 Task: Look for space in Yaizu, Japan from 5th September, 2023 to 12th September, 2023 for 2 adults in price range Rs.10000 to Rs.15000.  With 1  bedroom having 1 bed and 1 bathroom. Property type can be house, flat, guest house, hotel. Amenities needed are: washing machine. Booking option can be shelf check-in. Required host language is English.
Action: Mouse moved to (576, 113)
Screenshot: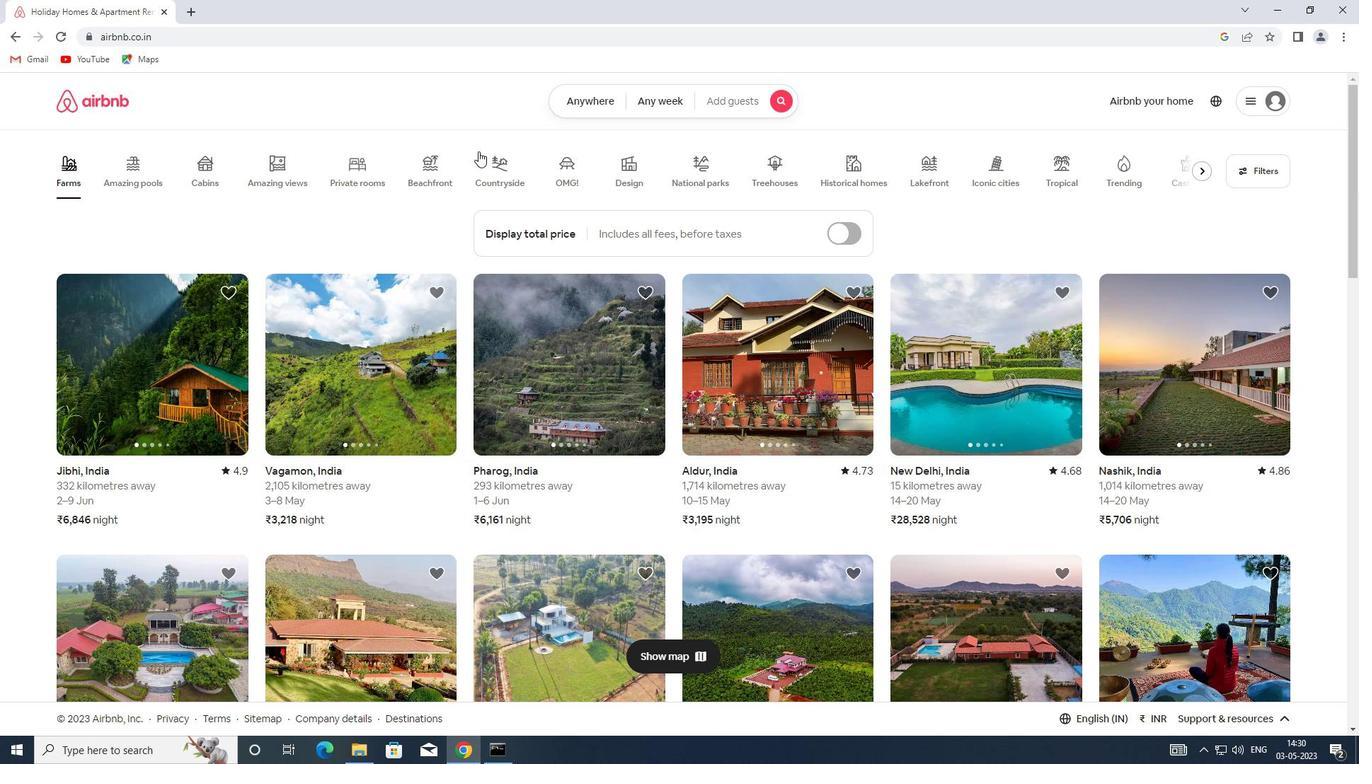 
Action: Mouse pressed left at (576, 113)
Screenshot: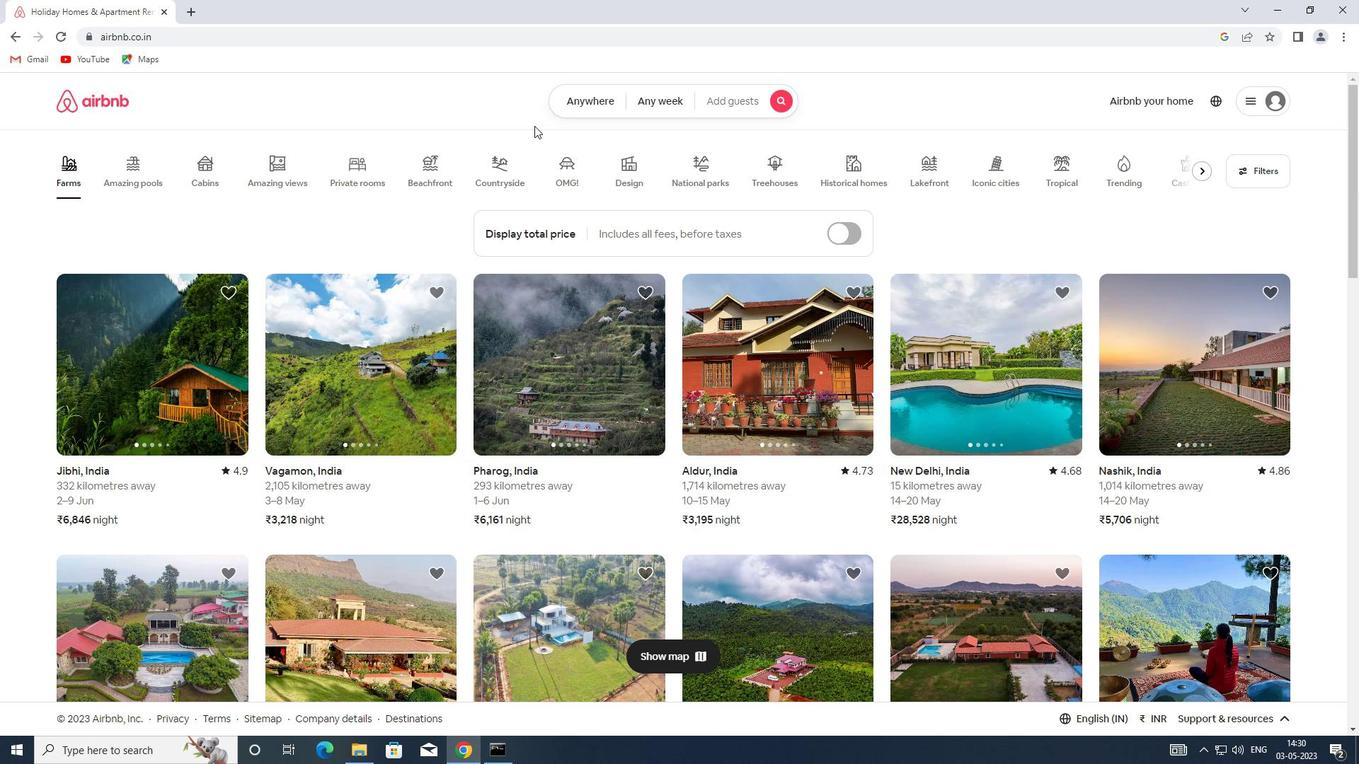 
Action: Mouse moved to (468, 161)
Screenshot: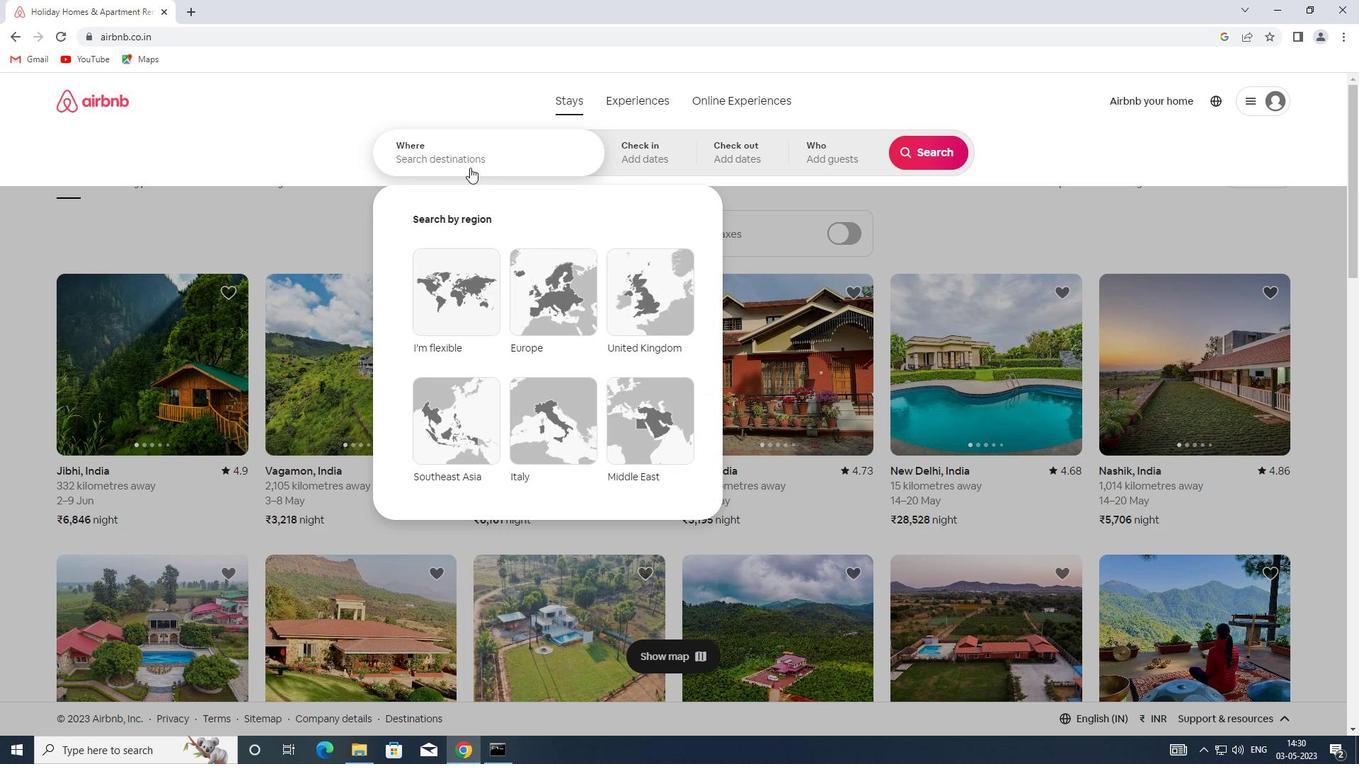 
Action: Mouse pressed left at (468, 161)
Screenshot: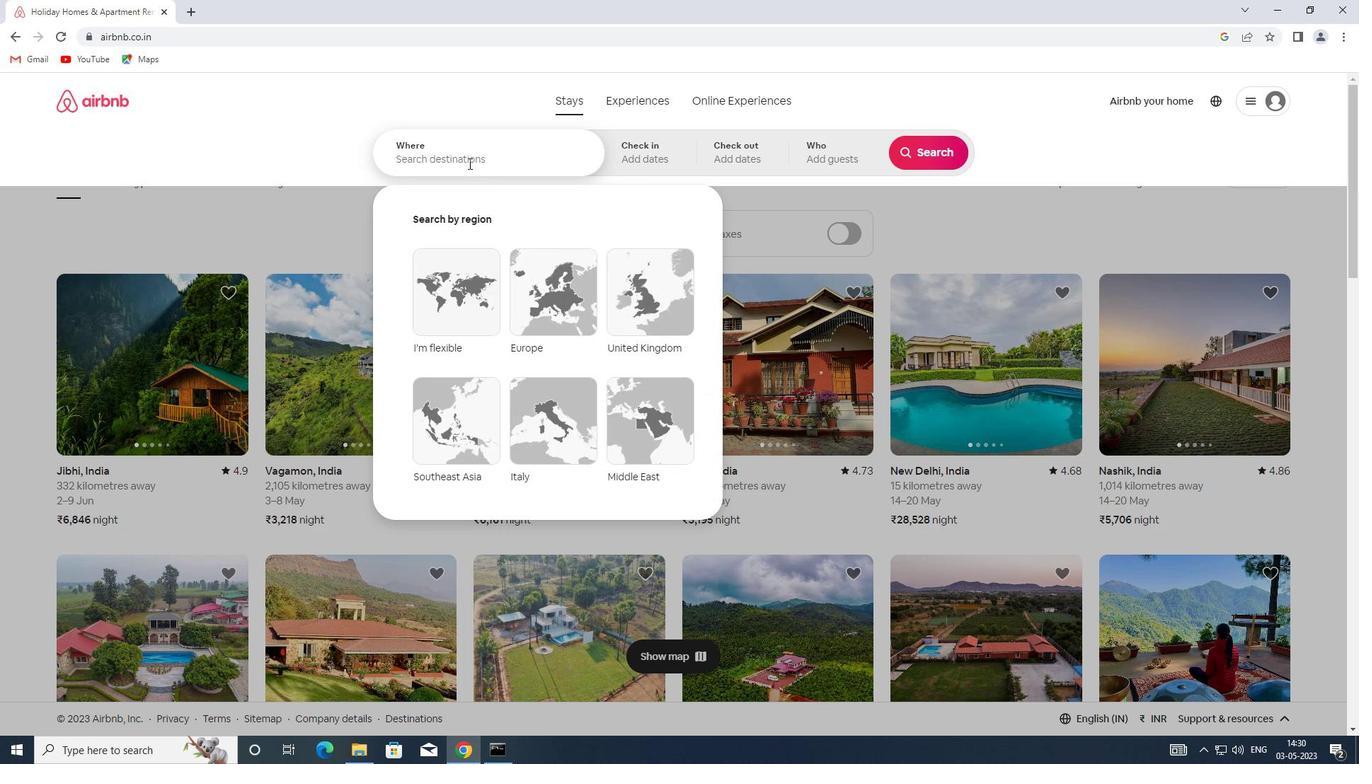 
Action: Key pressed <Key.shift>YAIZY<Key.backspace>U,<Key.shift><Key.shift><Key.shift><Key.shift><Key.shift><Key.shift><Key.shift><Key.shift>JAPAN
Screenshot: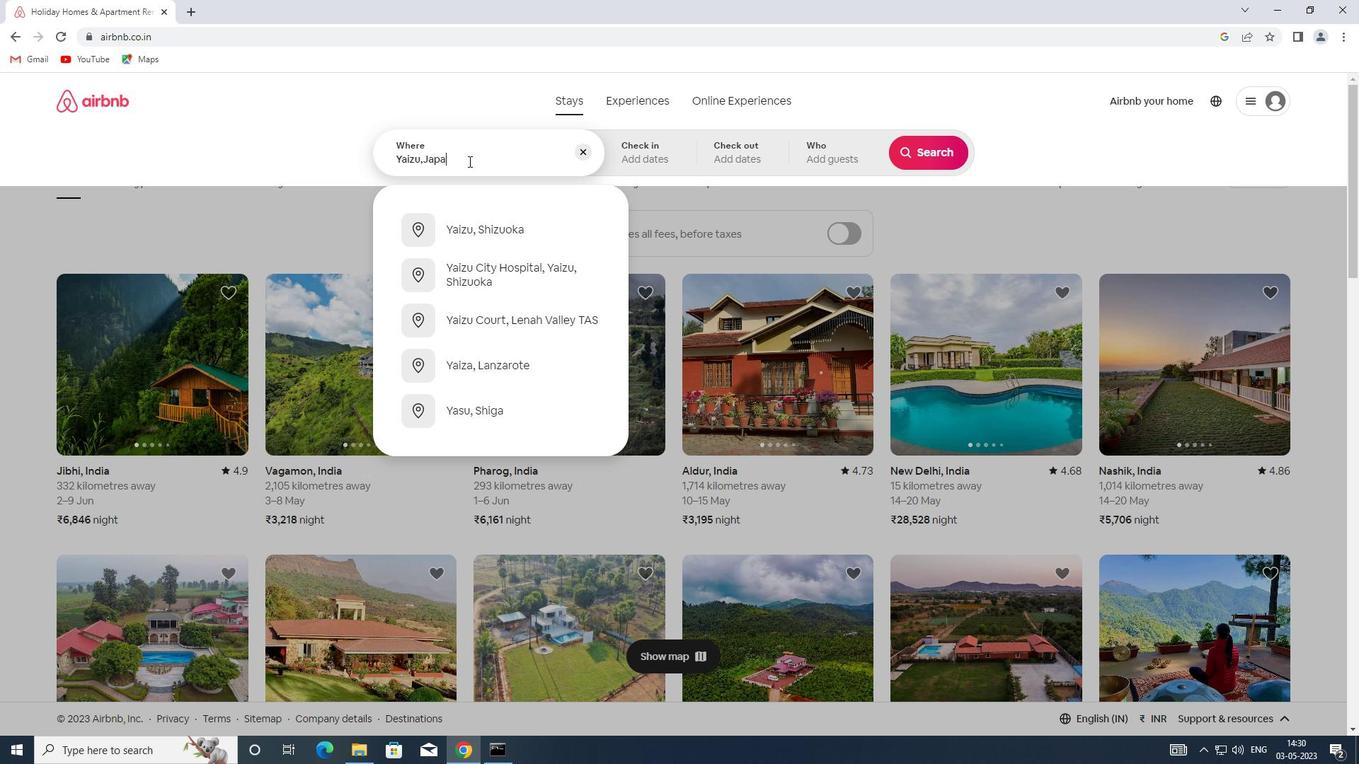 
Action: Mouse moved to (630, 150)
Screenshot: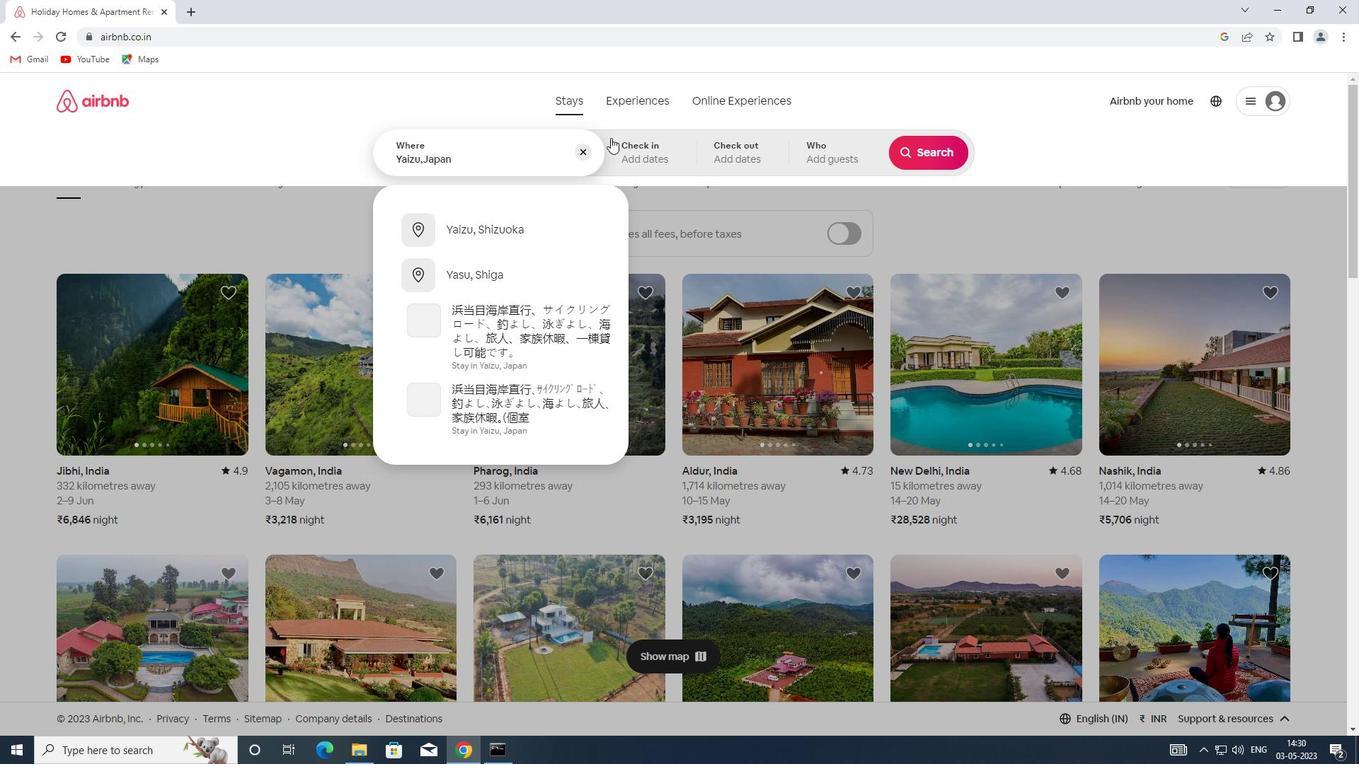 
Action: Mouse pressed left at (630, 150)
Screenshot: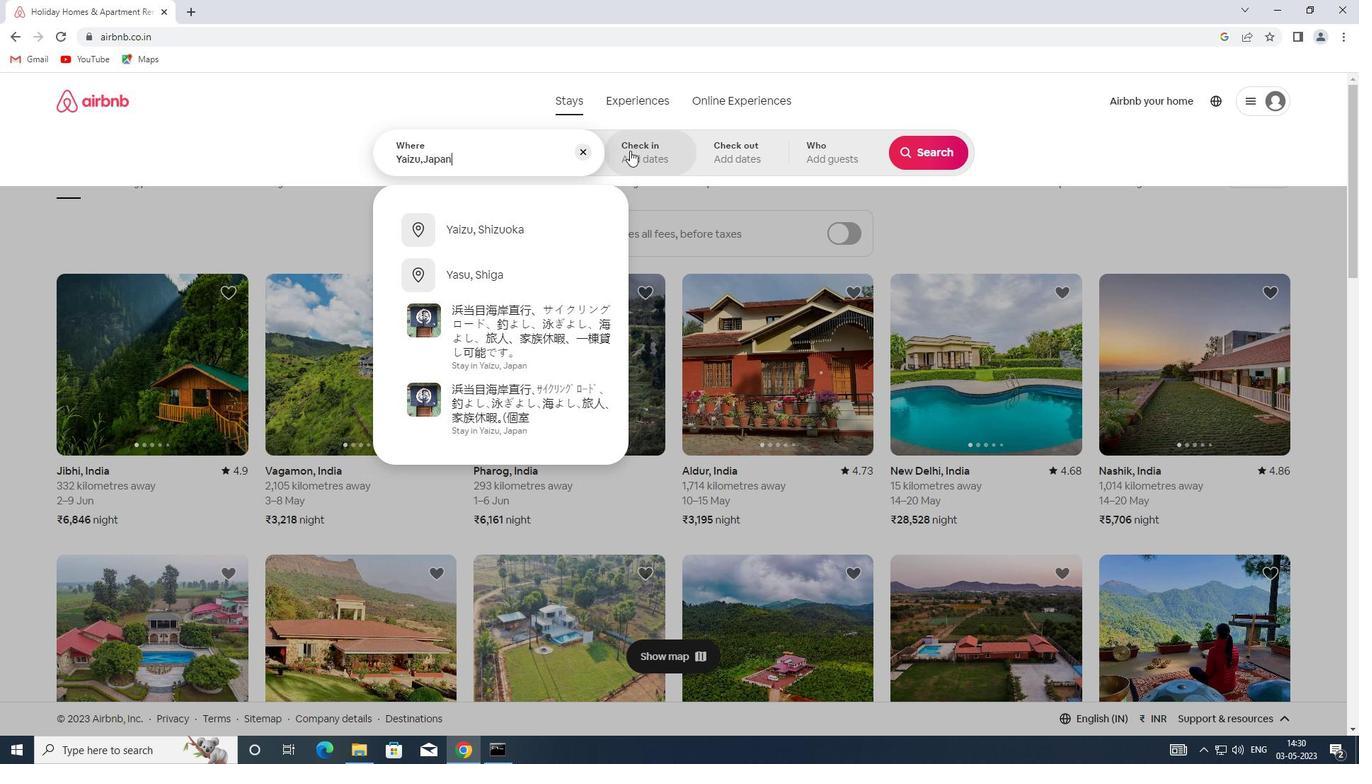 
Action: Mouse moved to (916, 268)
Screenshot: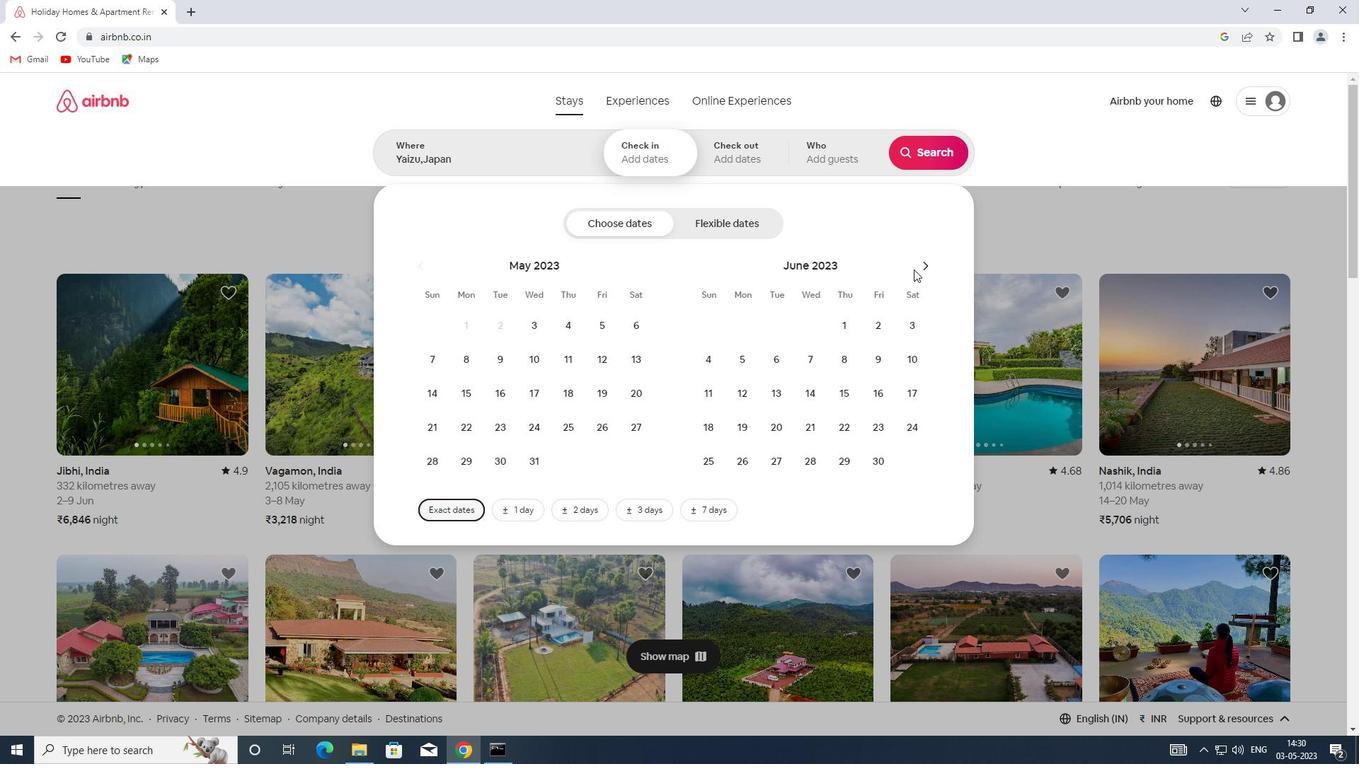 
Action: Mouse pressed left at (916, 268)
Screenshot: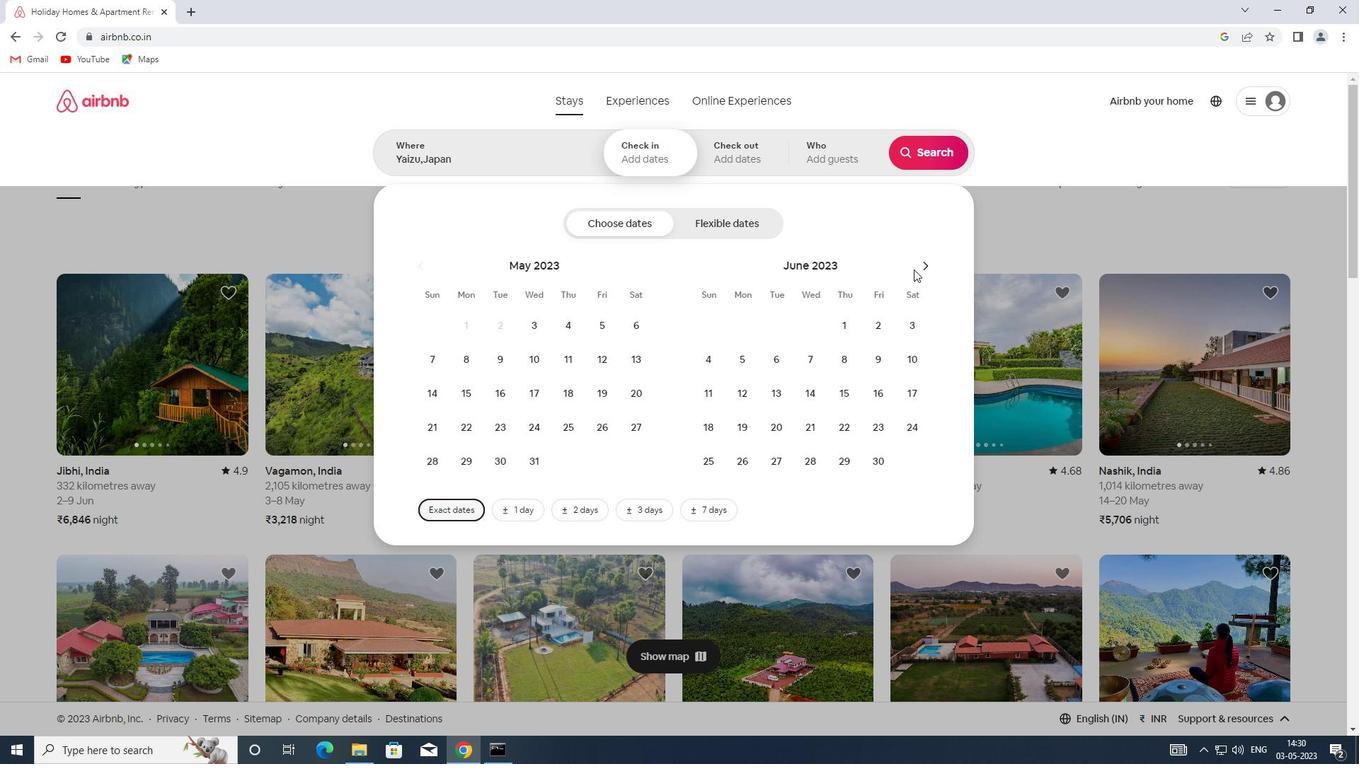 
Action: Mouse pressed left at (916, 268)
Screenshot: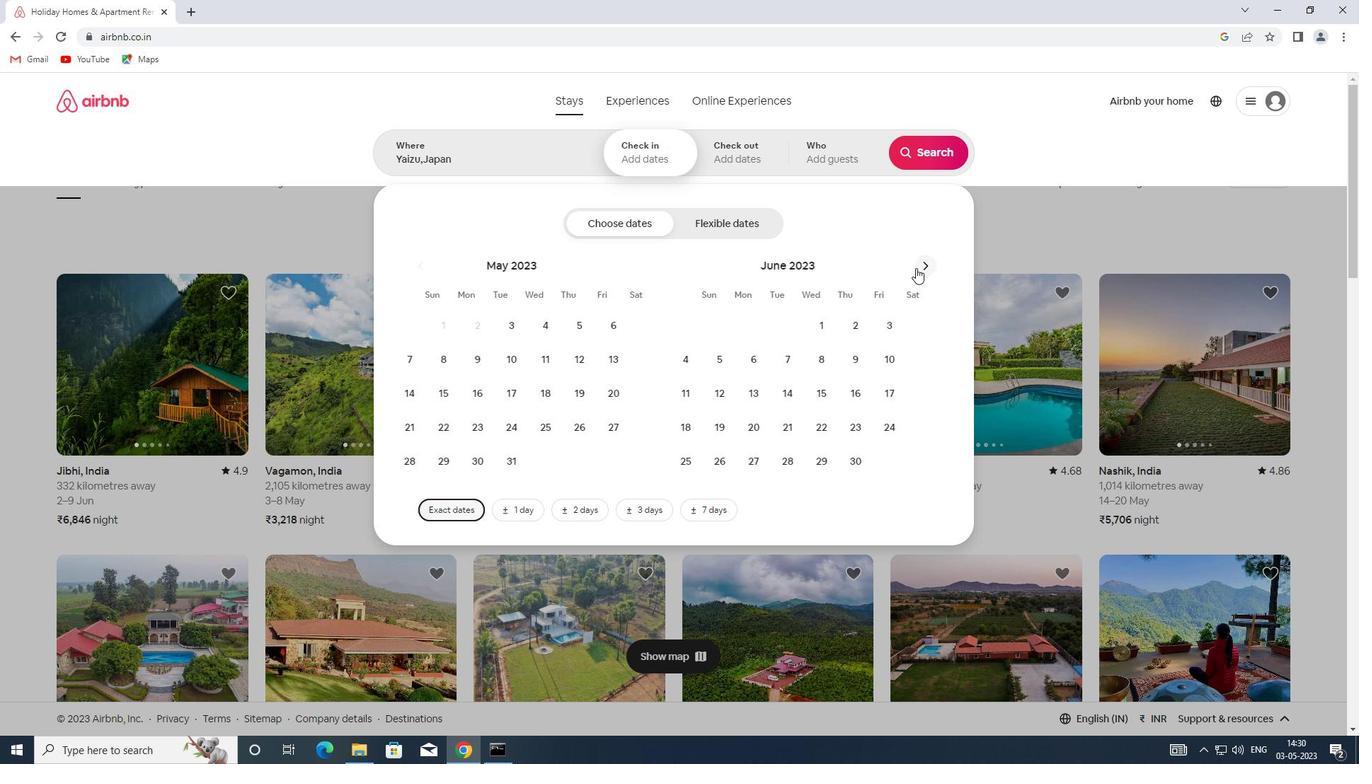 
Action: Mouse pressed left at (916, 268)
Screenshot: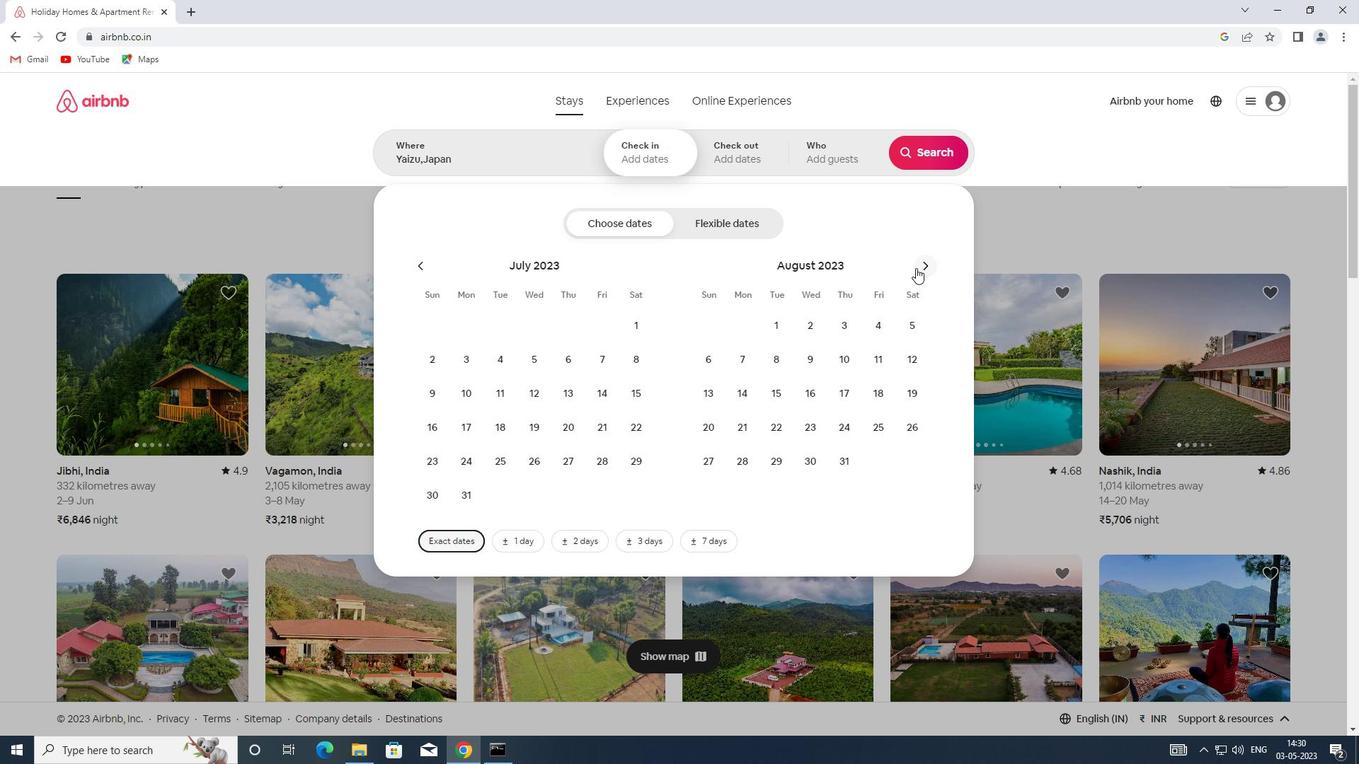 
Action: Mouse moved to (775, 351)
Screenshot: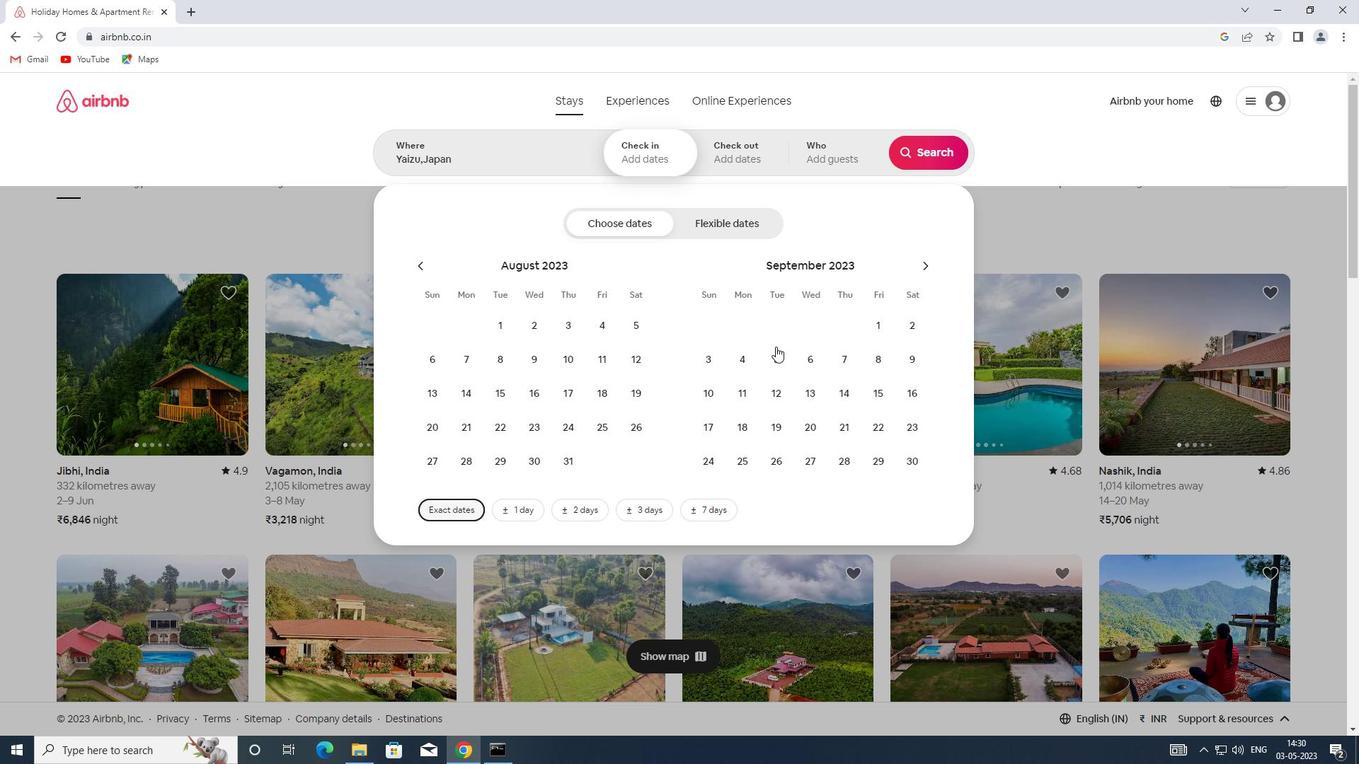 
Action: Mouse pressed left at (775, 351)
Screenshot: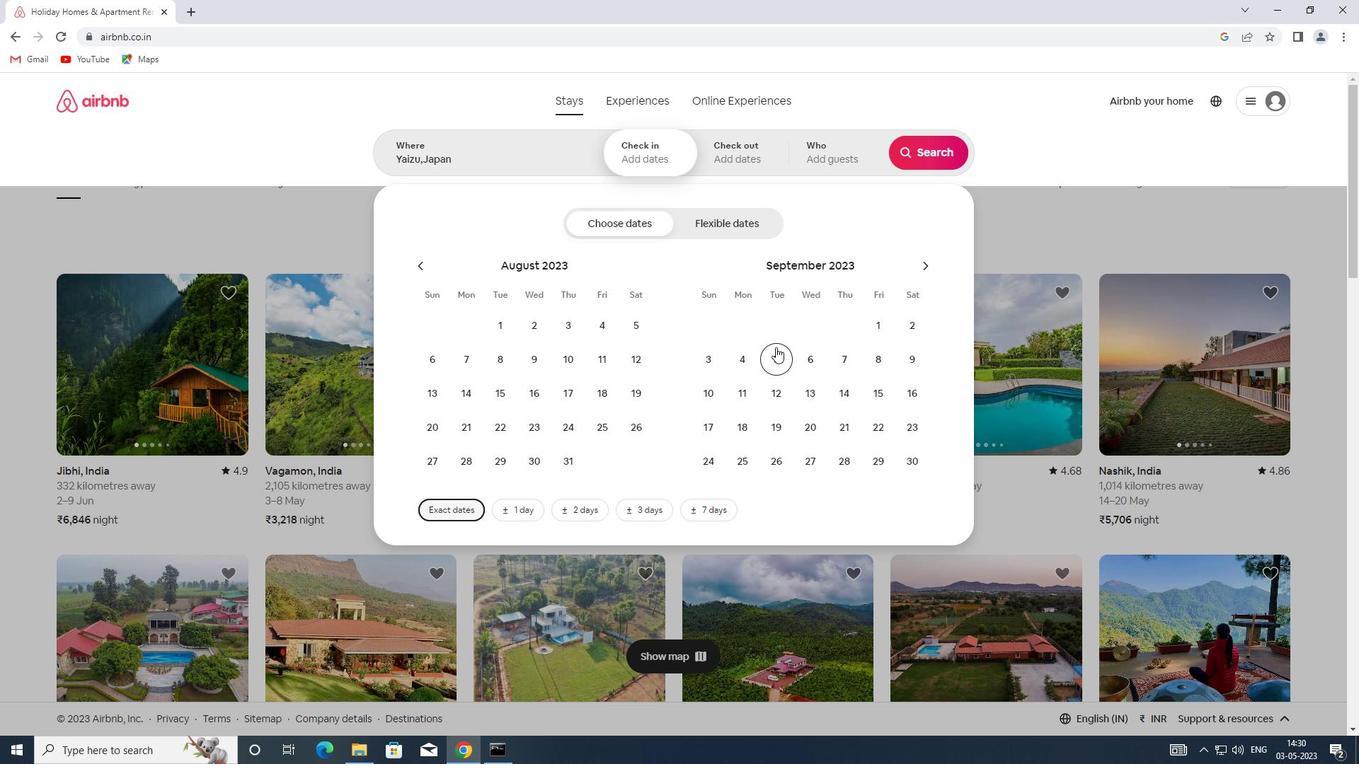 
Action: Mouse moved to (775, 388)
Screenshot: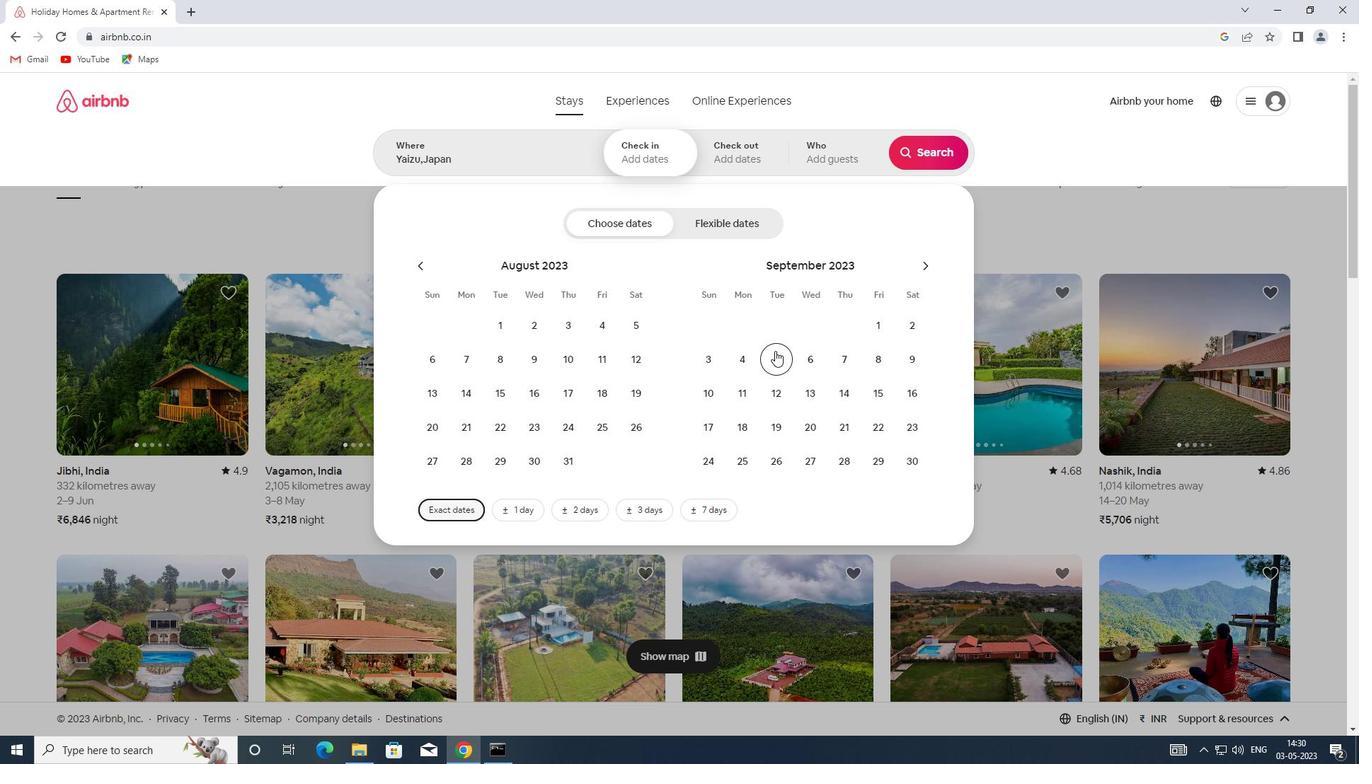 
Action: Mouse pressed left at (775, 388)
Screenshot: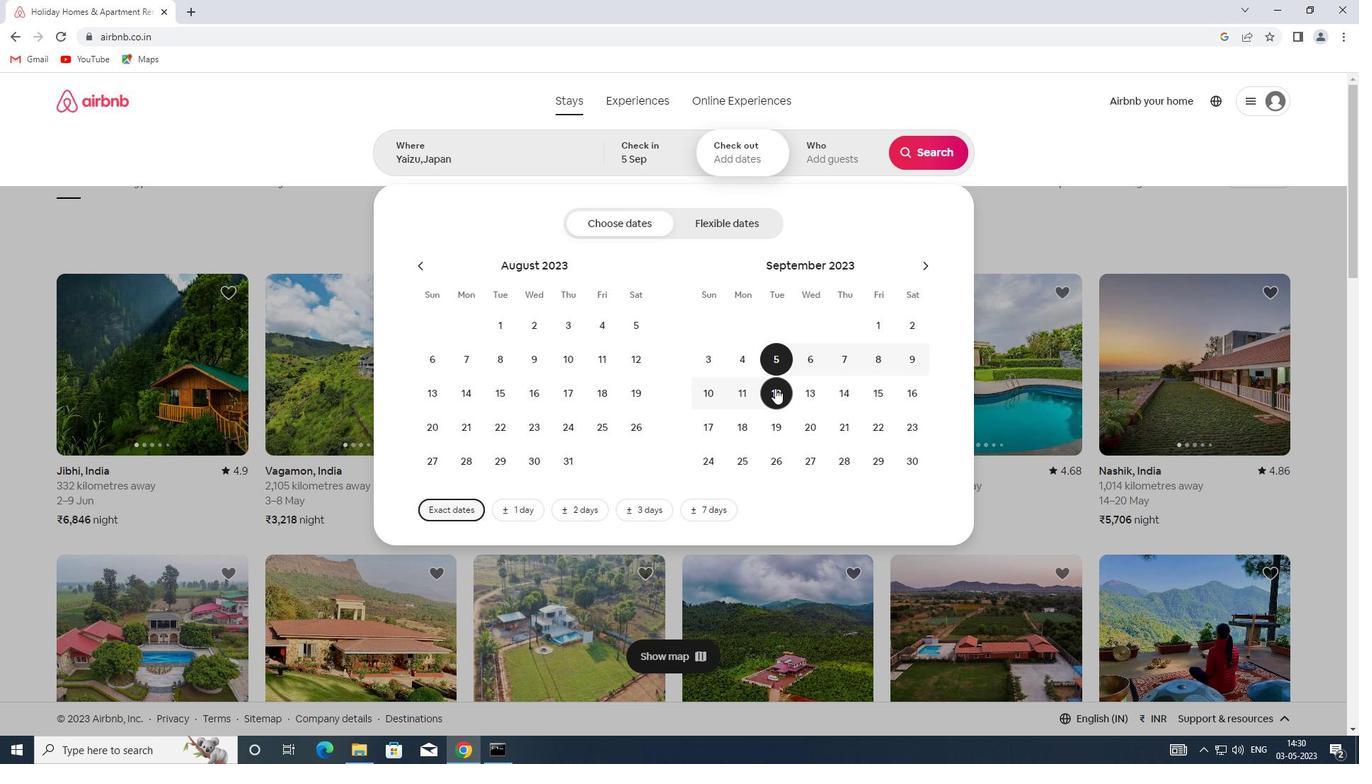 
Action: Mouse moved to (826, 158)
Screenshot: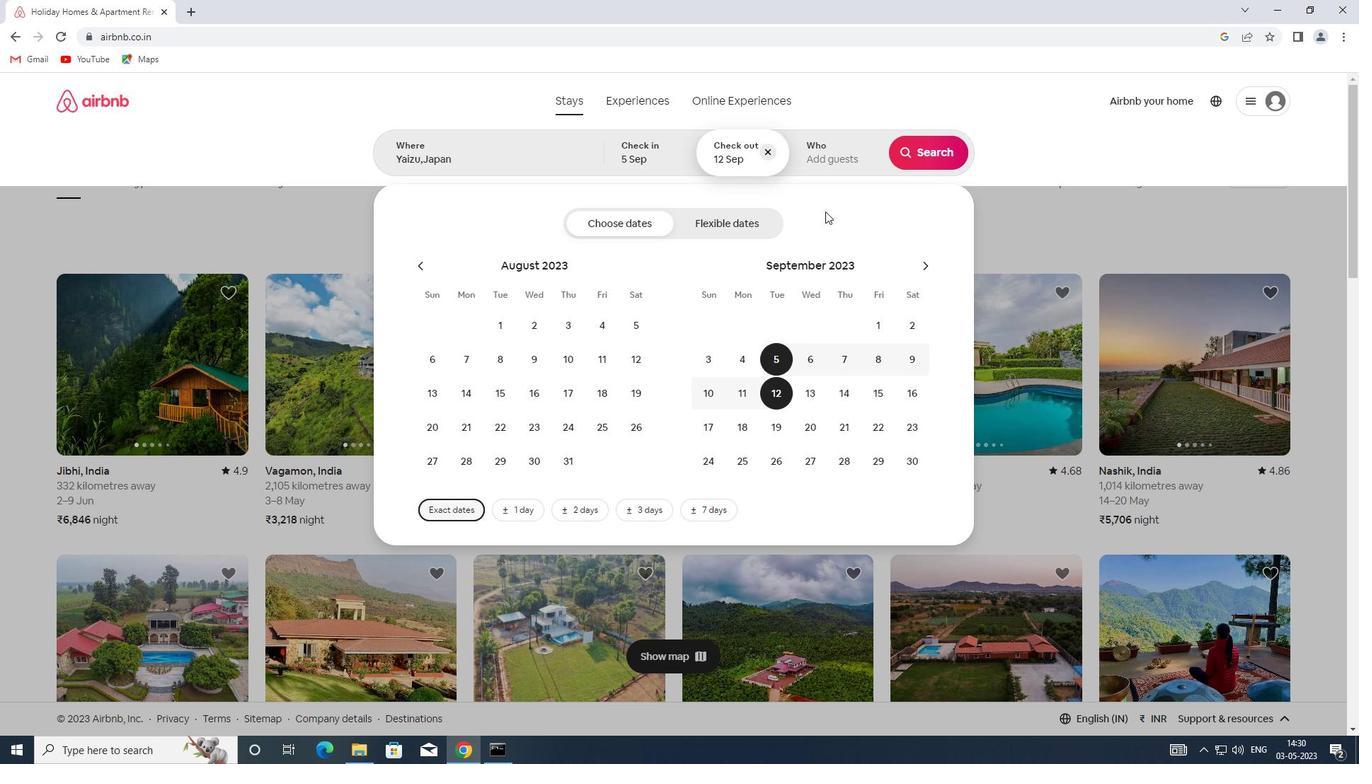 
Action: Mouse pressed left at (826, 158)
Screenshot: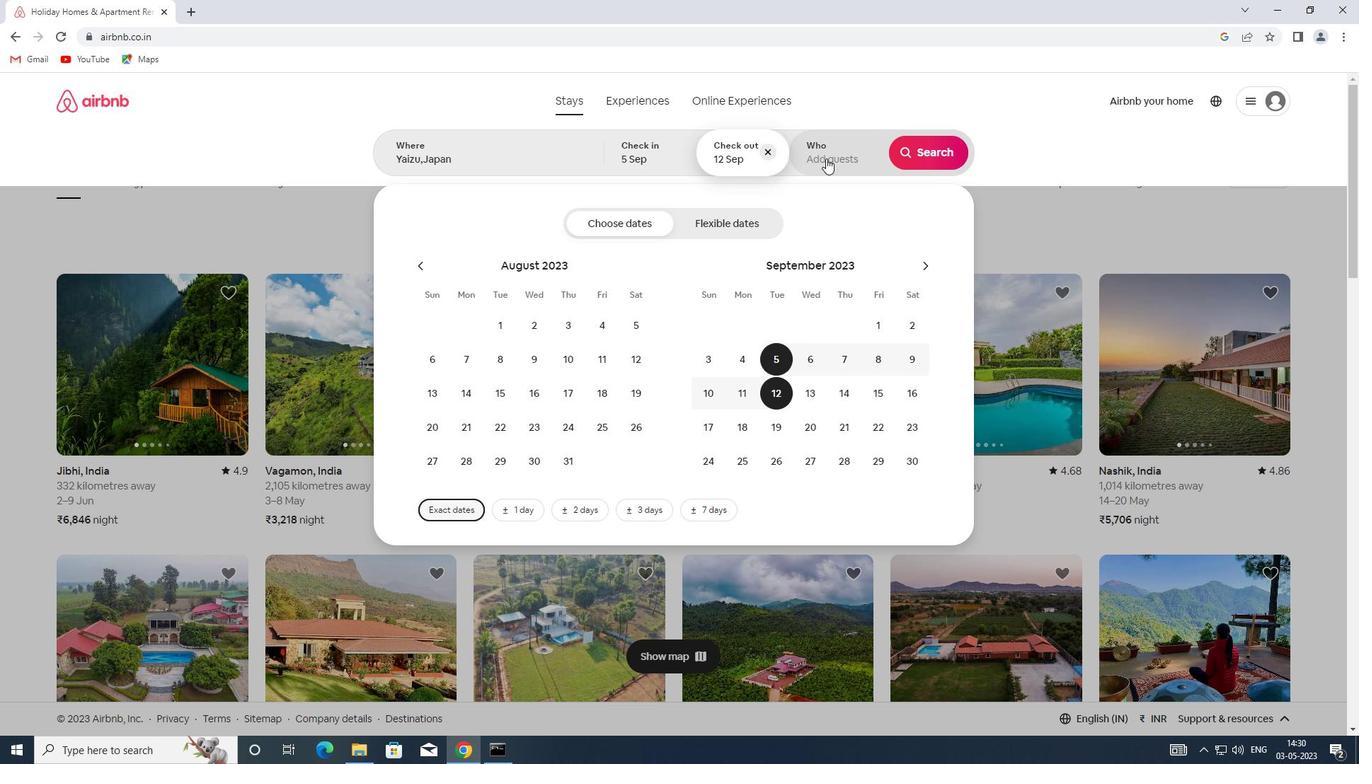 
Action: Mouse moved to (932, 232)
Screenshot: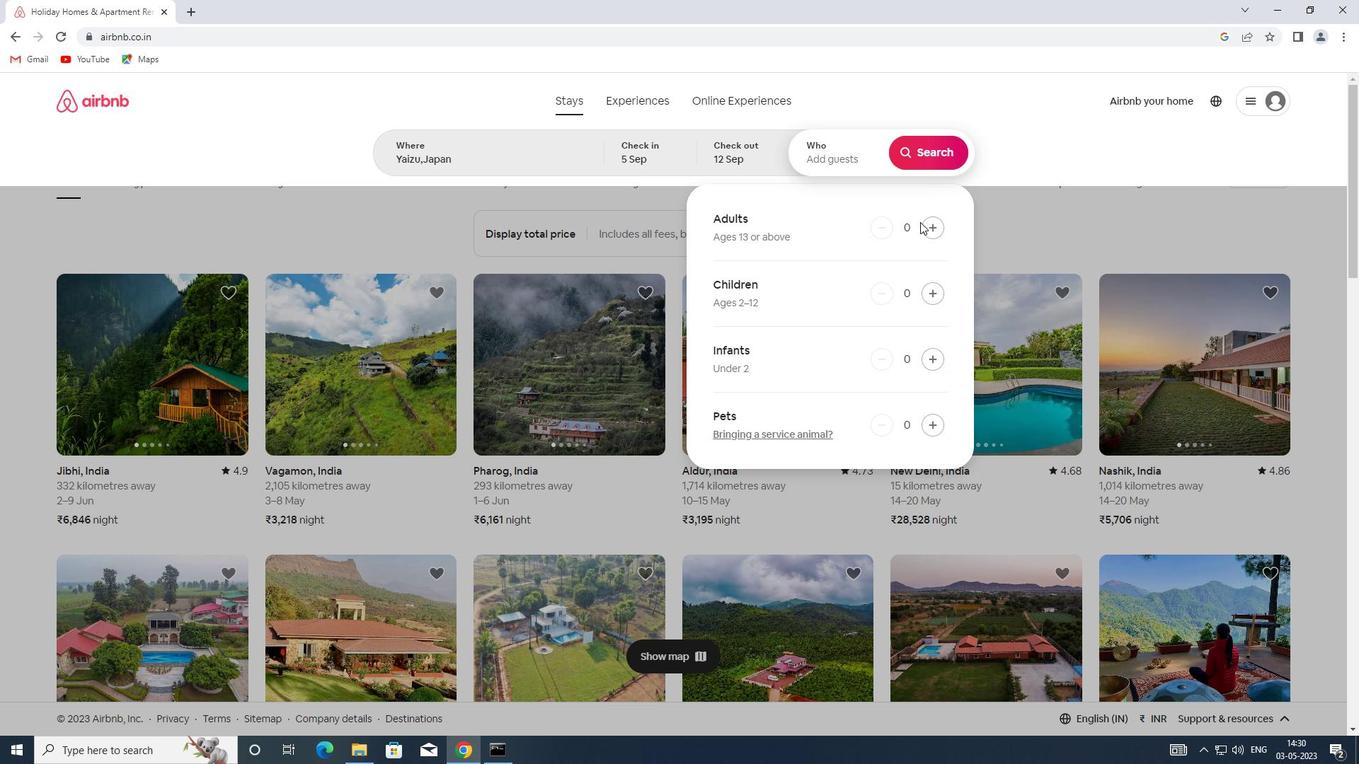 
Action: Mouse pressed left at (932, 232)
Screenshot: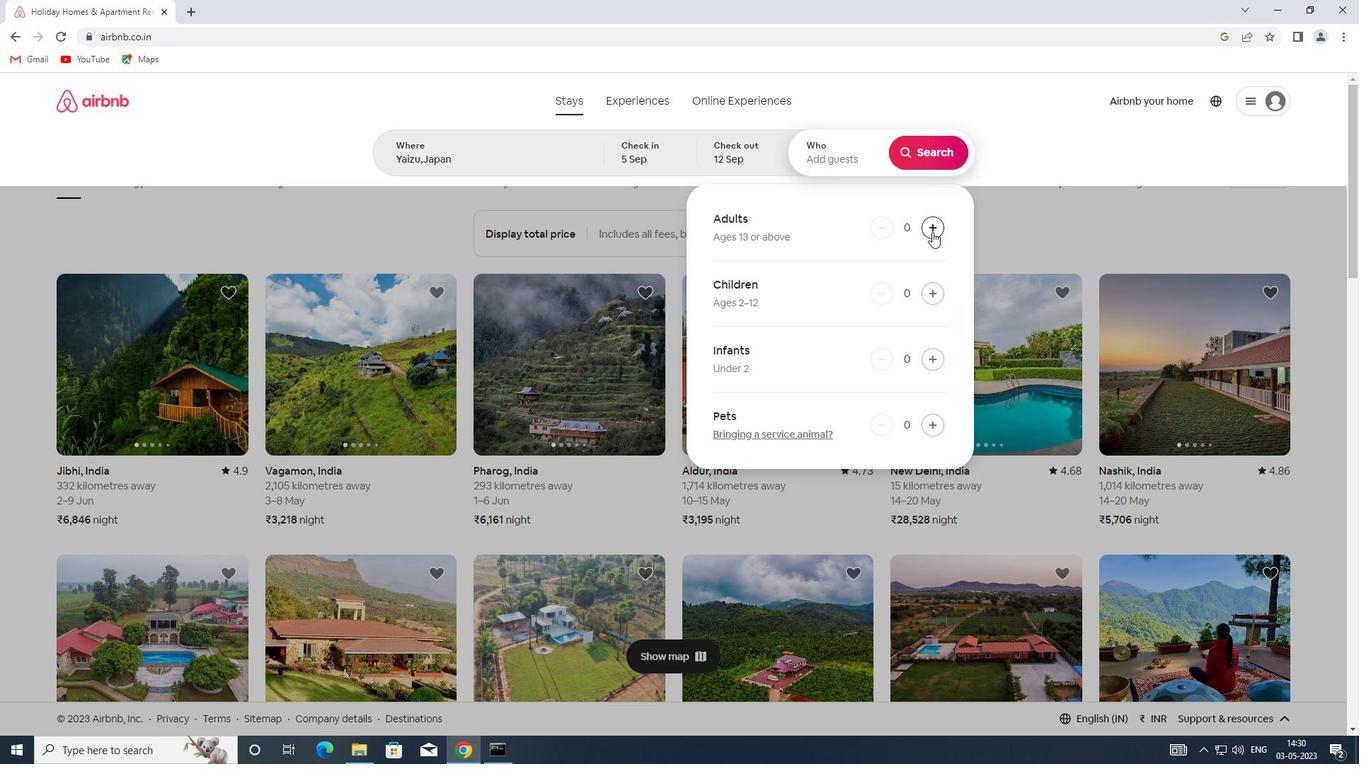 
Action: Mouse pressed left at (932, 232)
Screenshot: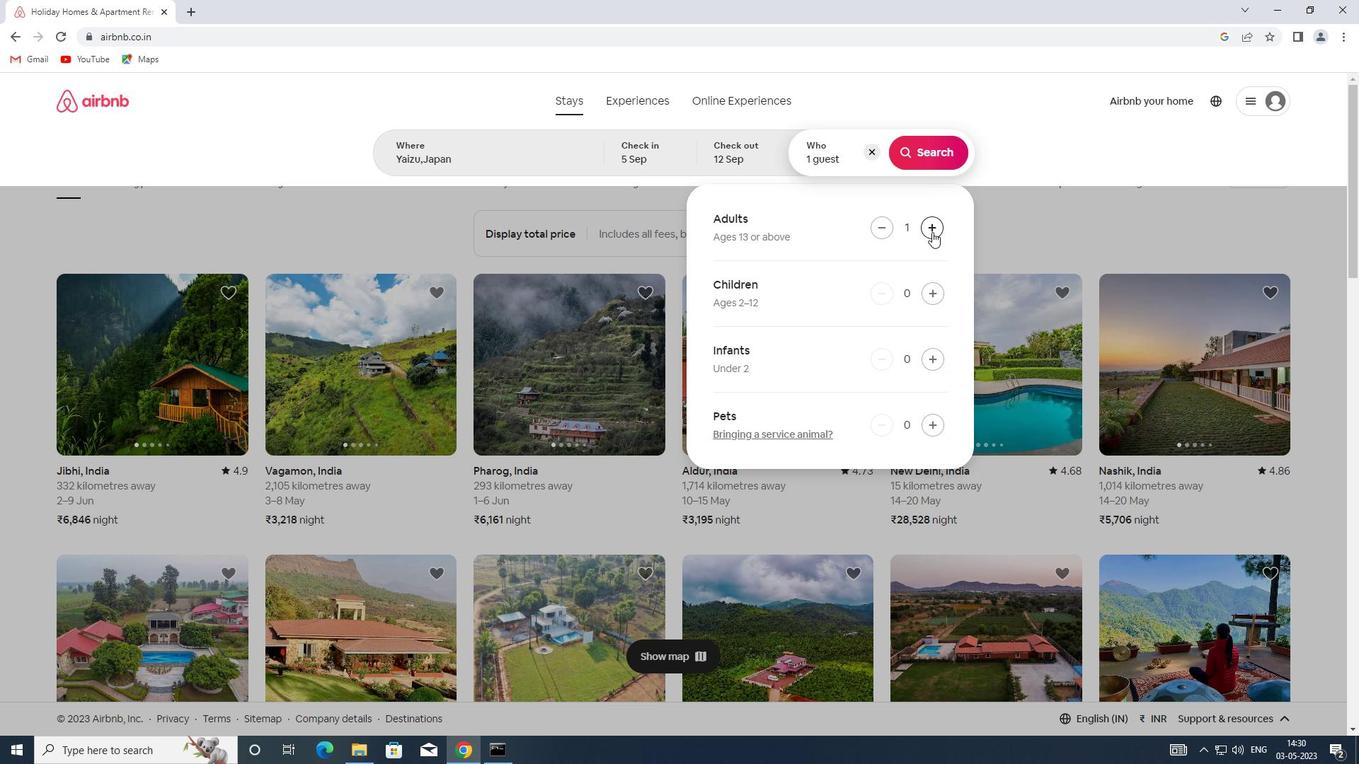 
Action: Mouse moved to (934, 139)
Screenshot: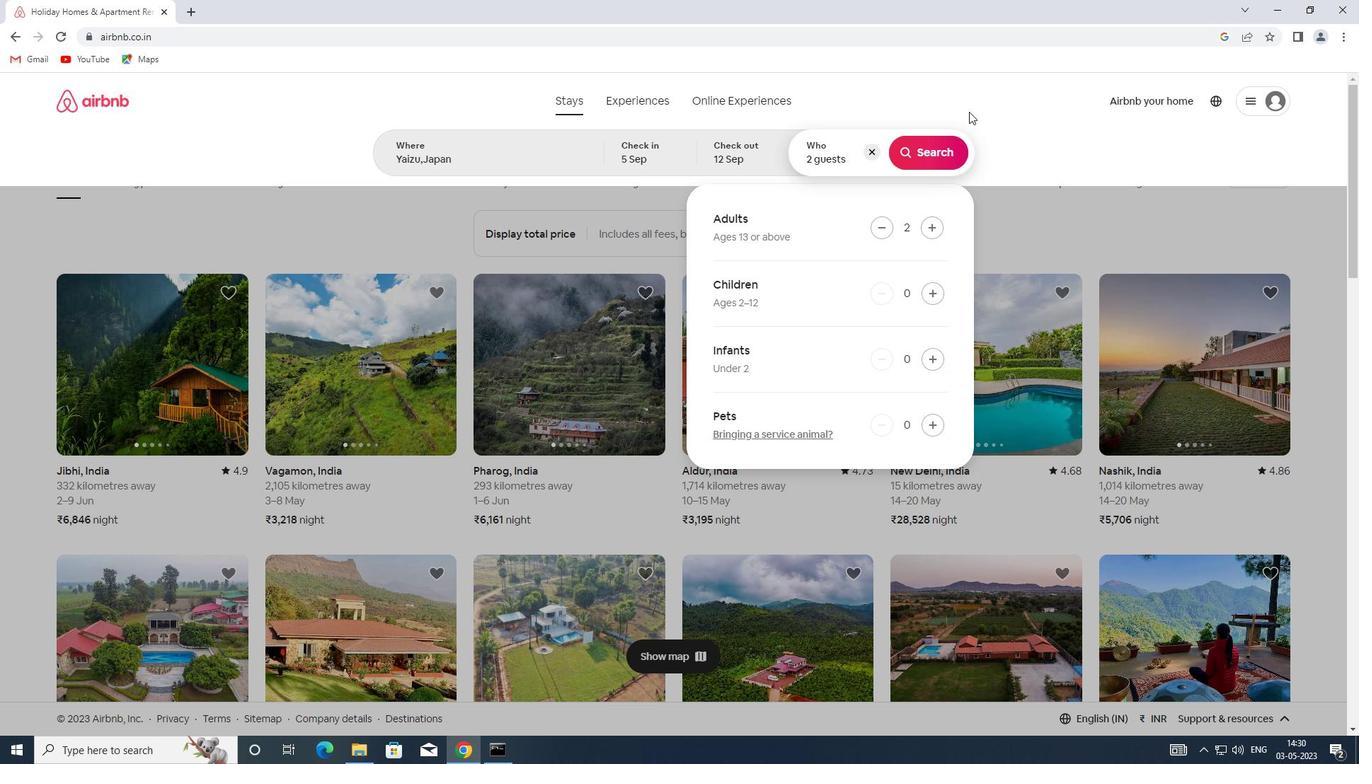 
Action: Mouse pressed left at (934, 139)
Screenshot: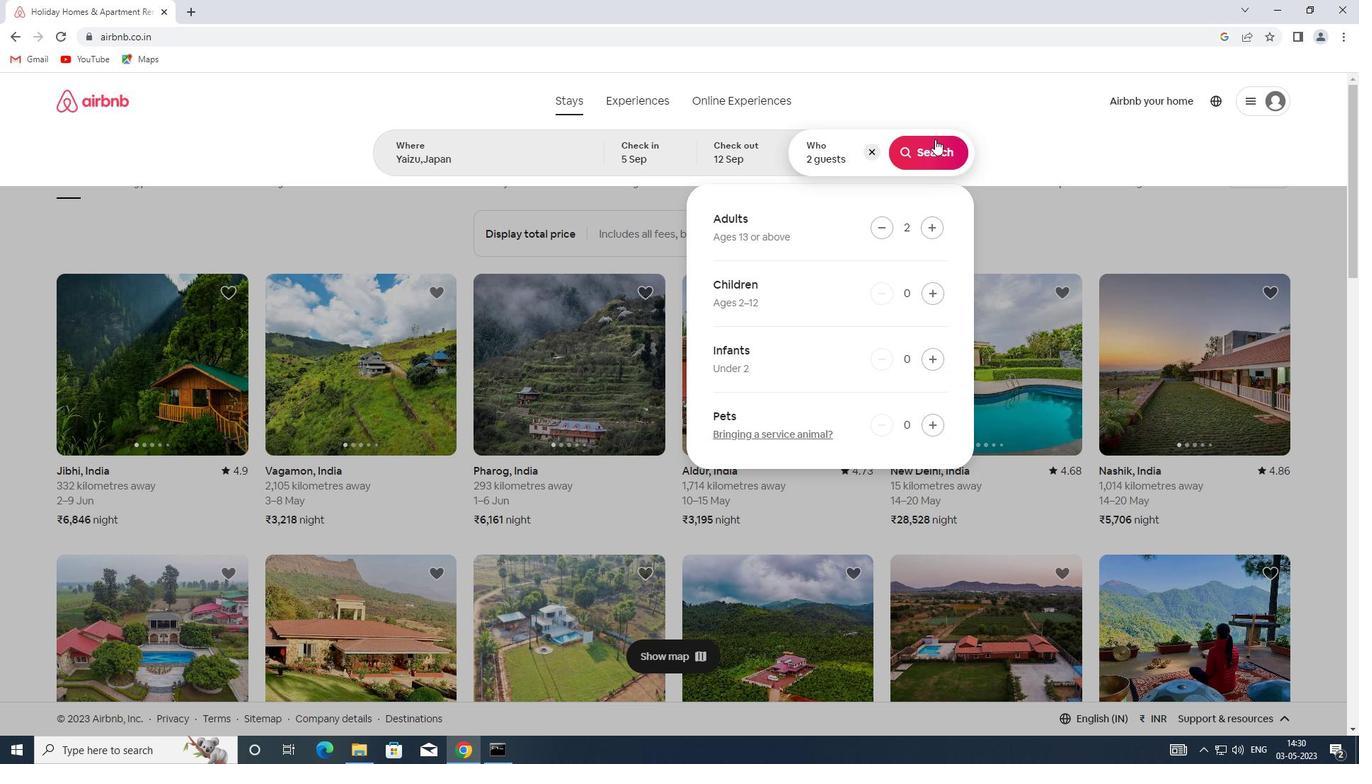 
Action: Mouse moved to (1300, 159)
Screenshot: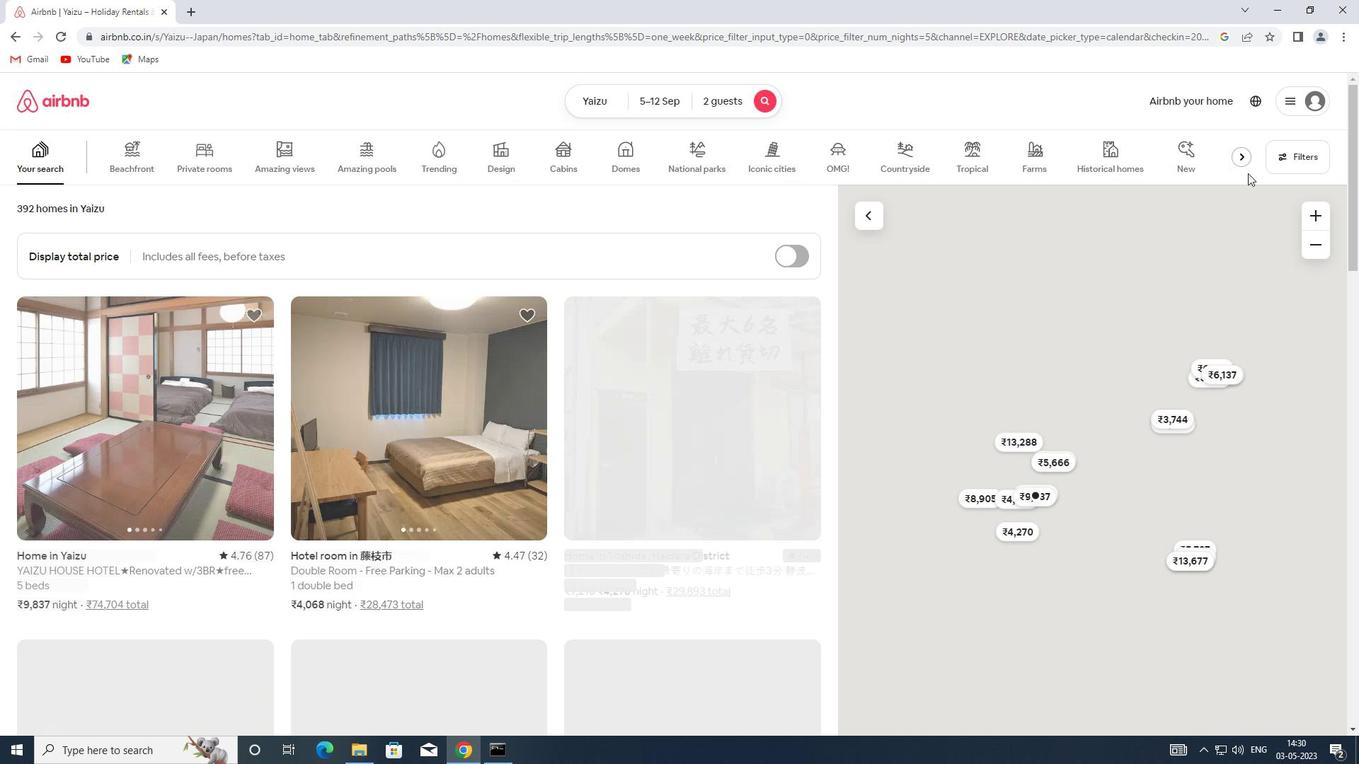 
Action: Mouse pressed left at (1300, 159)
Screenshot: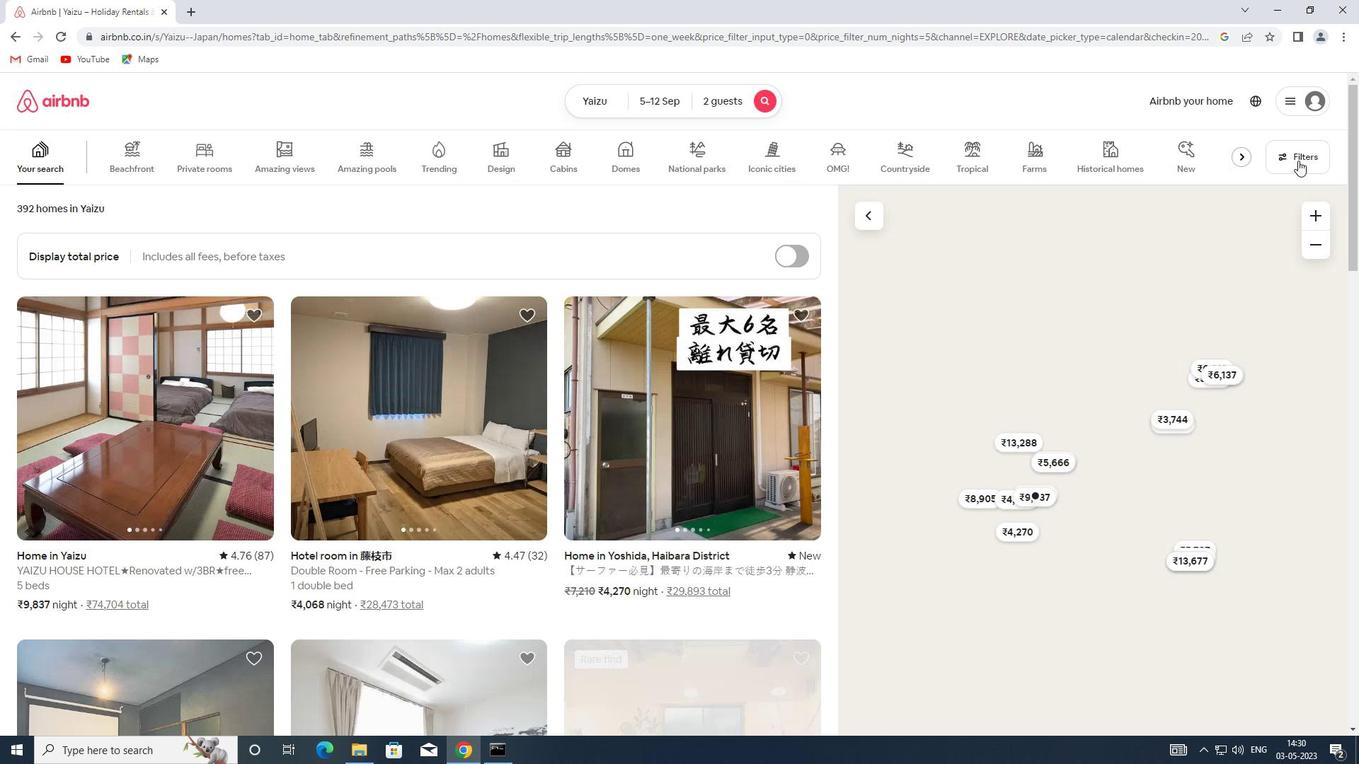 
Action: Mouse moved to (513, 344)
Screenshot: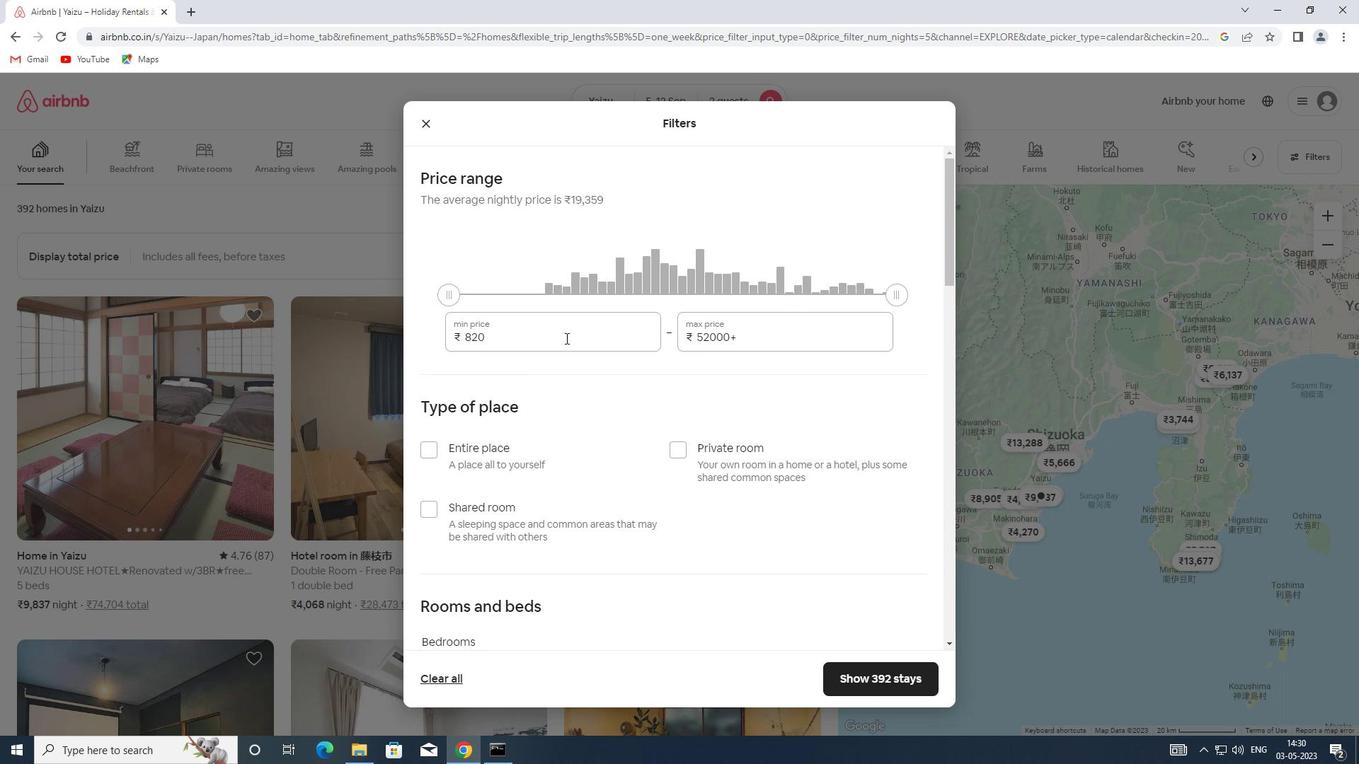 
Action: Mouse pressed left at (513, 344)
Screenshot: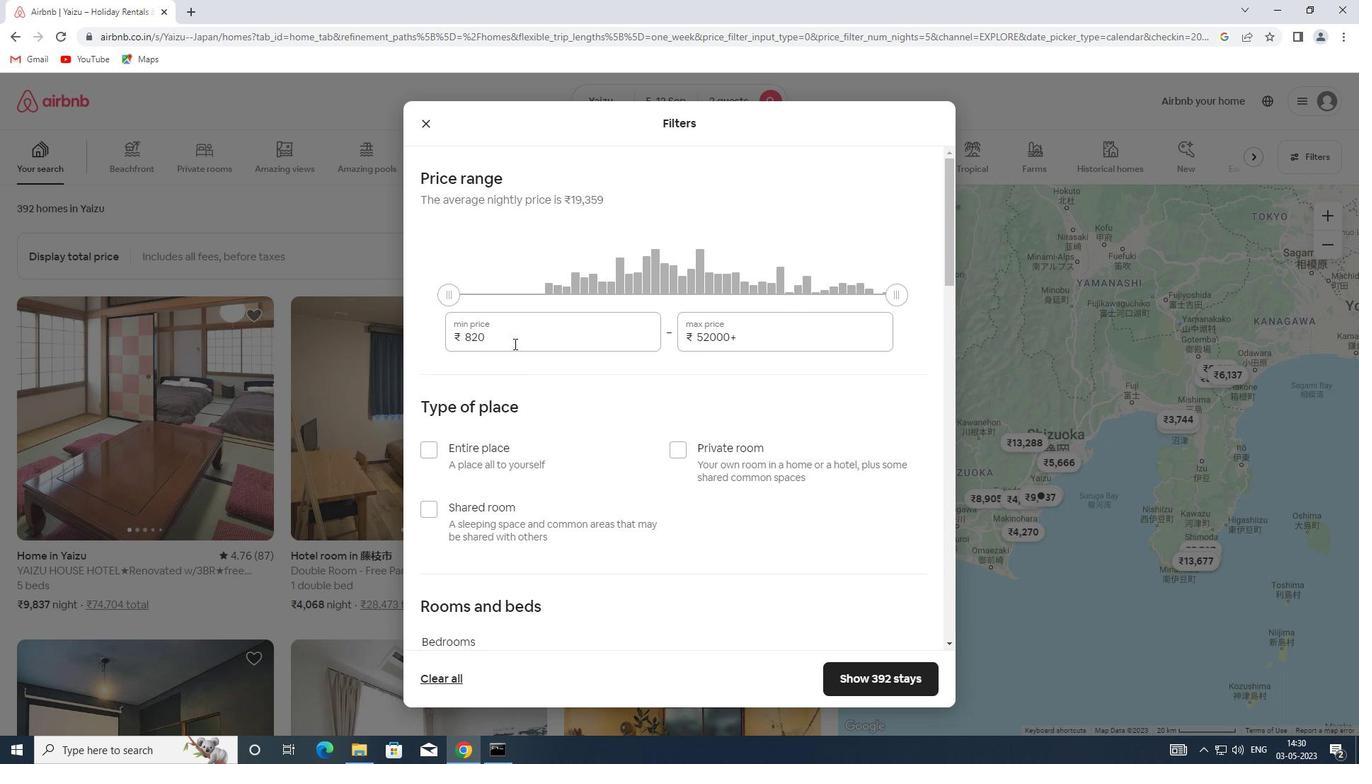 
Action: Mouse moved to (429, 344)
Screenshot: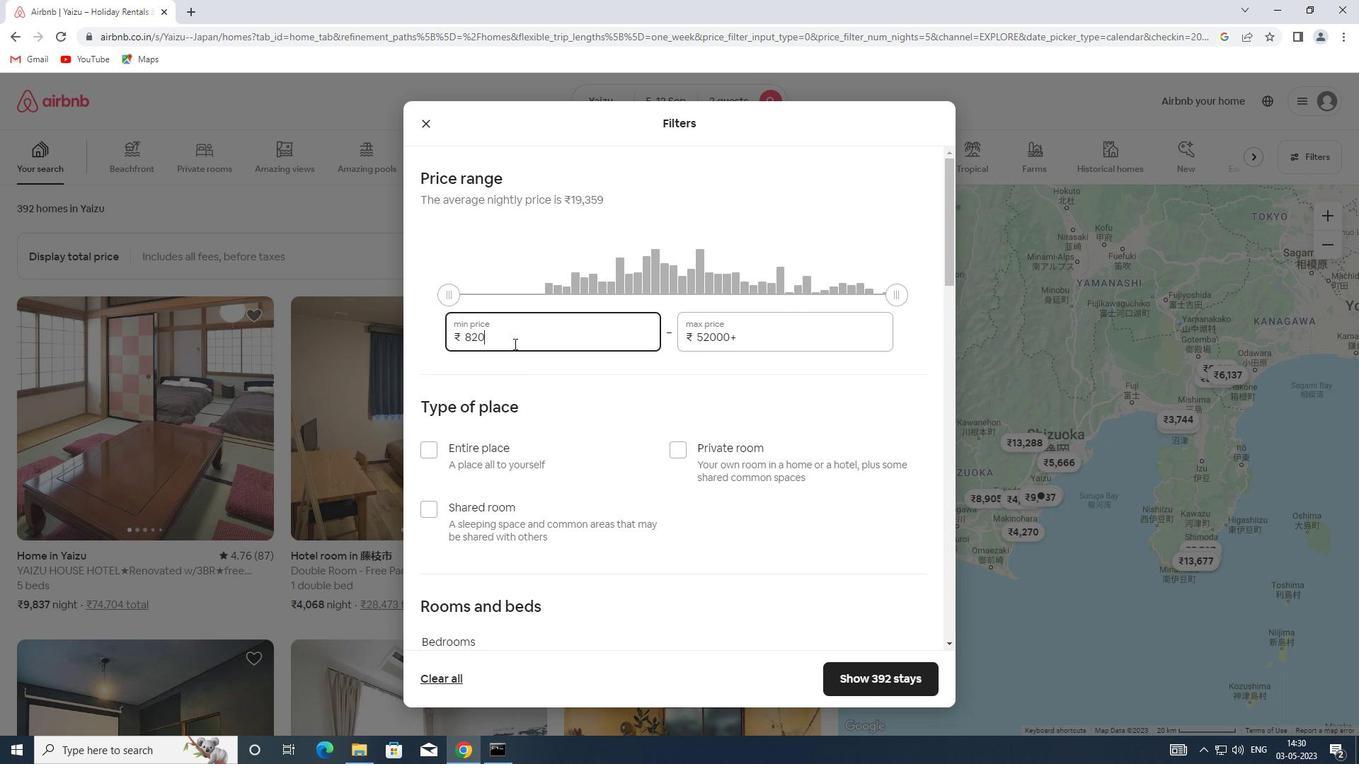 
Action: Key pressed 10000
Screenshot: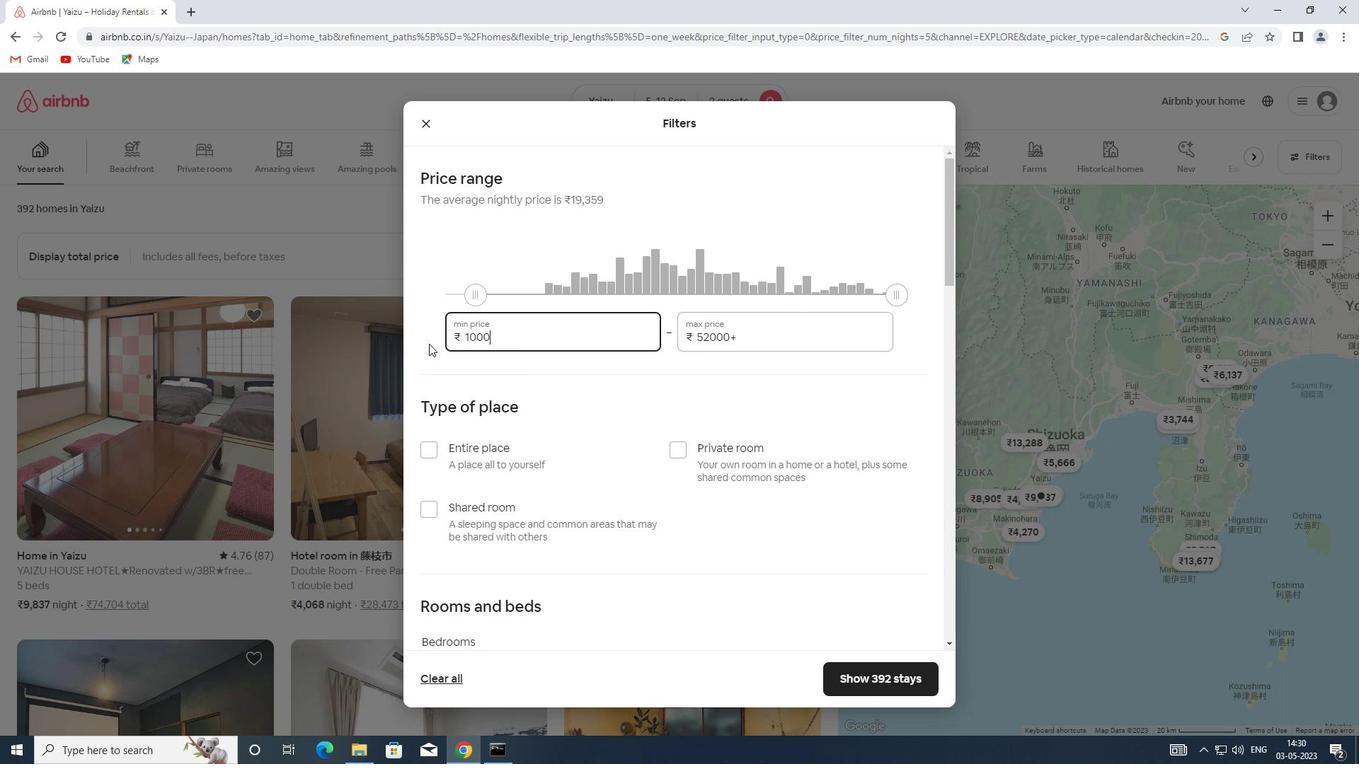
Action: Mouse moved to (751, 338)
Screenshot: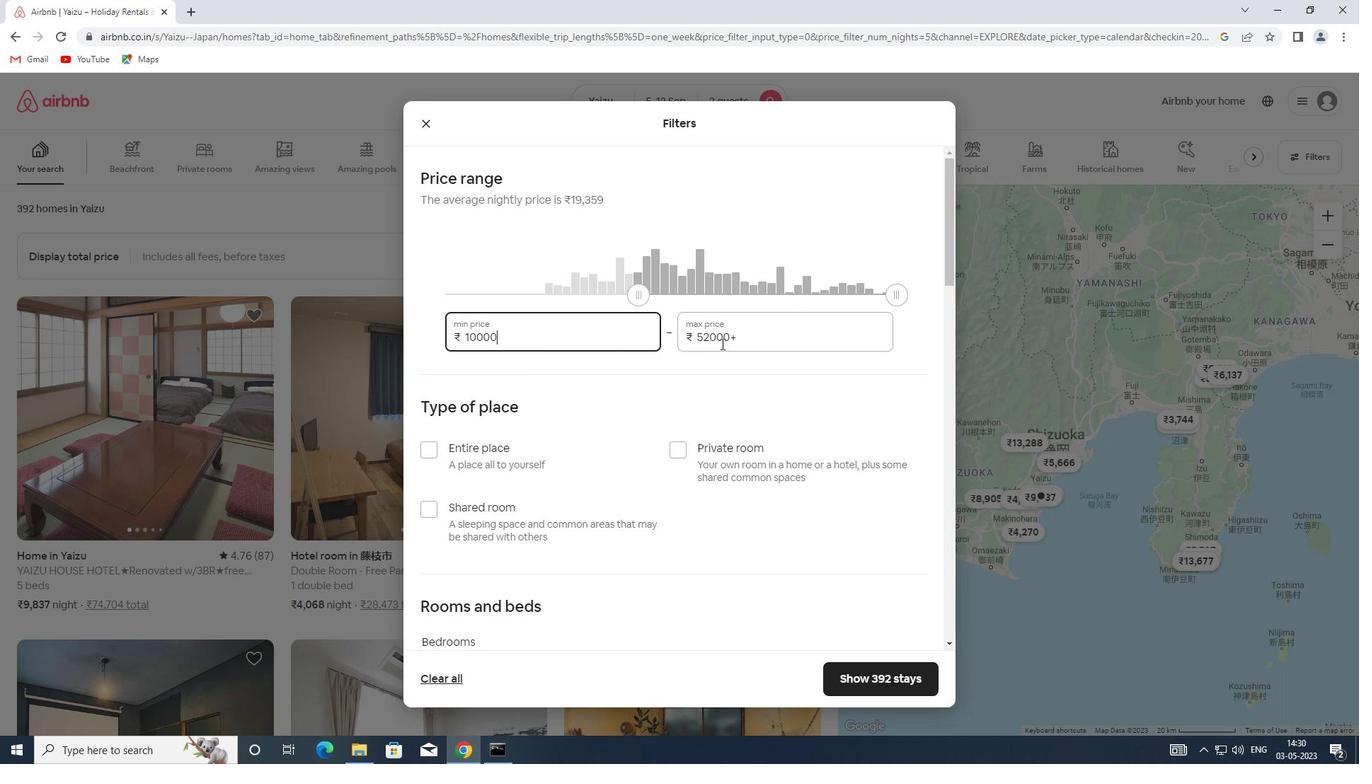 
Action: Mouse pressed left at (751, 338)
Screenshot: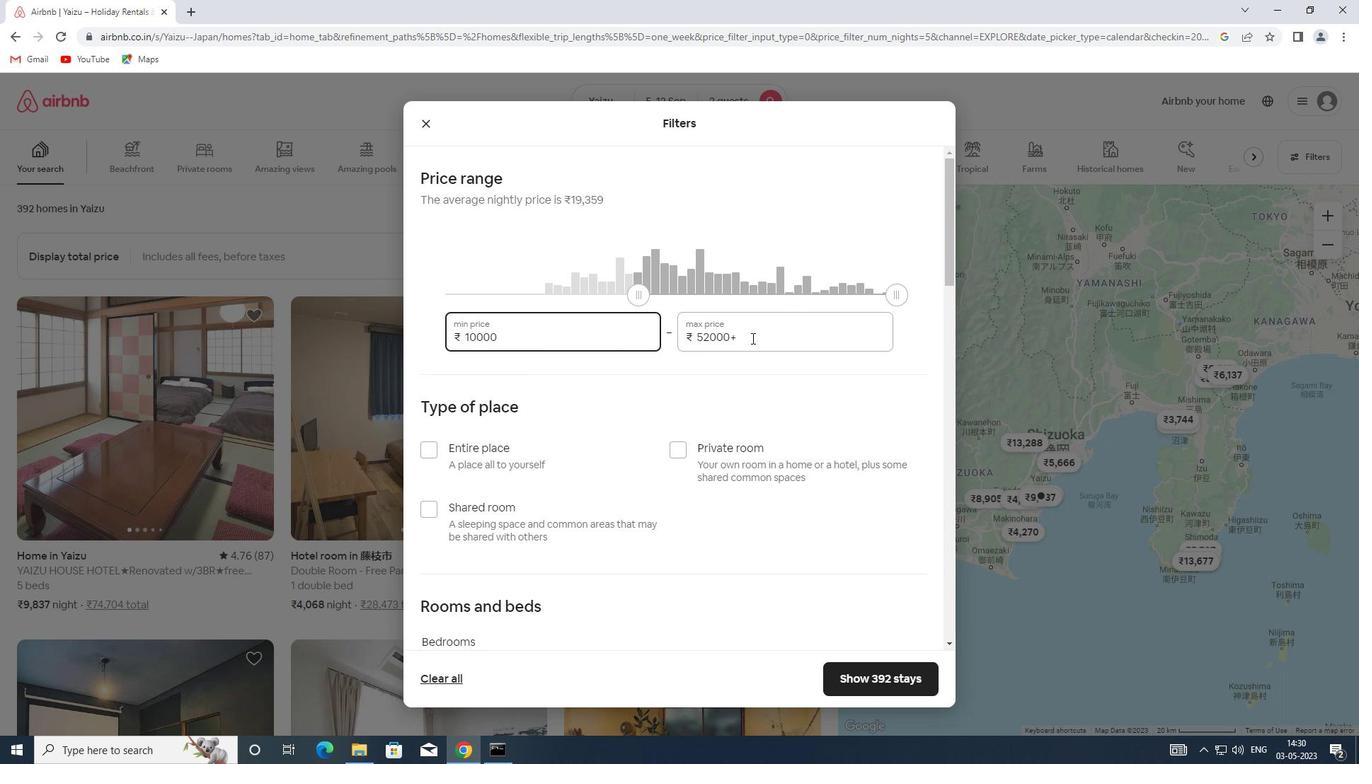 
Action: Mouse moved to (653, 338)
Screenshot: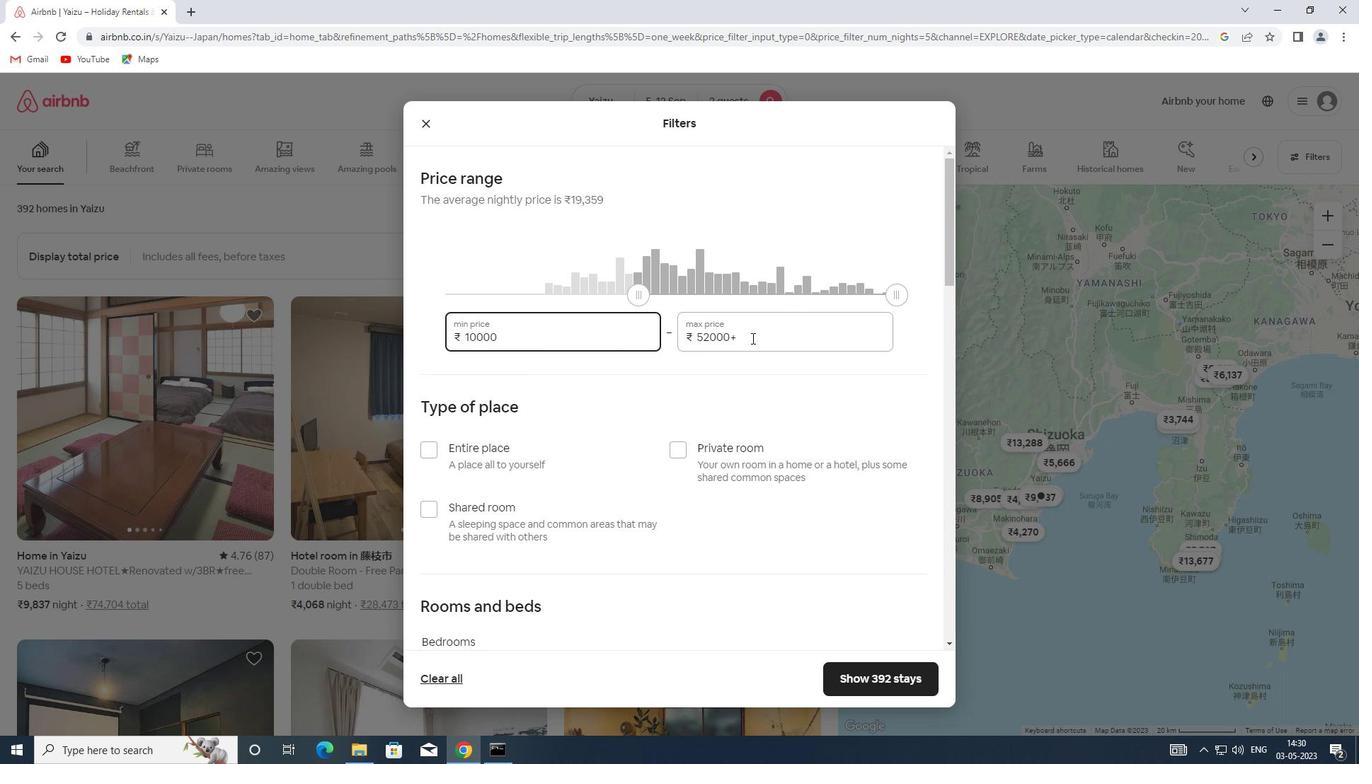 
Action: Key pressed 15000
Screenshot: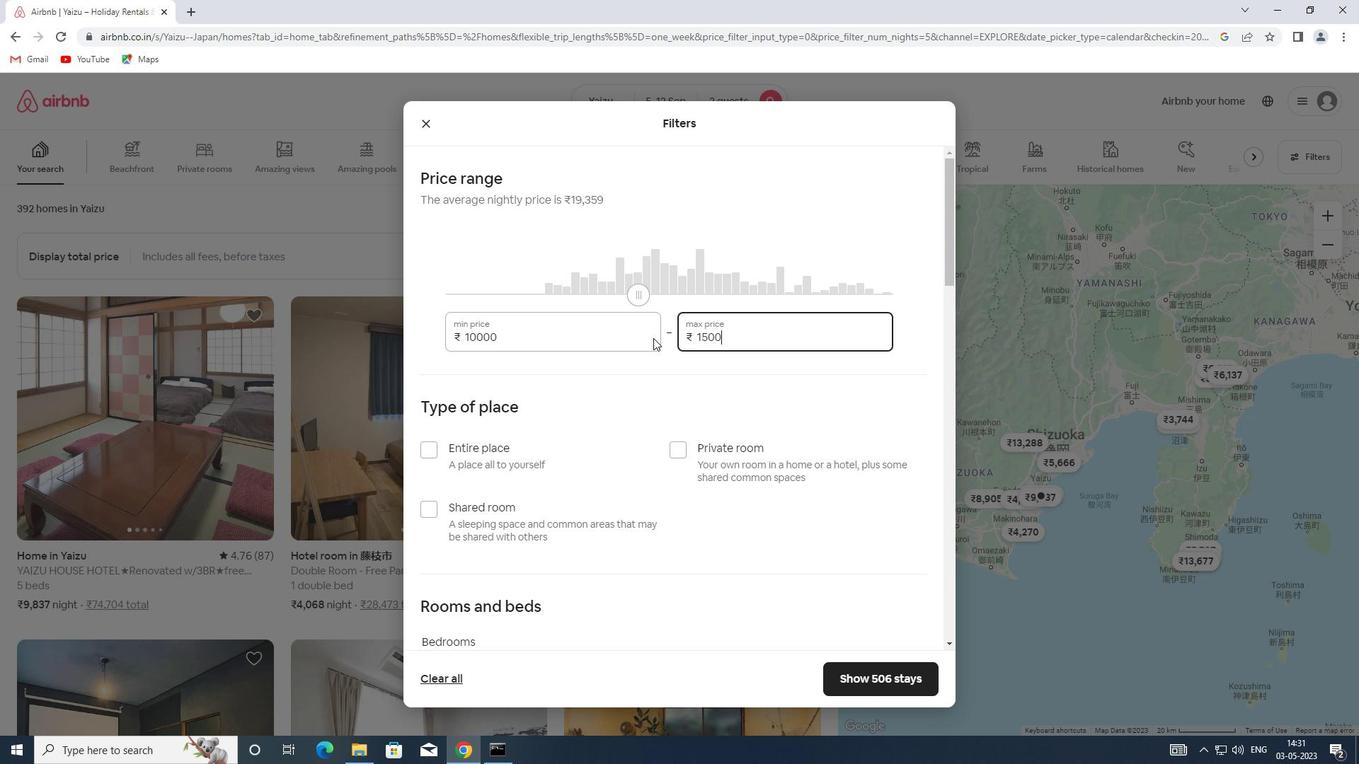 
Action: Mouse moved to (669, 365)
Screenshot: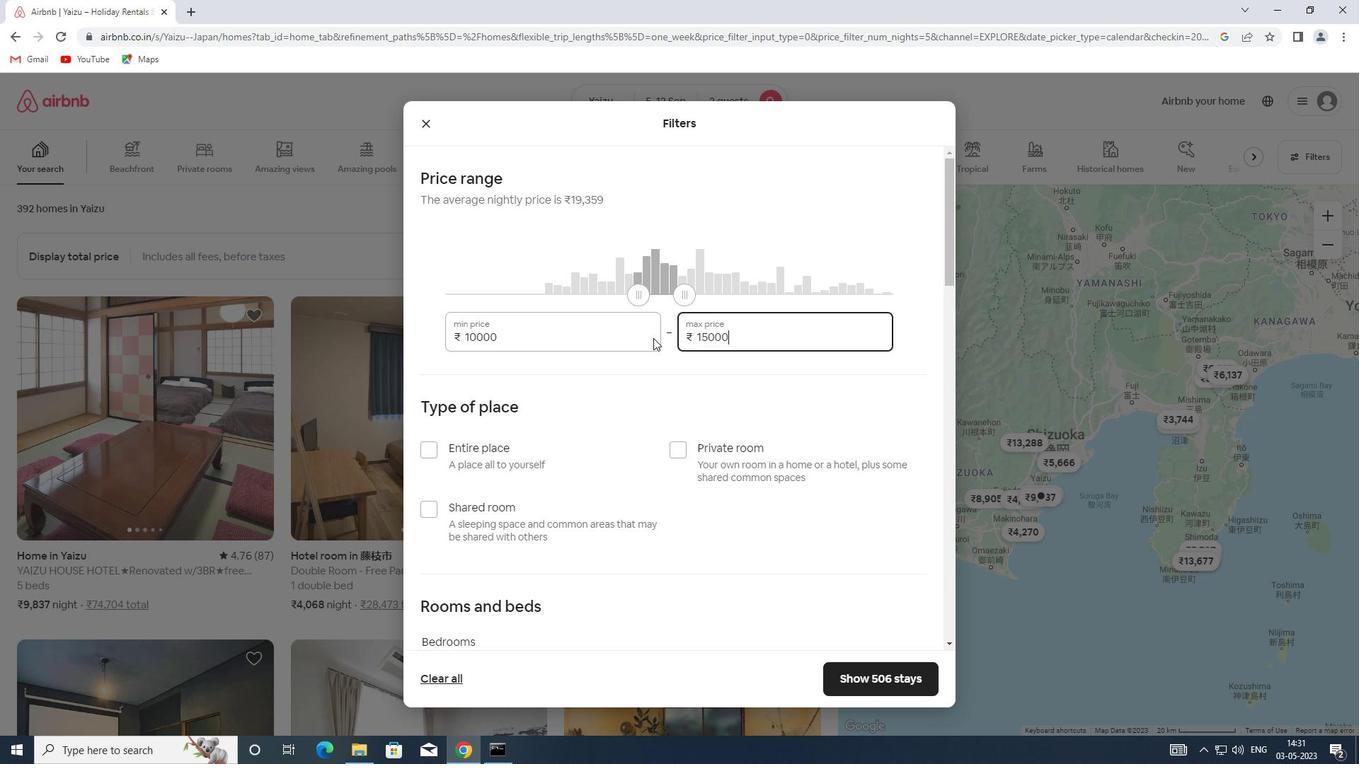 
Action: Mouse scrolled (669, 364) with delta (0, 0)
Screenshot: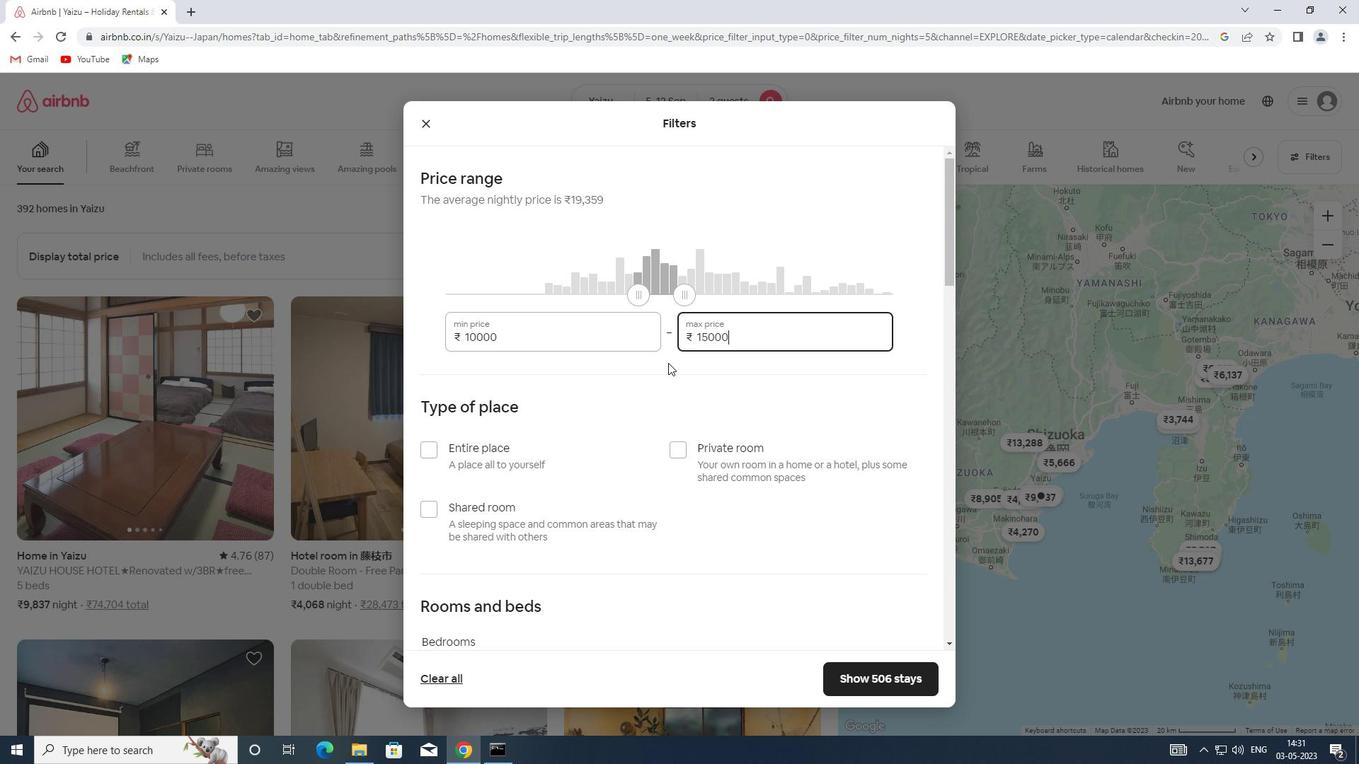 
Action: Mouse scrolled (669, 364) with delta (0, 0)
Screenshot: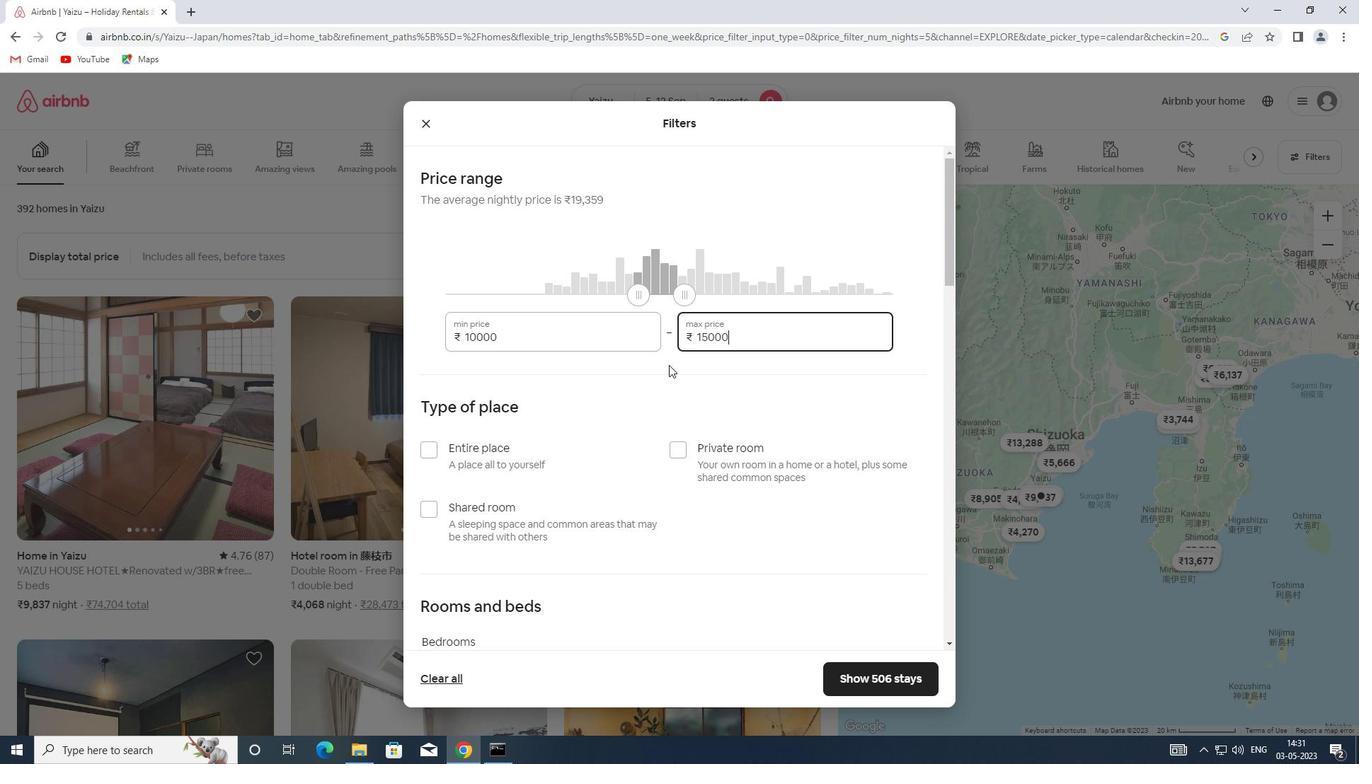 
Action: Mouse scrolled (669, 364) with delta (0, 0)
Screenshot: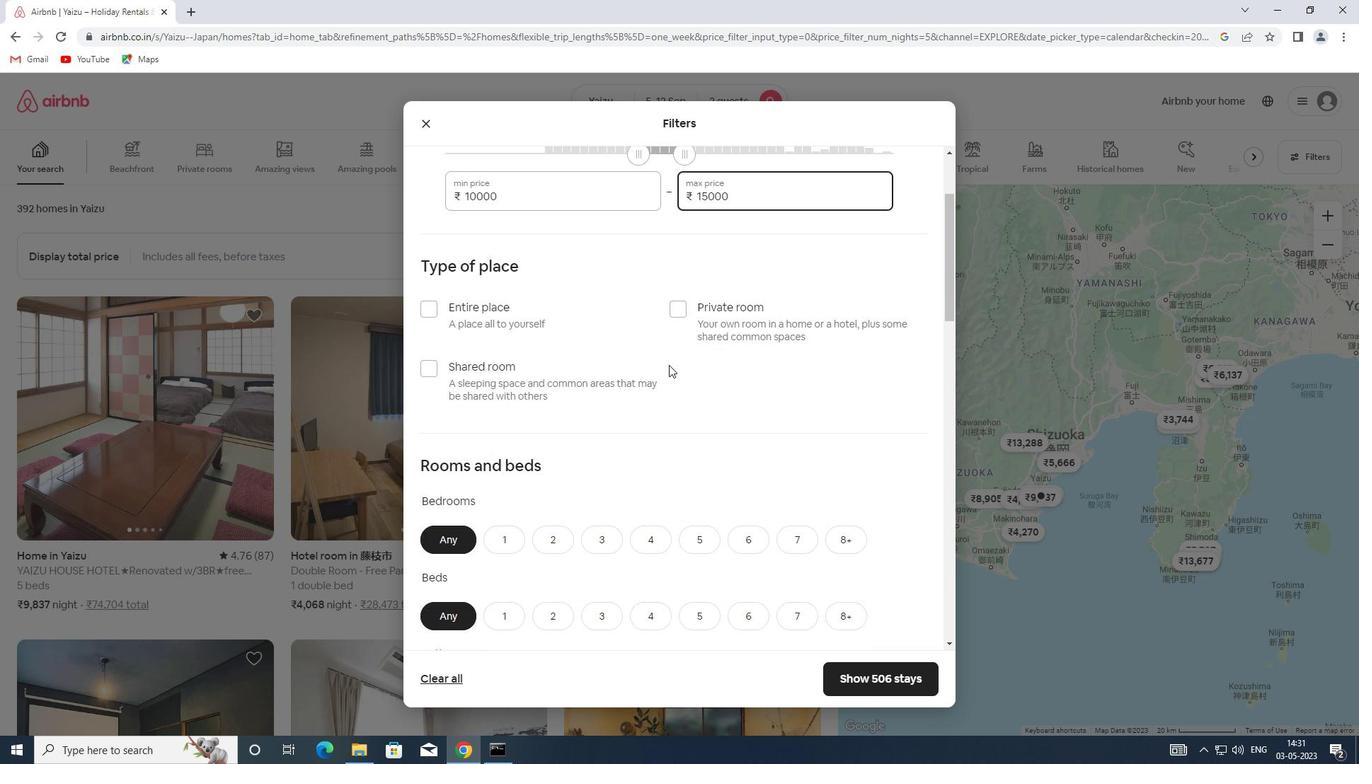 
Action: Mouse scrolled (669, 364) with delta (0, 0)
Screenshot: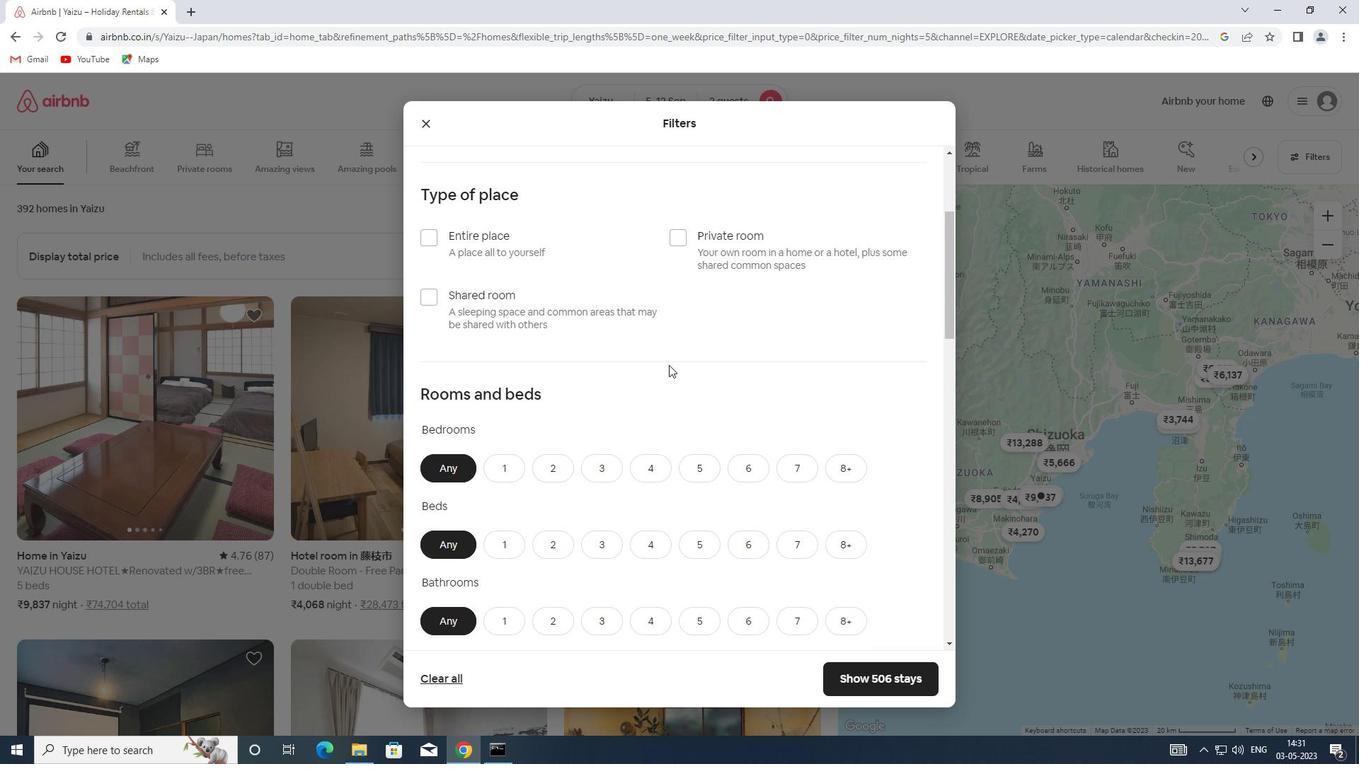 
Action: Mouse moved to (518, 395)
Screenshot: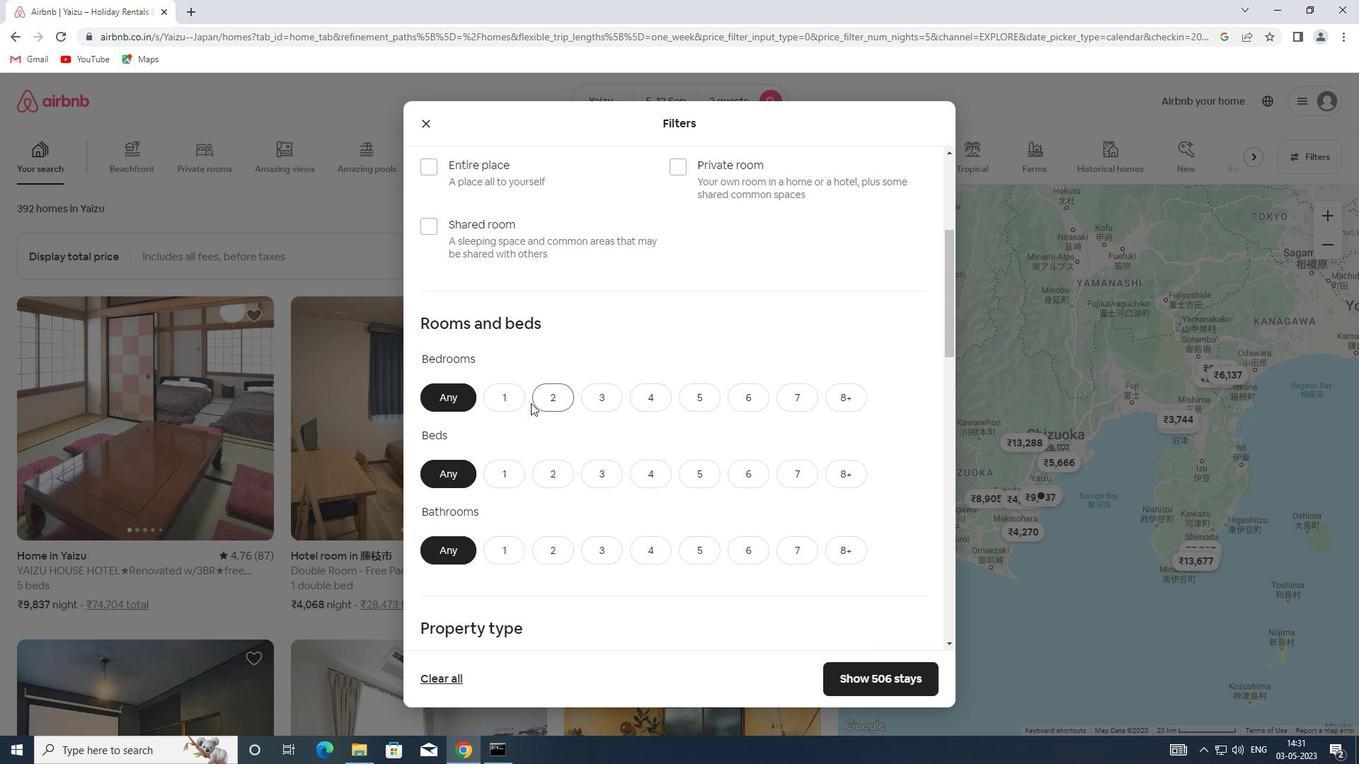 
Action: Mouse pressed left at (518, 395)
Screenshot: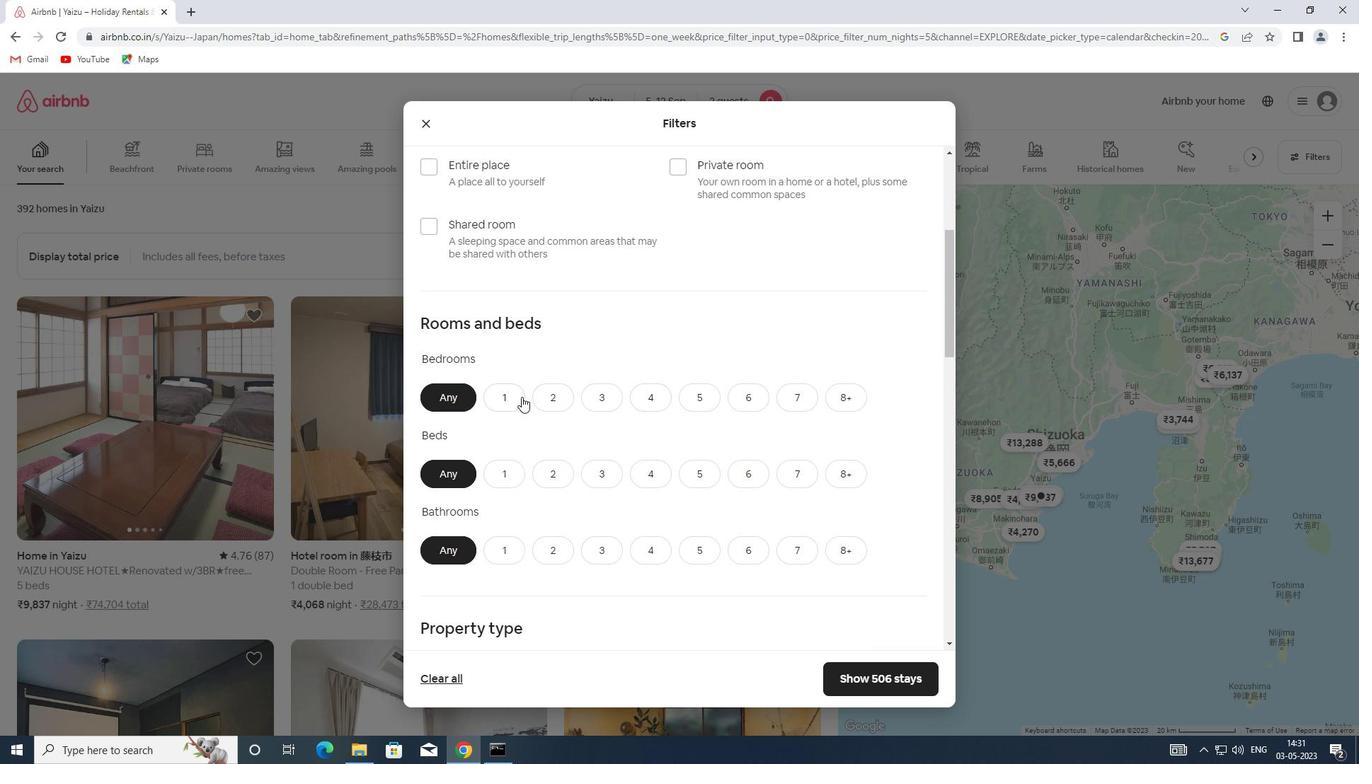
Action: Mouse moved to (511, 472)
Screenshot: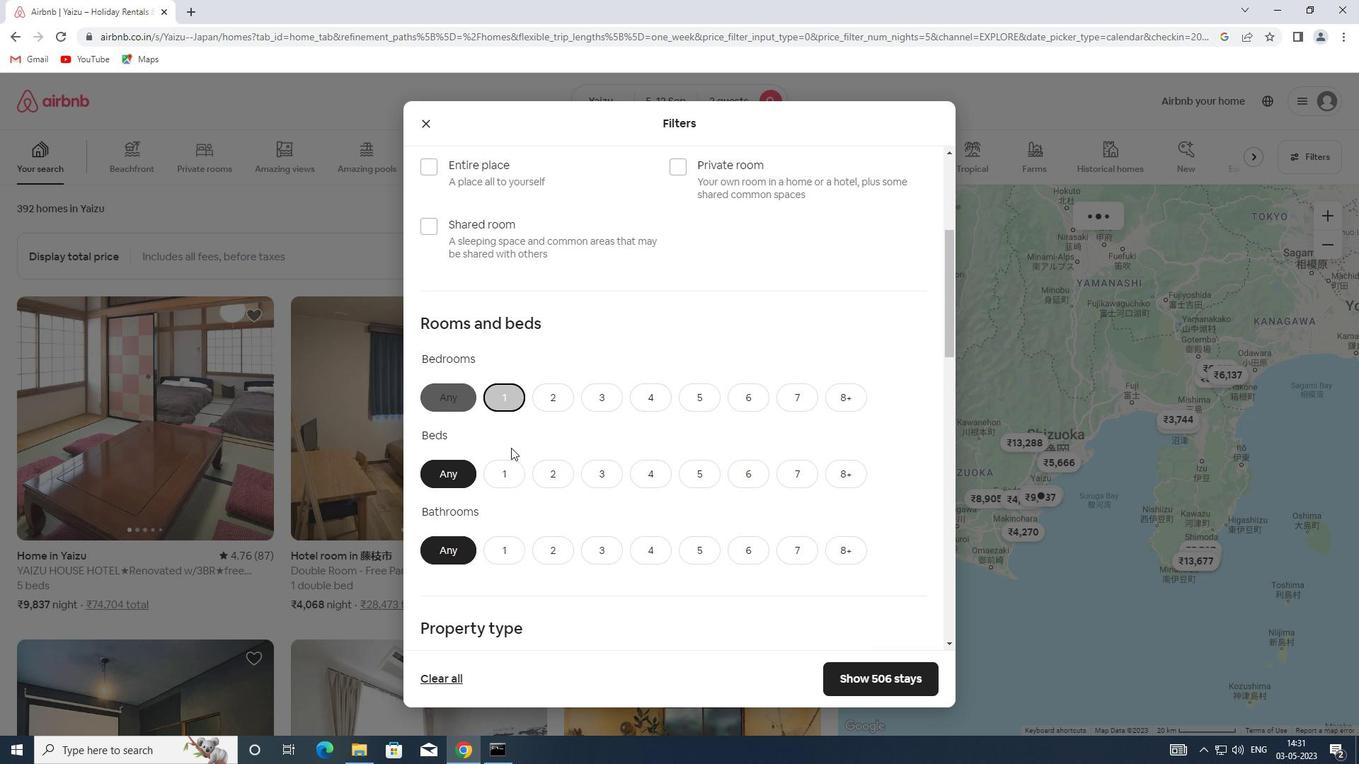 
Action: Mouse pressed left at (511, 472)
Screenshot: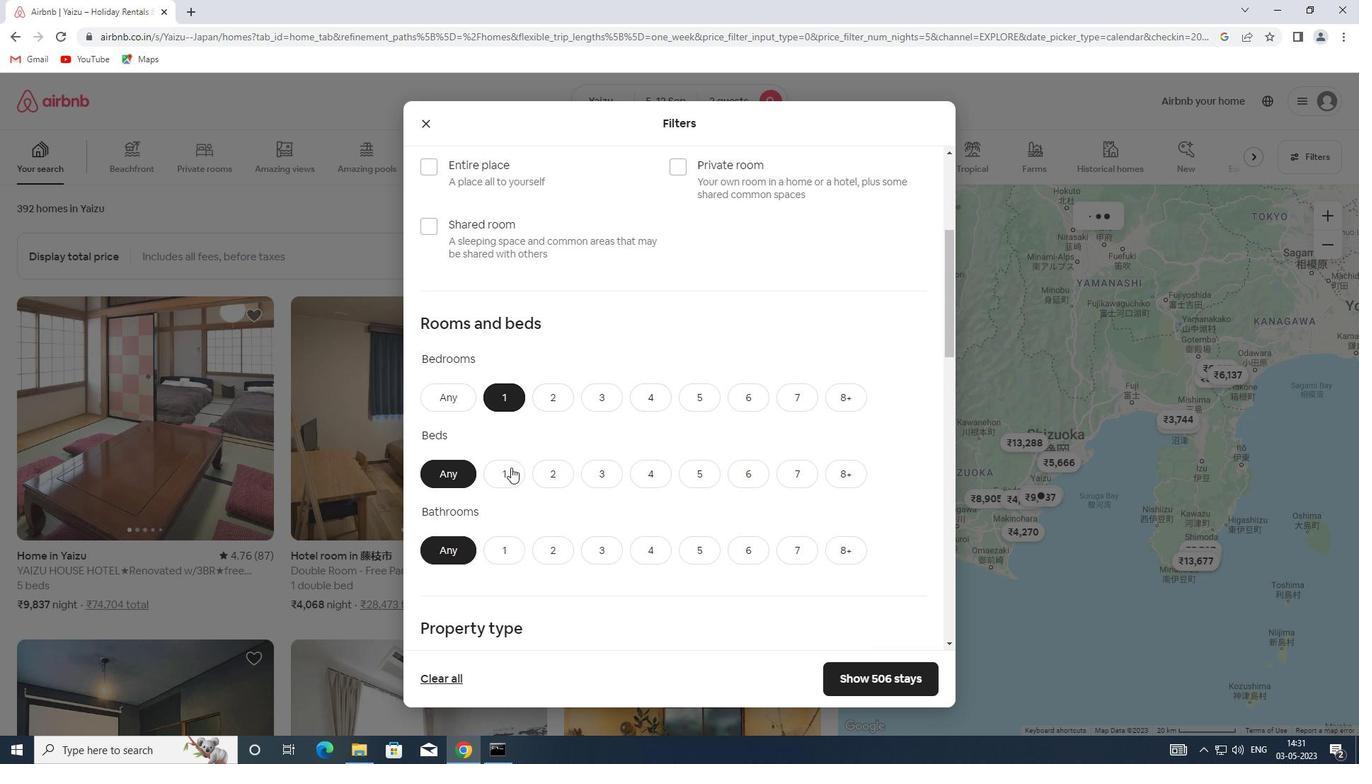 
Action: Mouse moved to (501, 550)
Screenshot: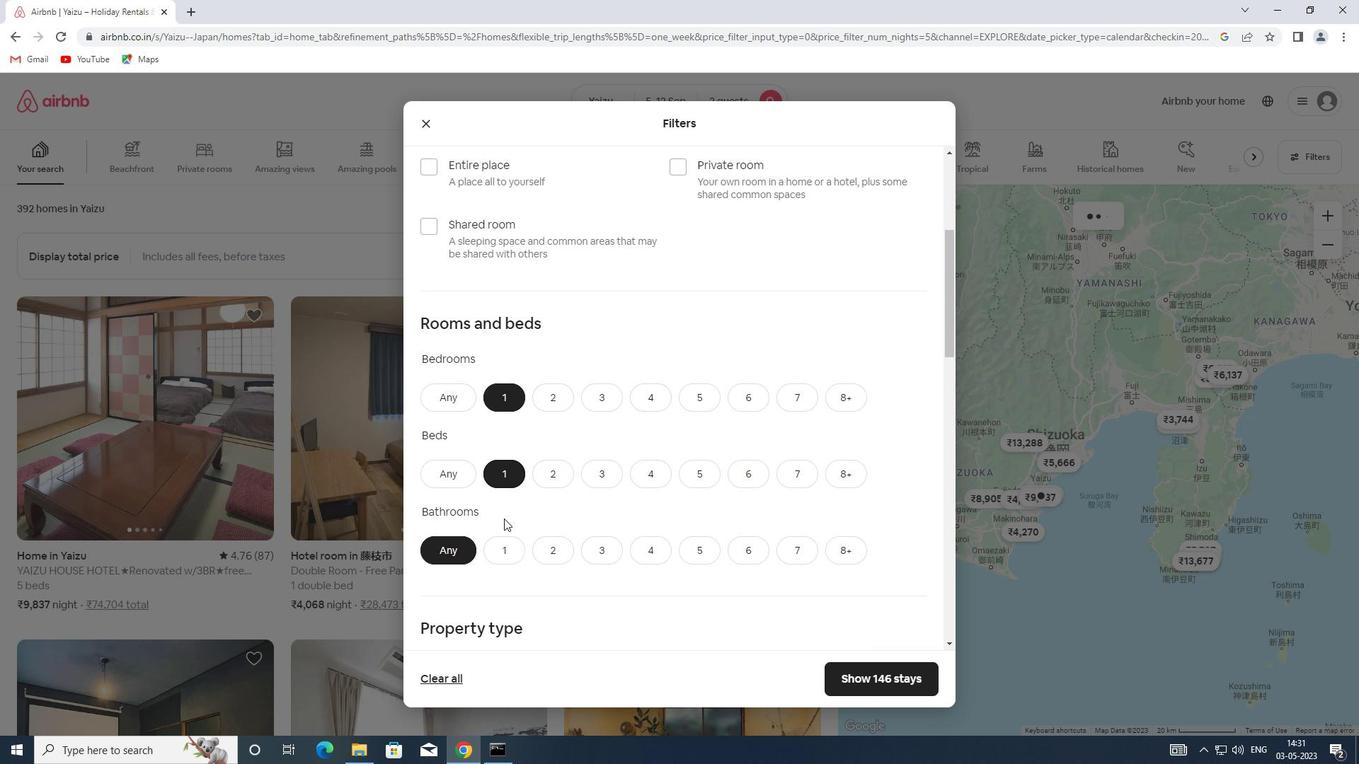 
Action: Mouse pressed left at (501, 550)
Screenshot: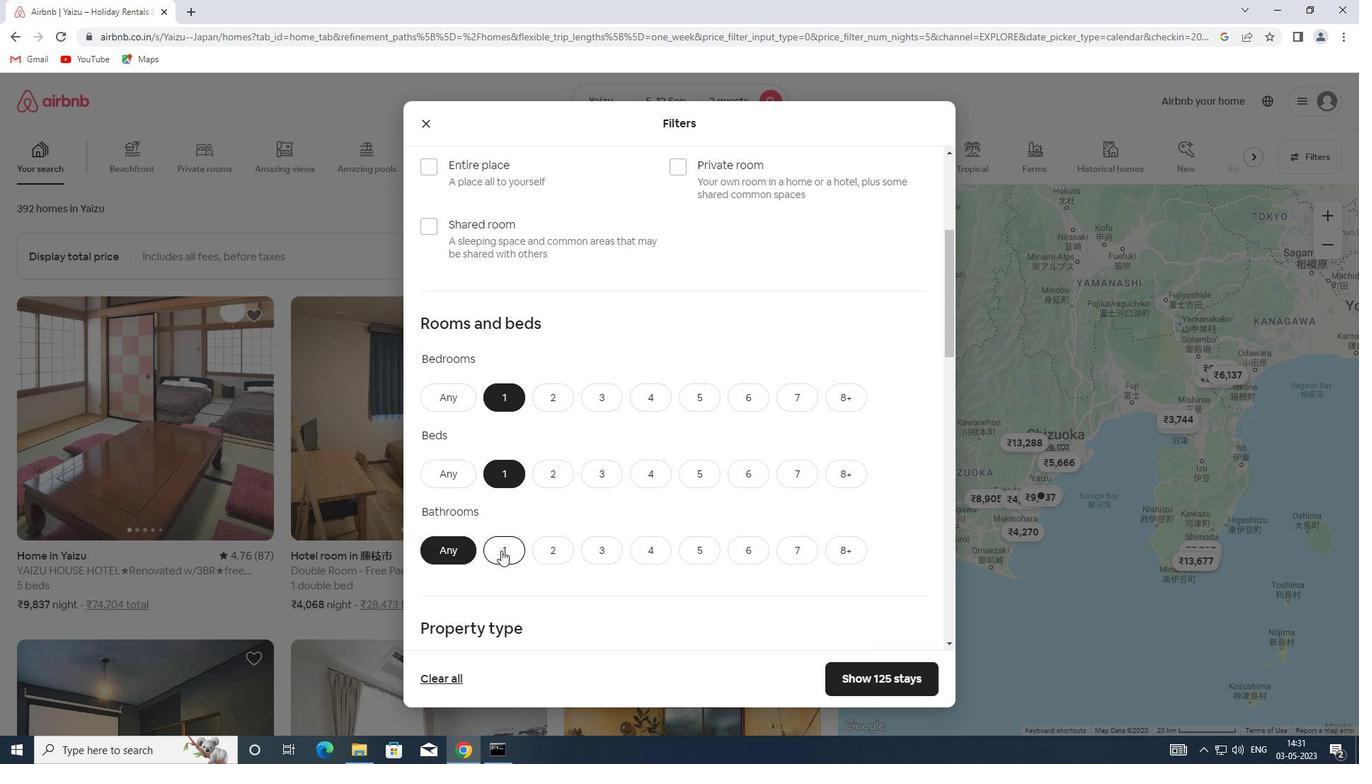 
Action: Mouse moved to (522, 489)
Screenshot: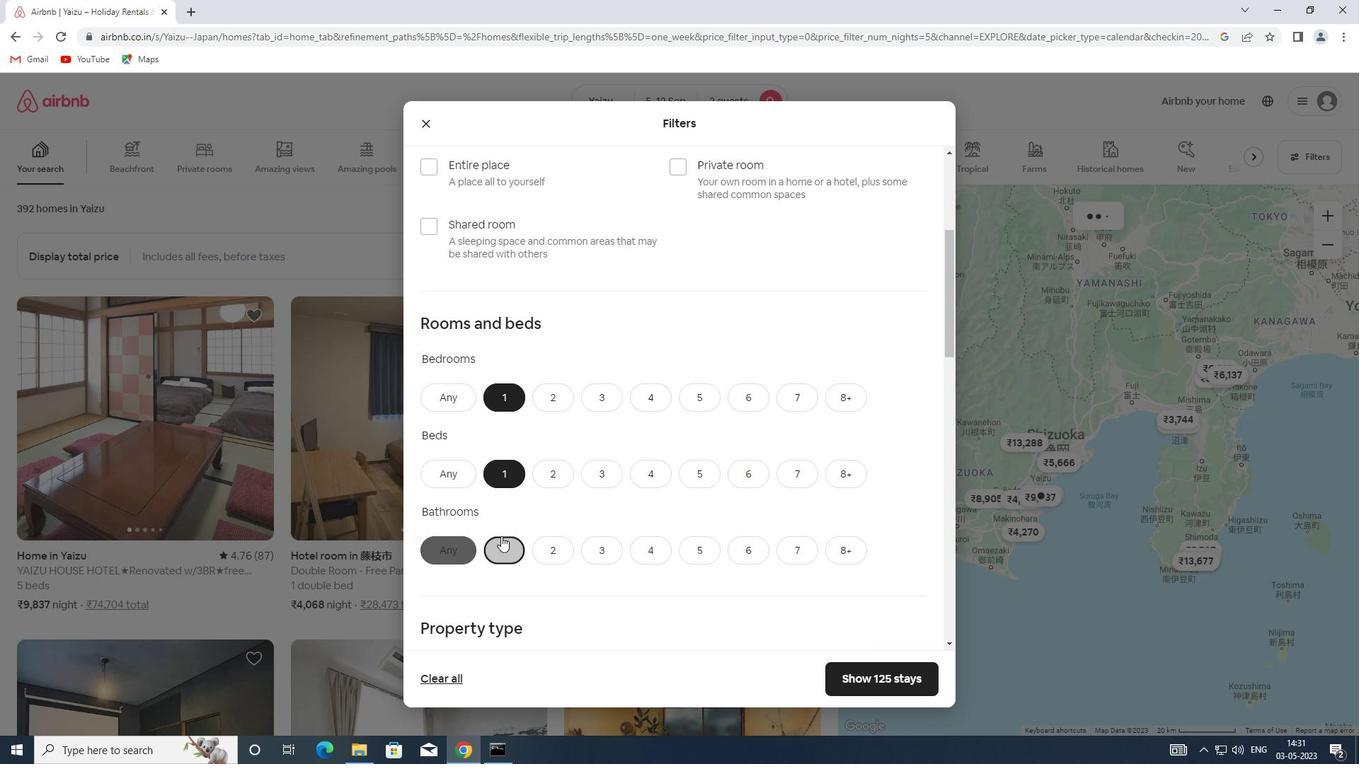 
Action: Mouse scrolled (522, 489) with delta (0, 0)
Screenshot: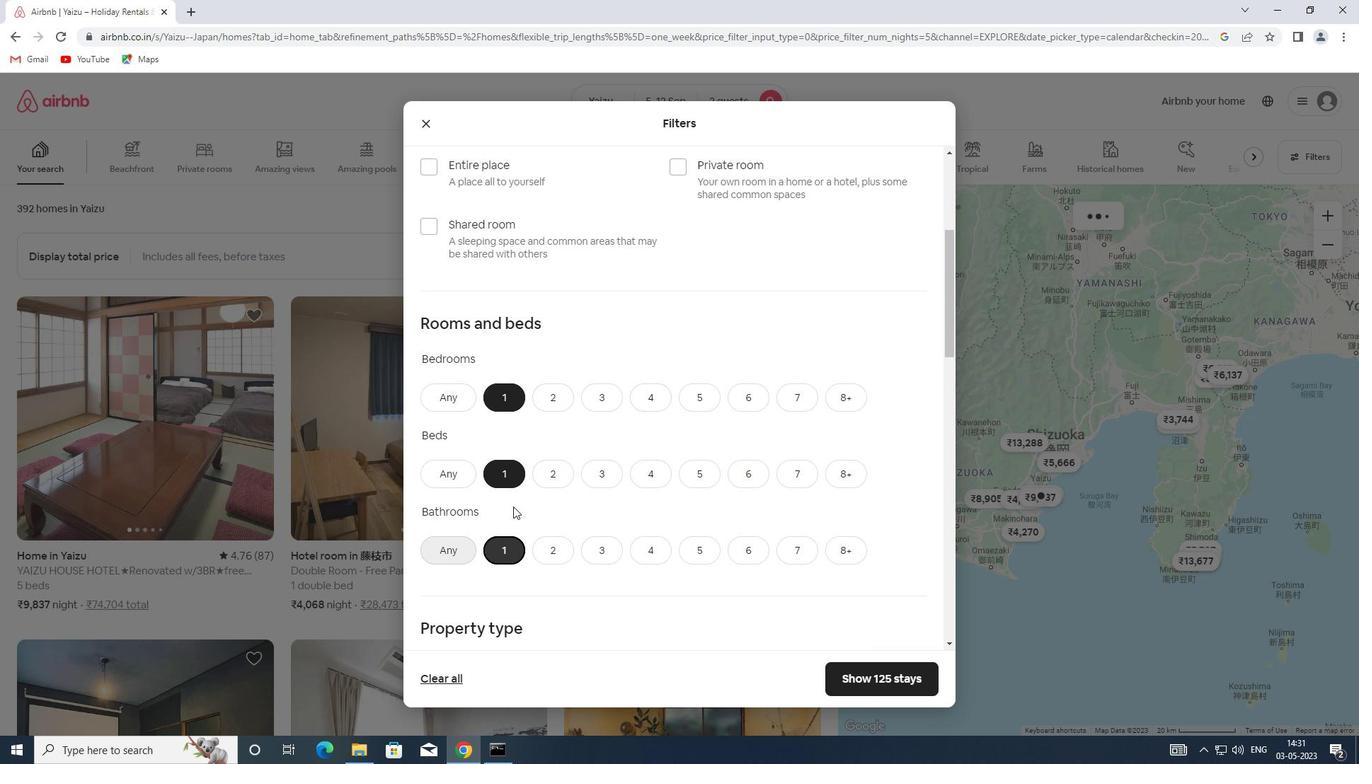 
Action: Mouse scrolled (522, 489) with delta (0, 0)
Screenshot: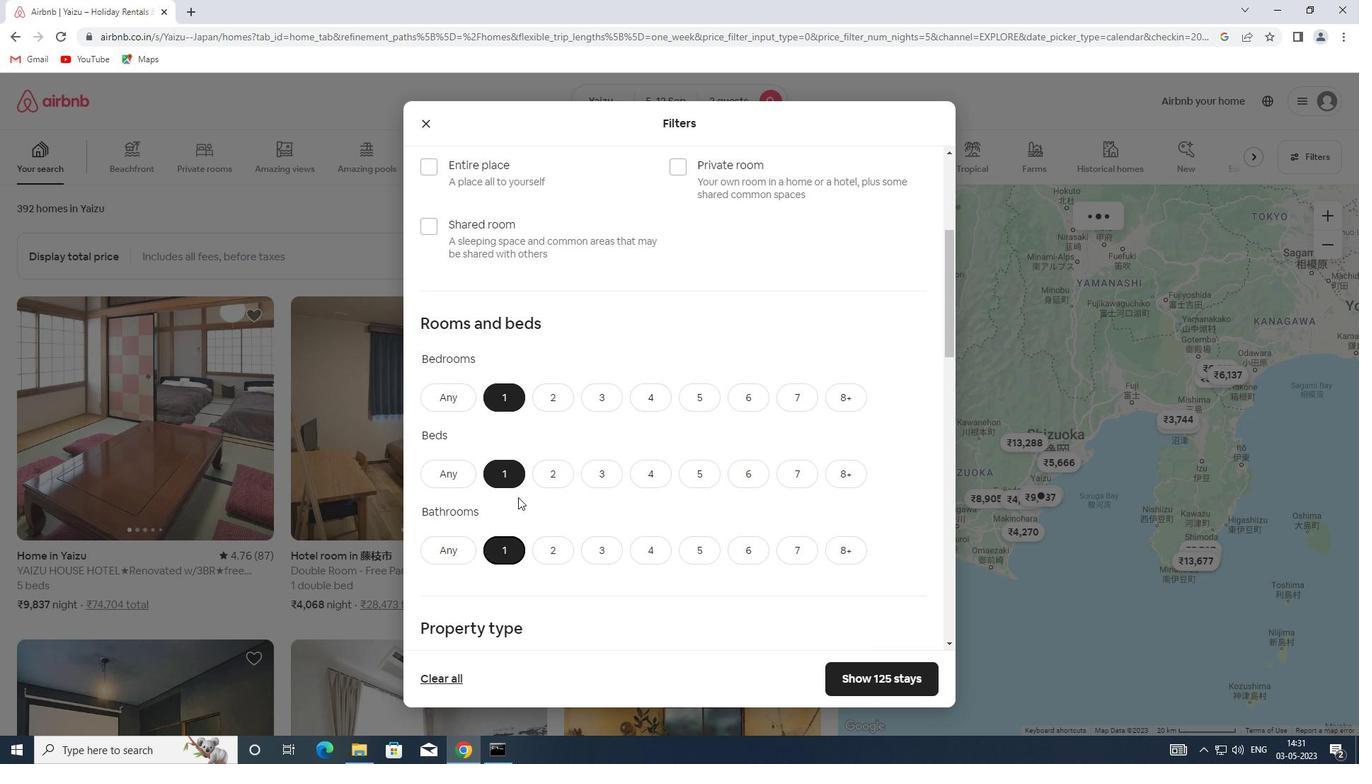 
Action: Mouse scrolled (522, 489) with delta (0, 0)
Screenshot: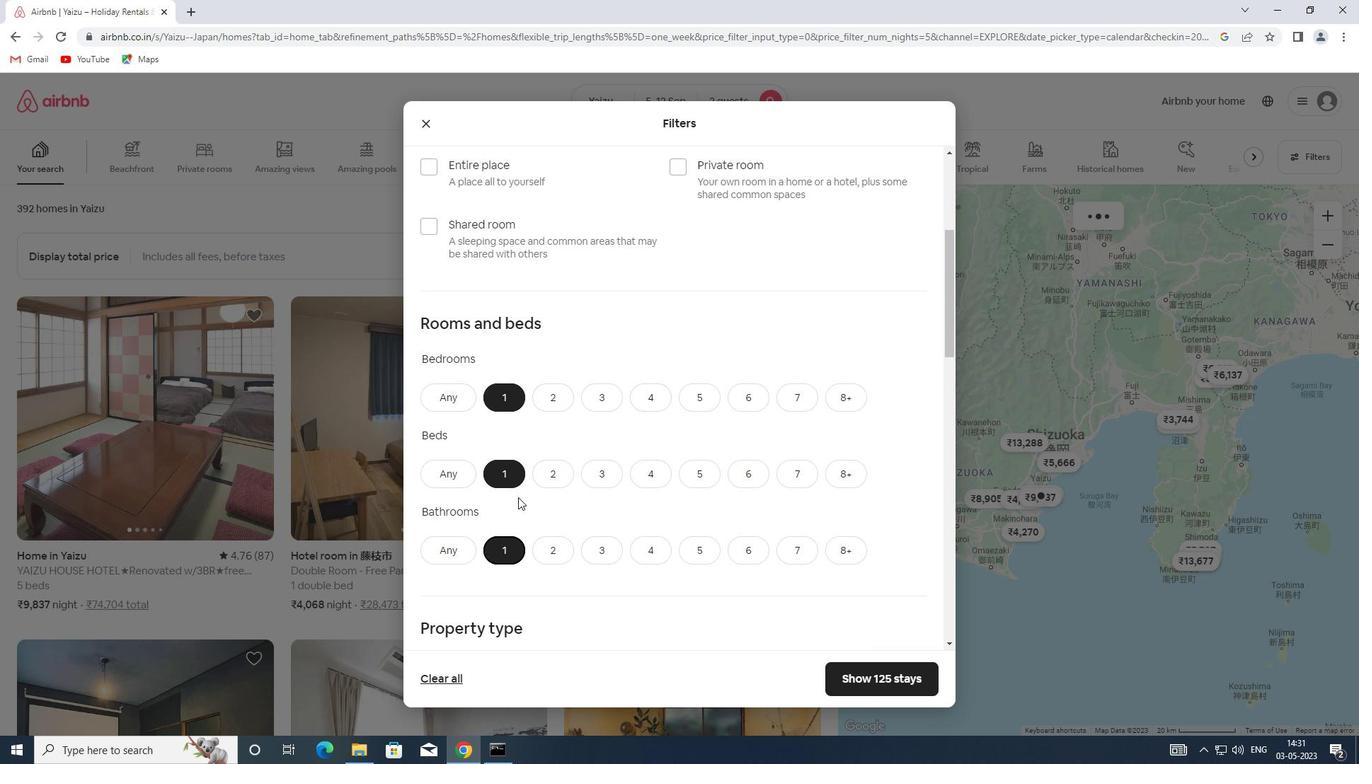 
Action: Mouse moved to (523, 470)
Screenshot: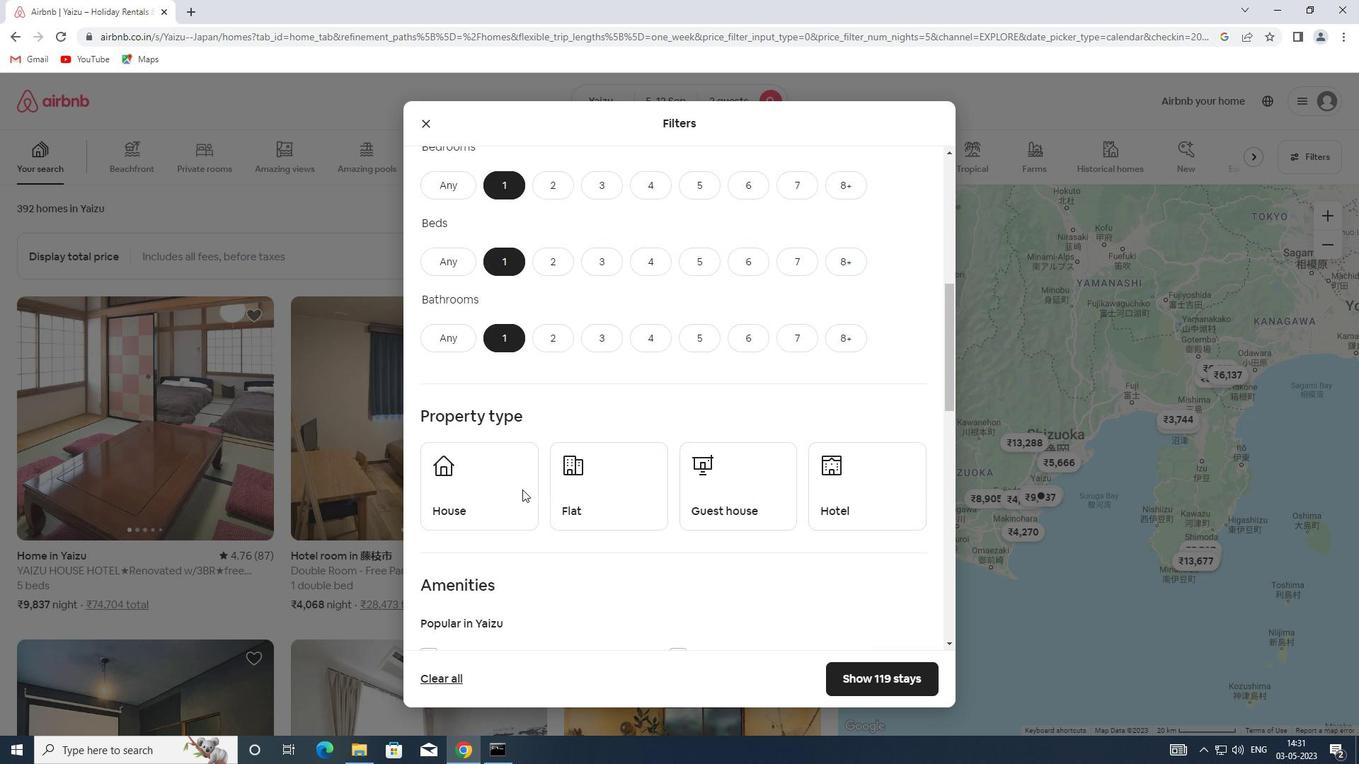 
Action: Mouse scrolled (523, 470) with delta (0, 0)
Screenshot: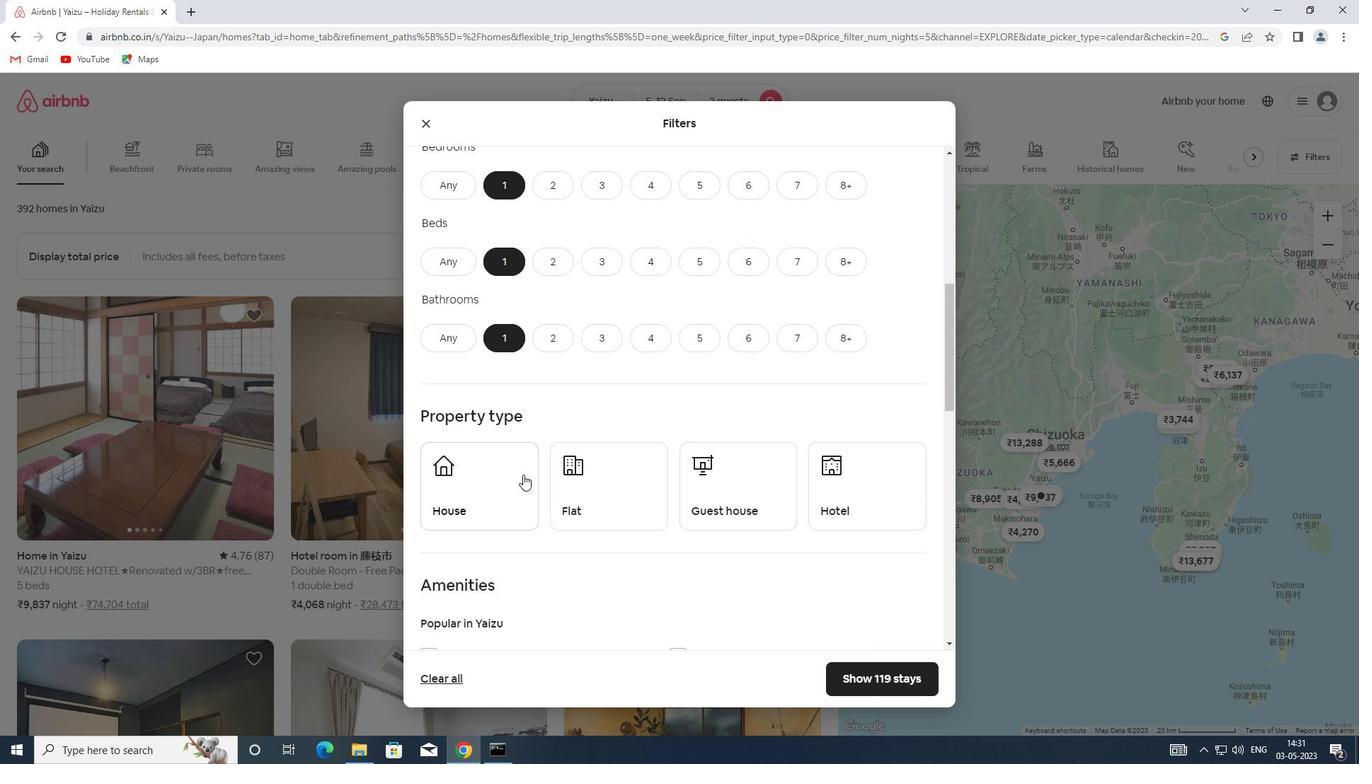 
Action: Mouse scrolled (523, 470) with delta (0, 0)
Screenshot: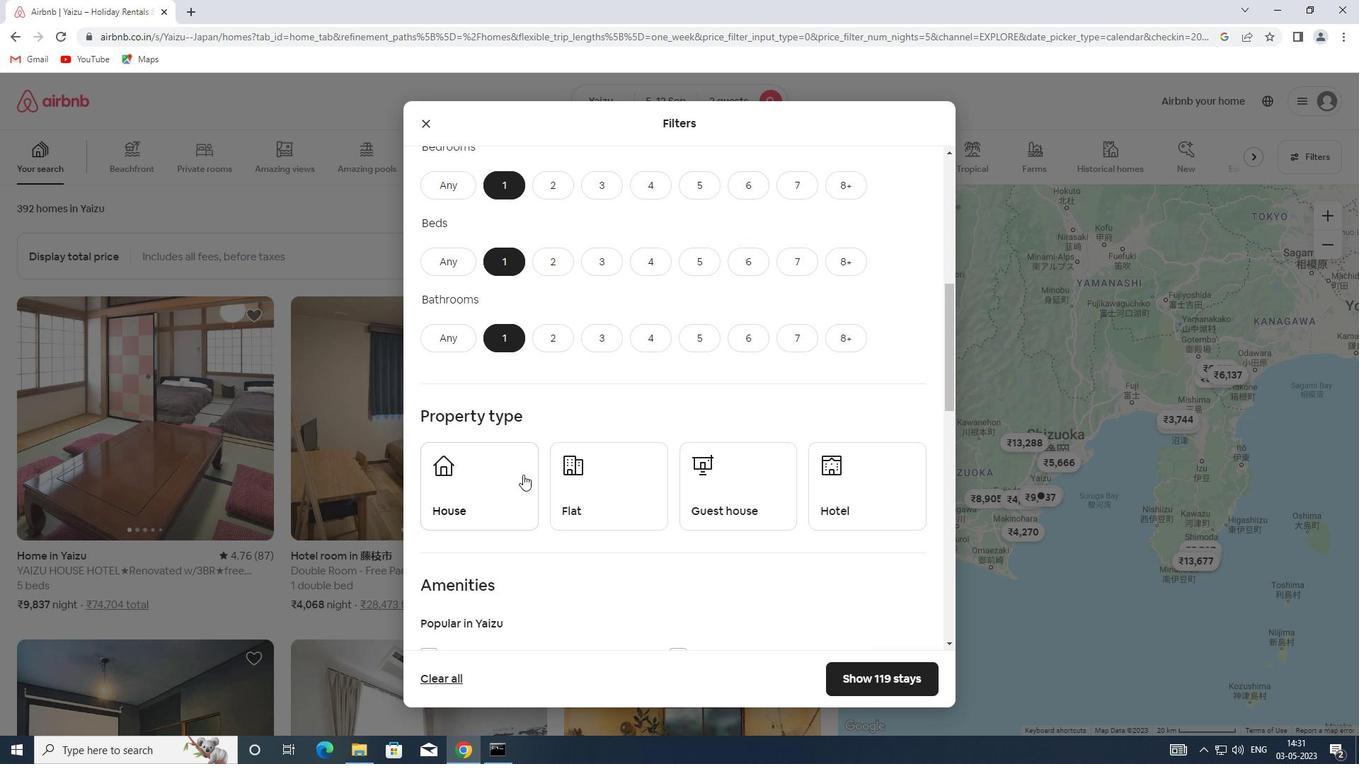 
Action: Mouse moved to (582, 355)
Screenshot: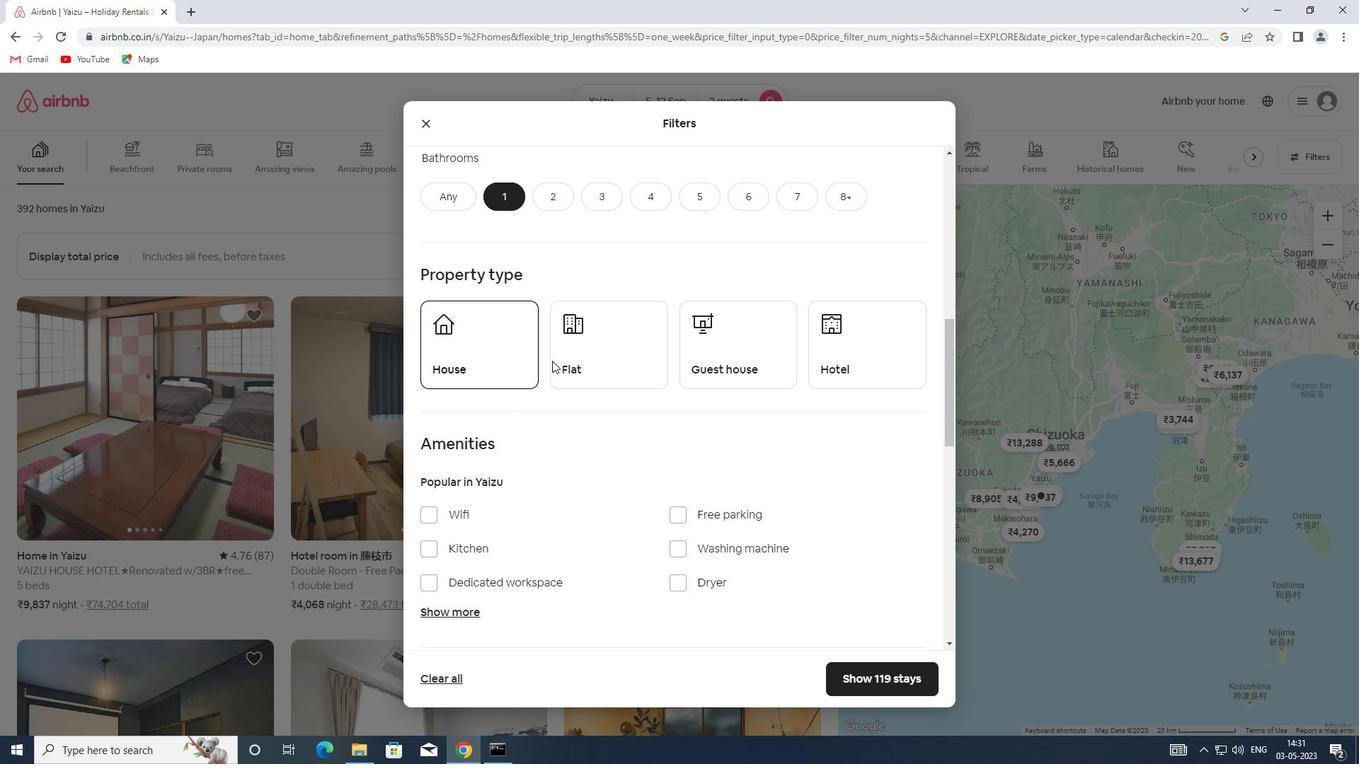 
Action: Mouse pressed left at (582, 355)
Screenshot: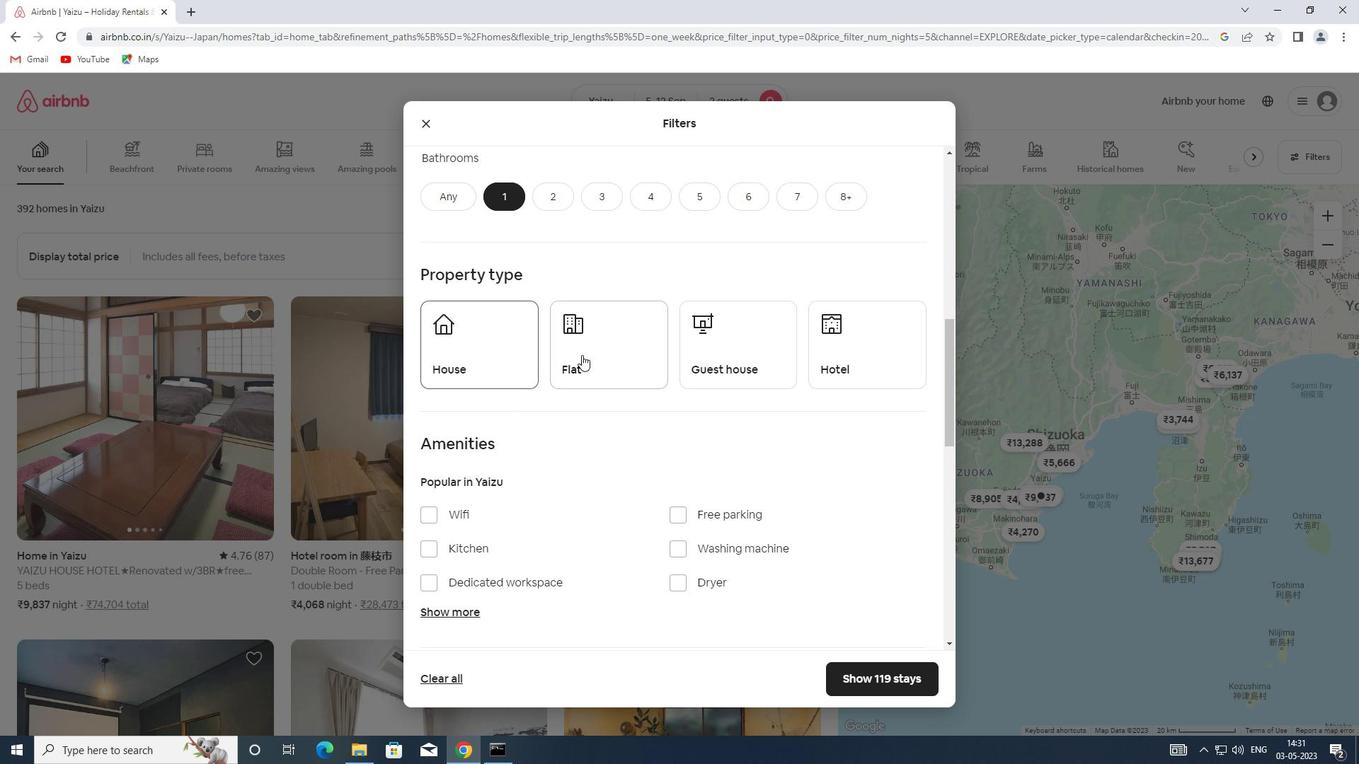 
Action: Mouse moved to (715, 368)
Screenshot: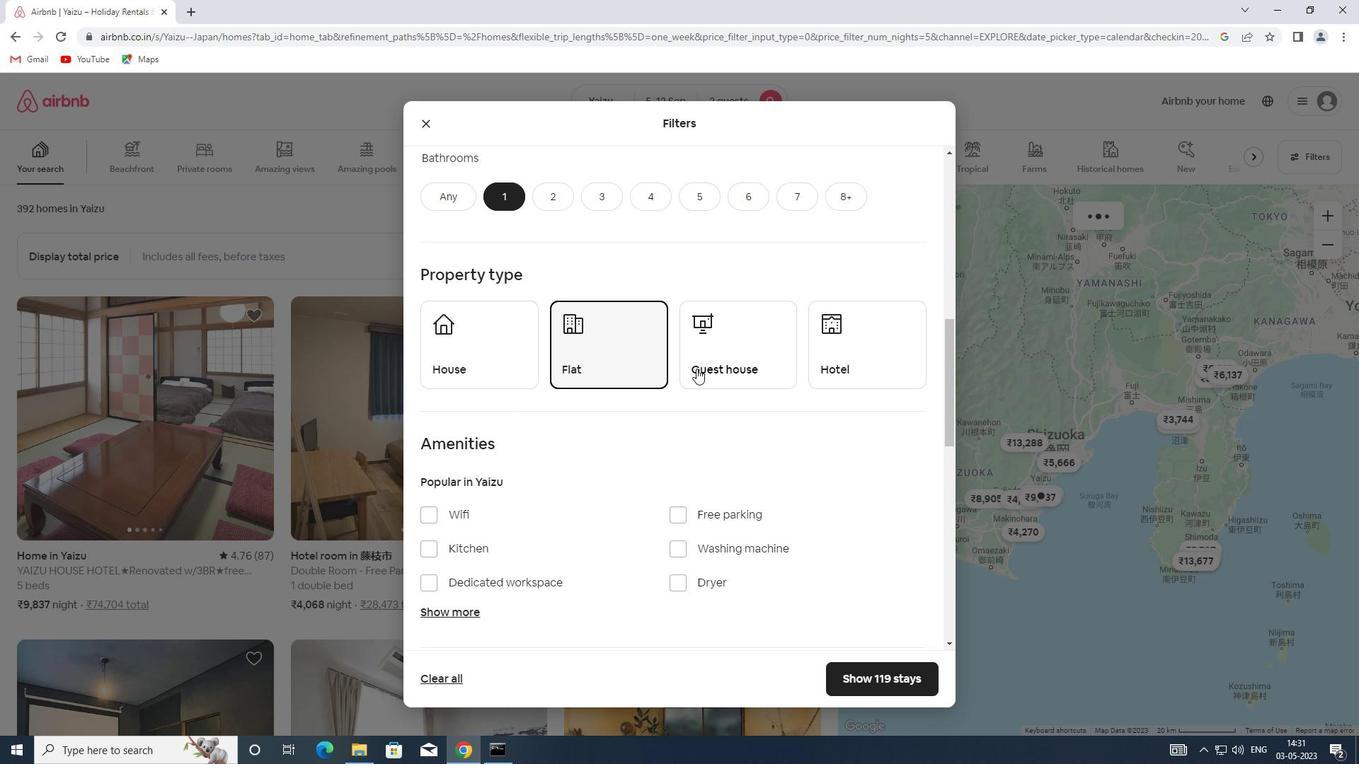 
Action: Mouse pressed left at (715, 368)
Screenshot: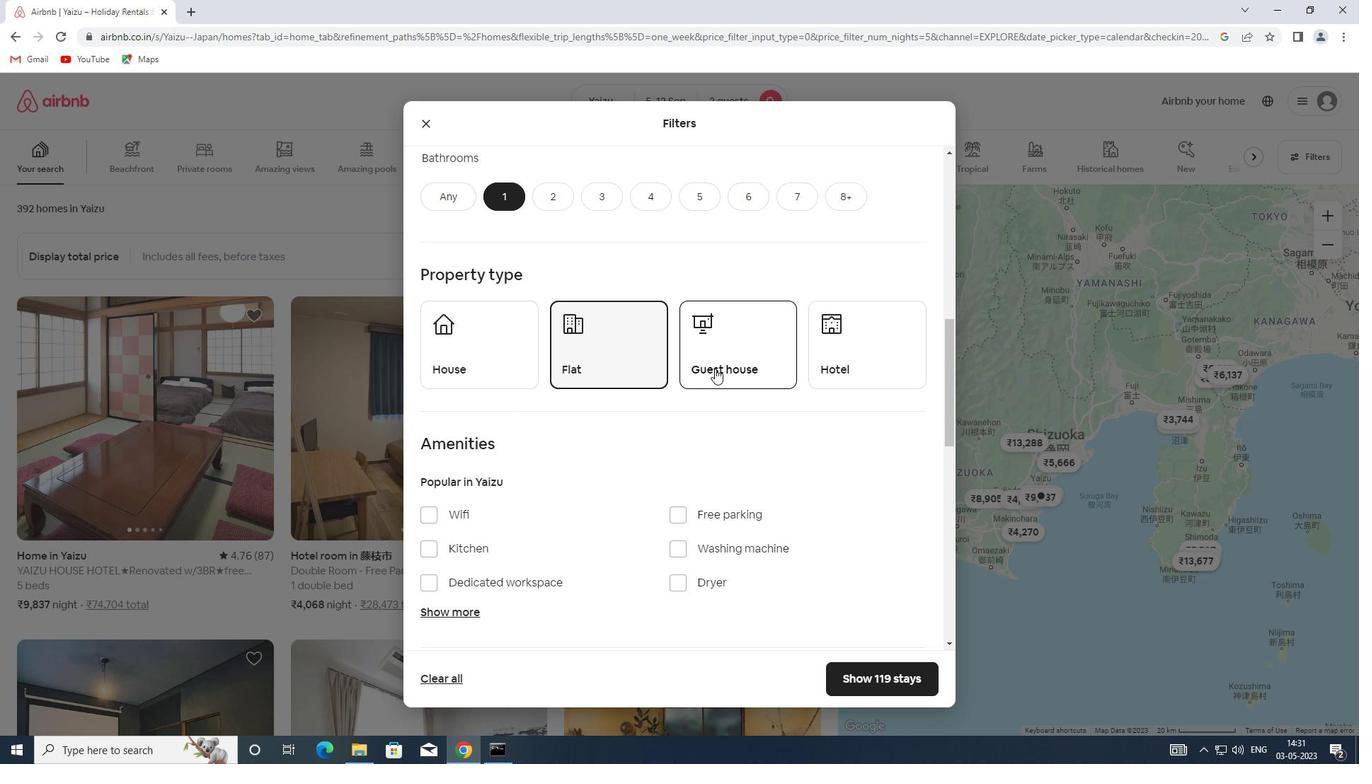 
Action: Mouse moved to (836, 365)
Screenshot: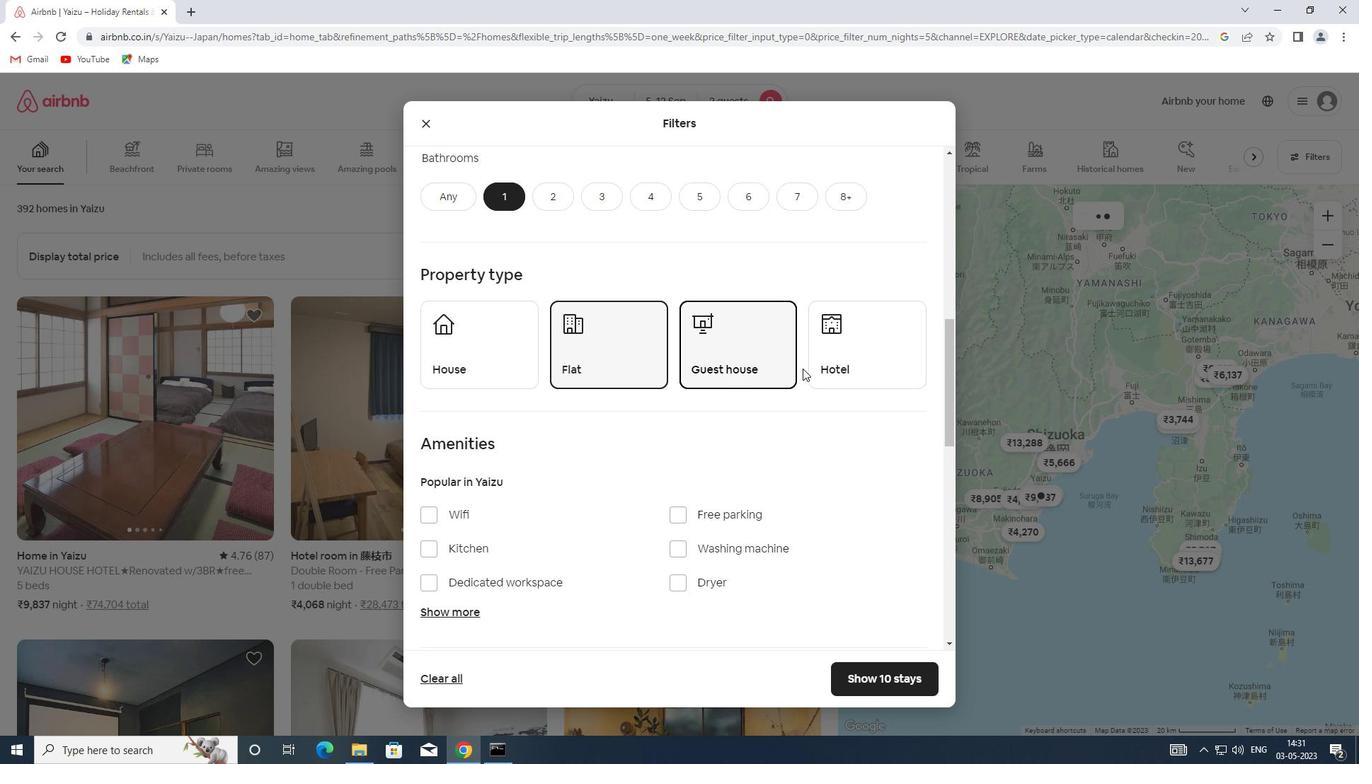 
Action: Mouse pressed left at (836, 365)
Screenshot: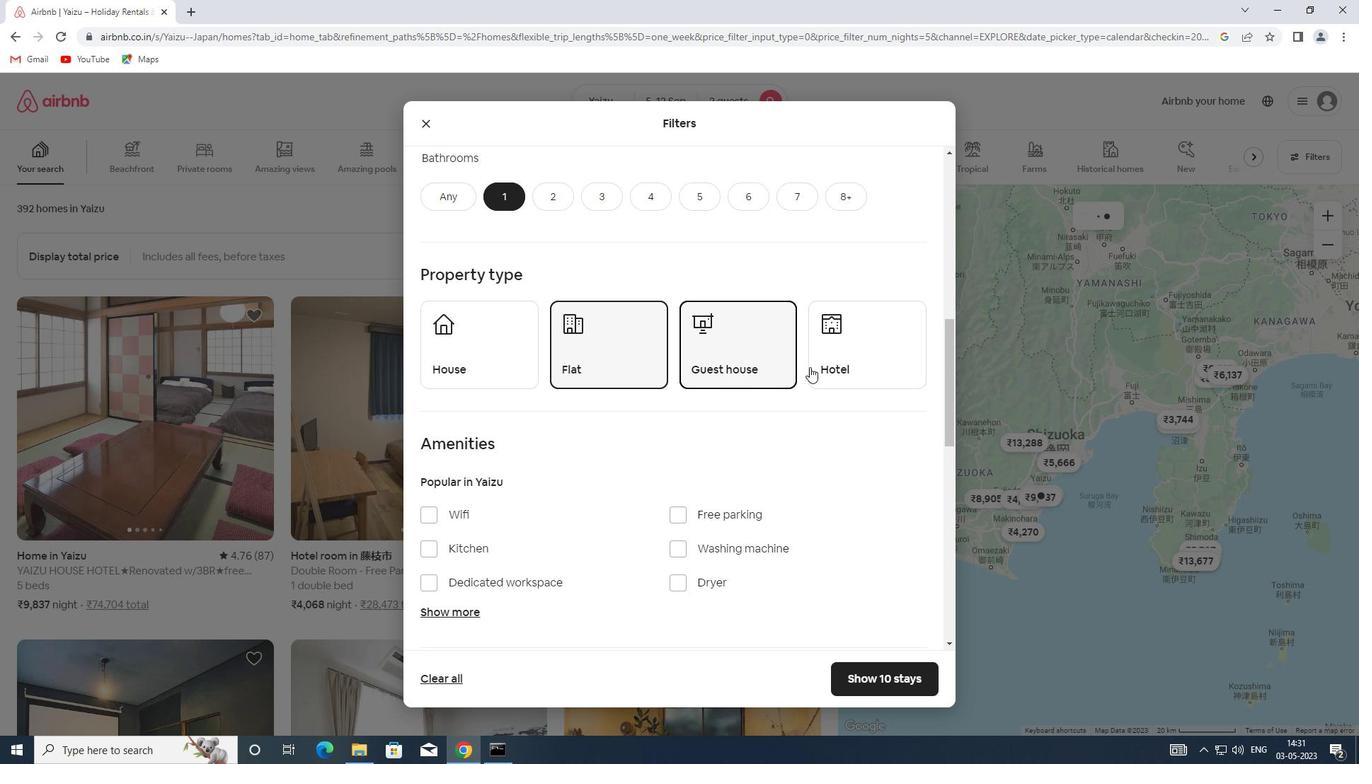 
Action: Mouse moved to (434, 368)
Screenshot: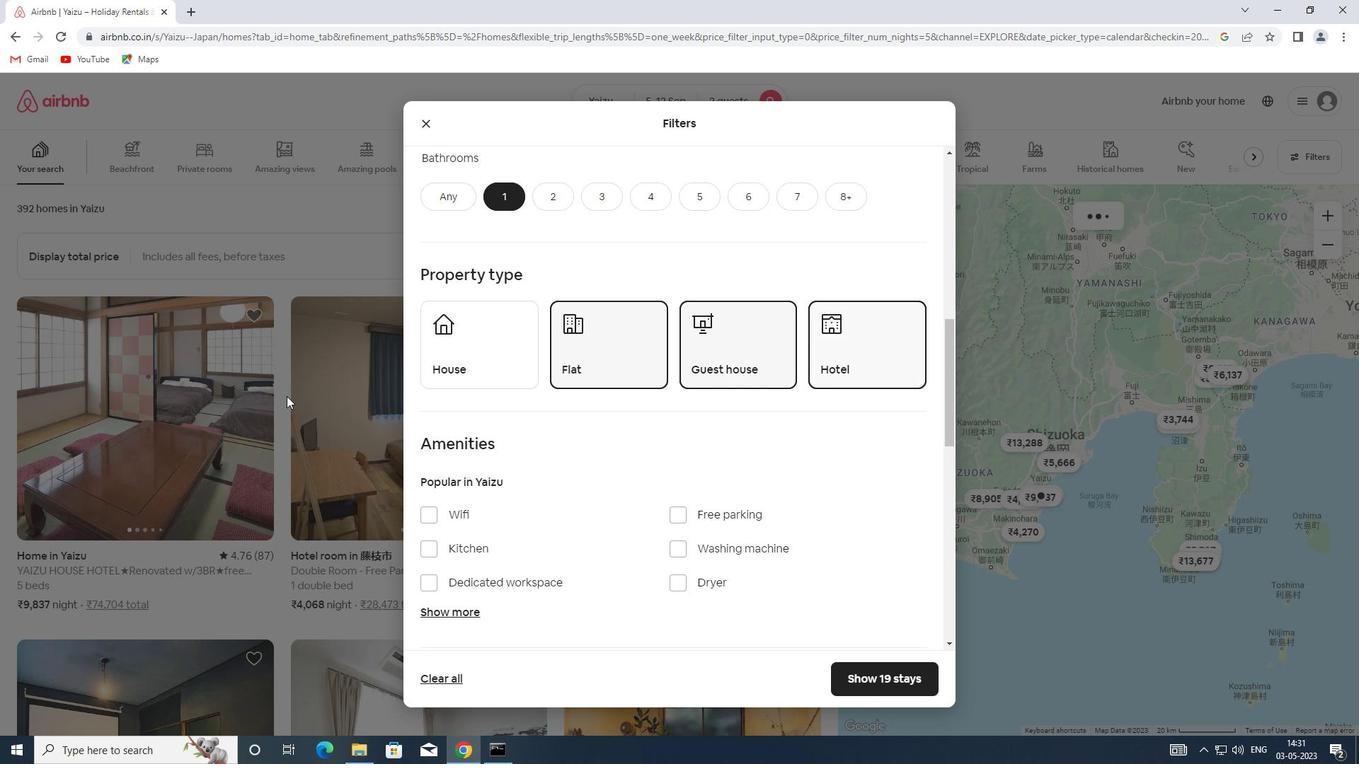 
Action: Mouse pressed left at (434, 368)
Screenshot: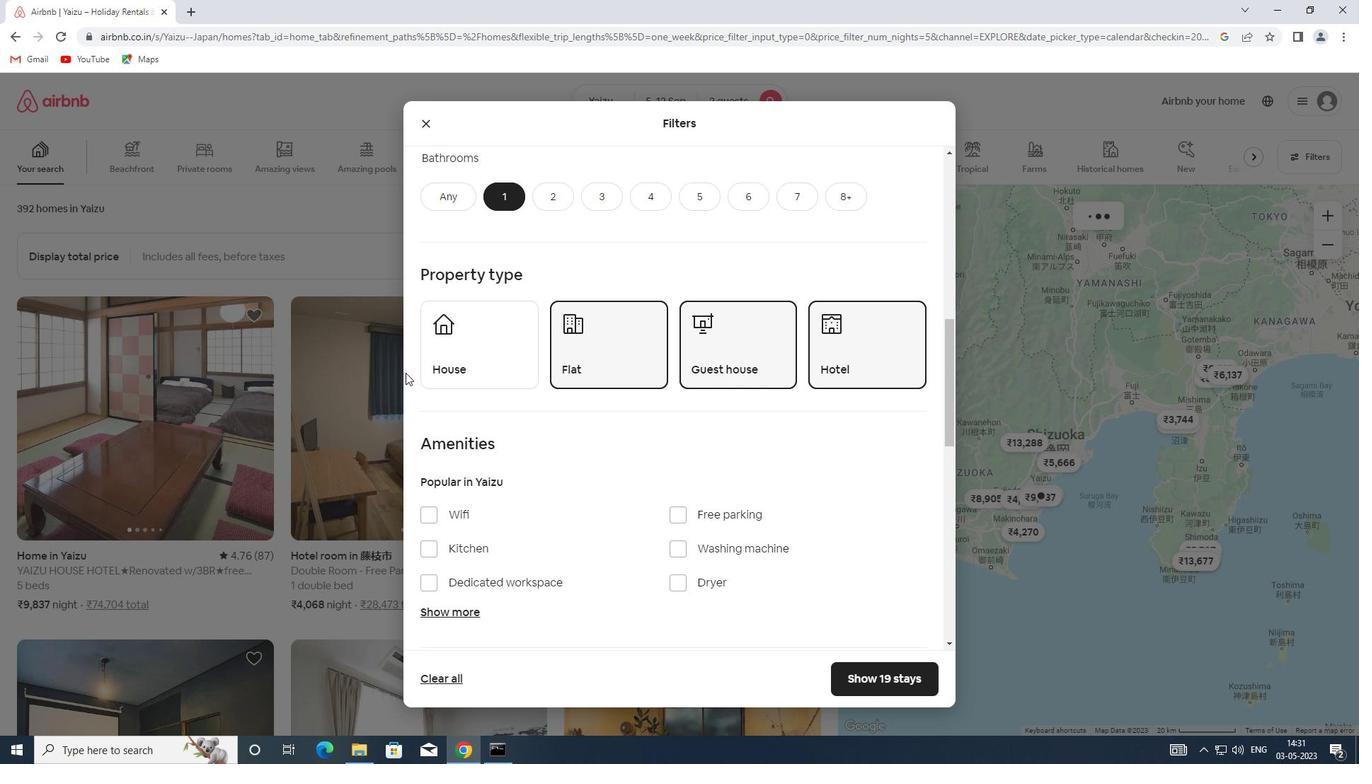 
Action: Mouse moved to (460, 439)
Screenshot: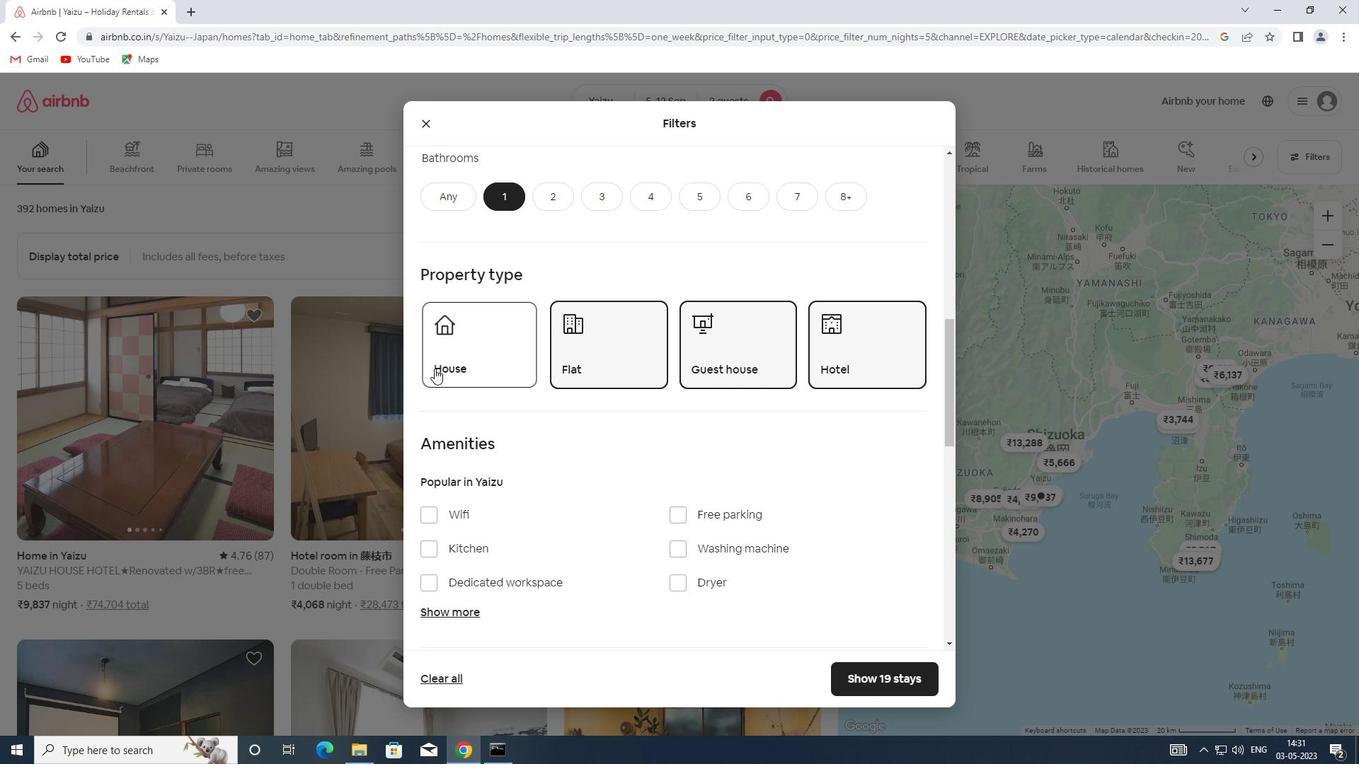 
Action: Mouse scrolled (460, 438) with delta (0, 0)
Screenshot: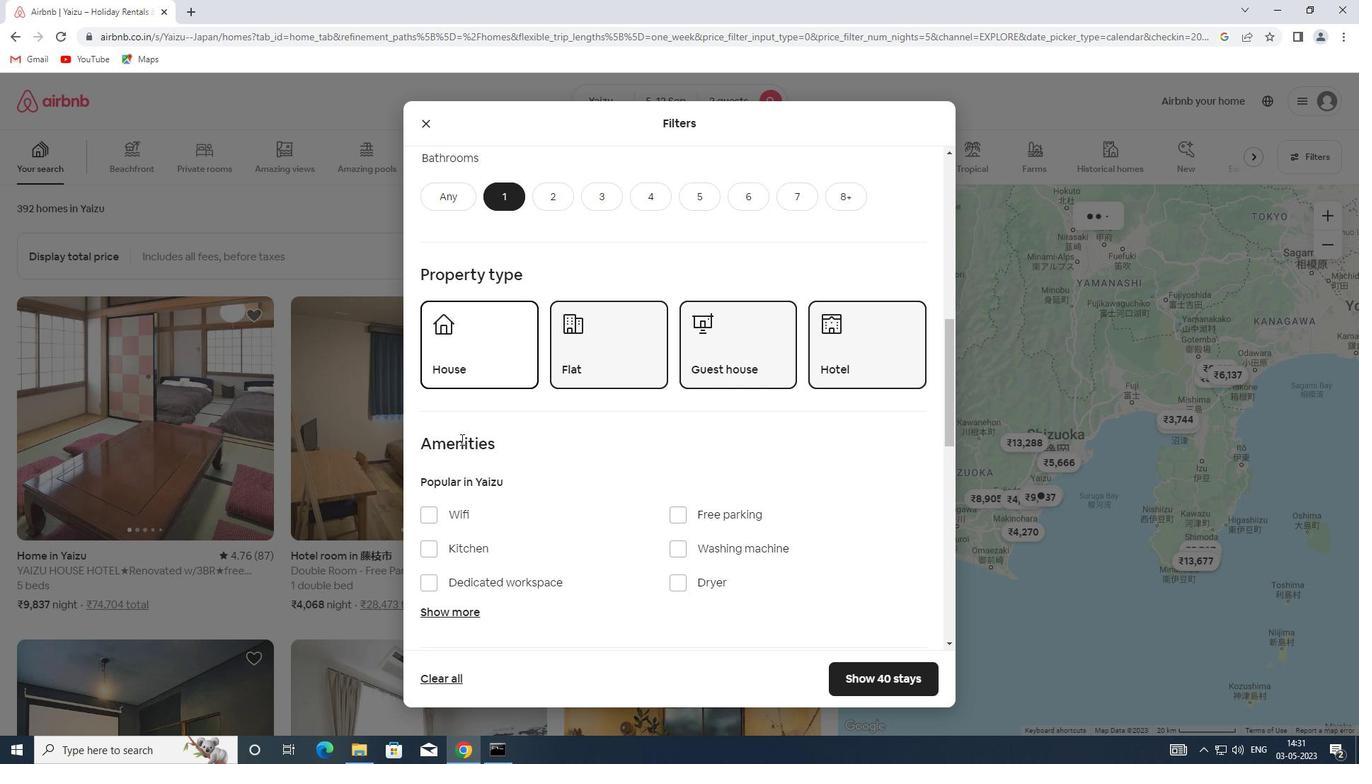 
Action: Mouse moved to (724, 481)
Screenshot: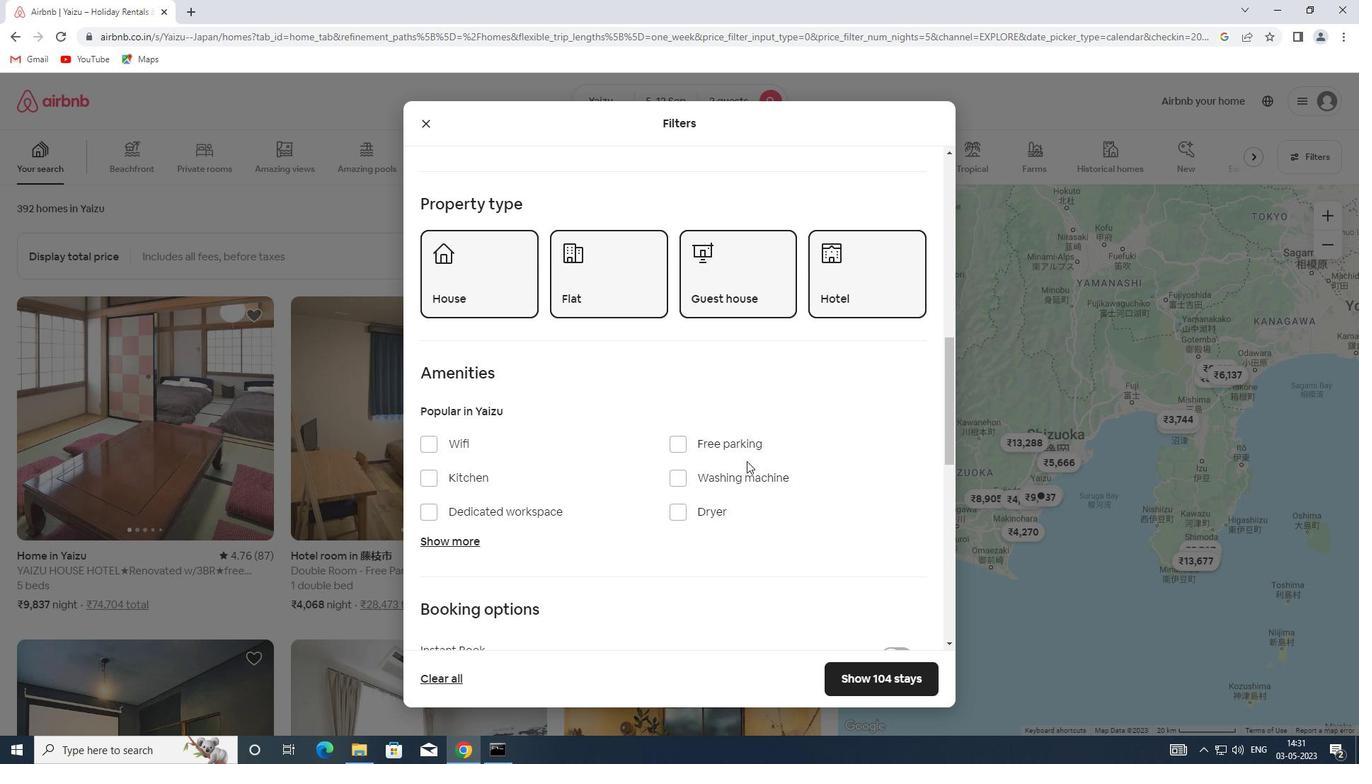 
Action: Mouse pressed left at (724, 481)
Screenshot: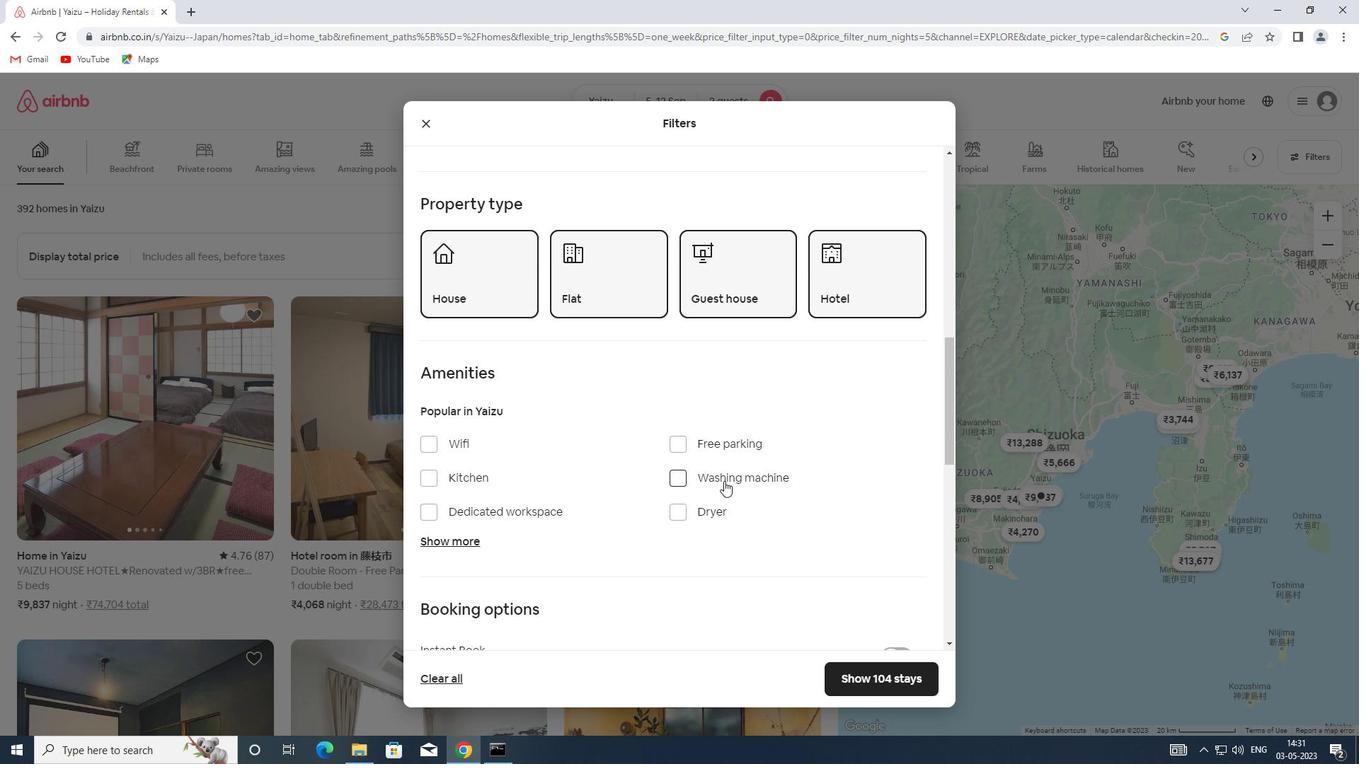 
Action: Mouse moved to (666, 440)
Screenshot: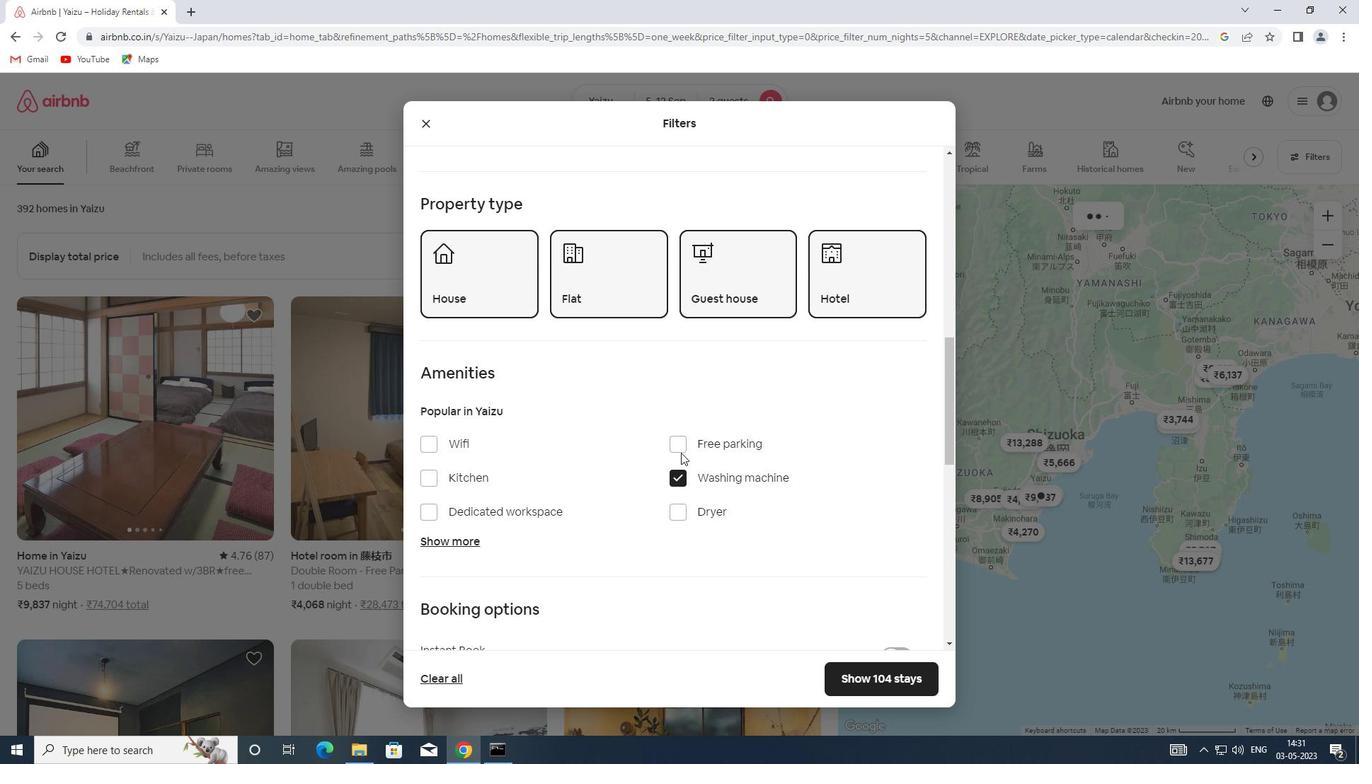 
Action: Mouse scrolled (666, 439) with delta (0, 0)
Screenshot: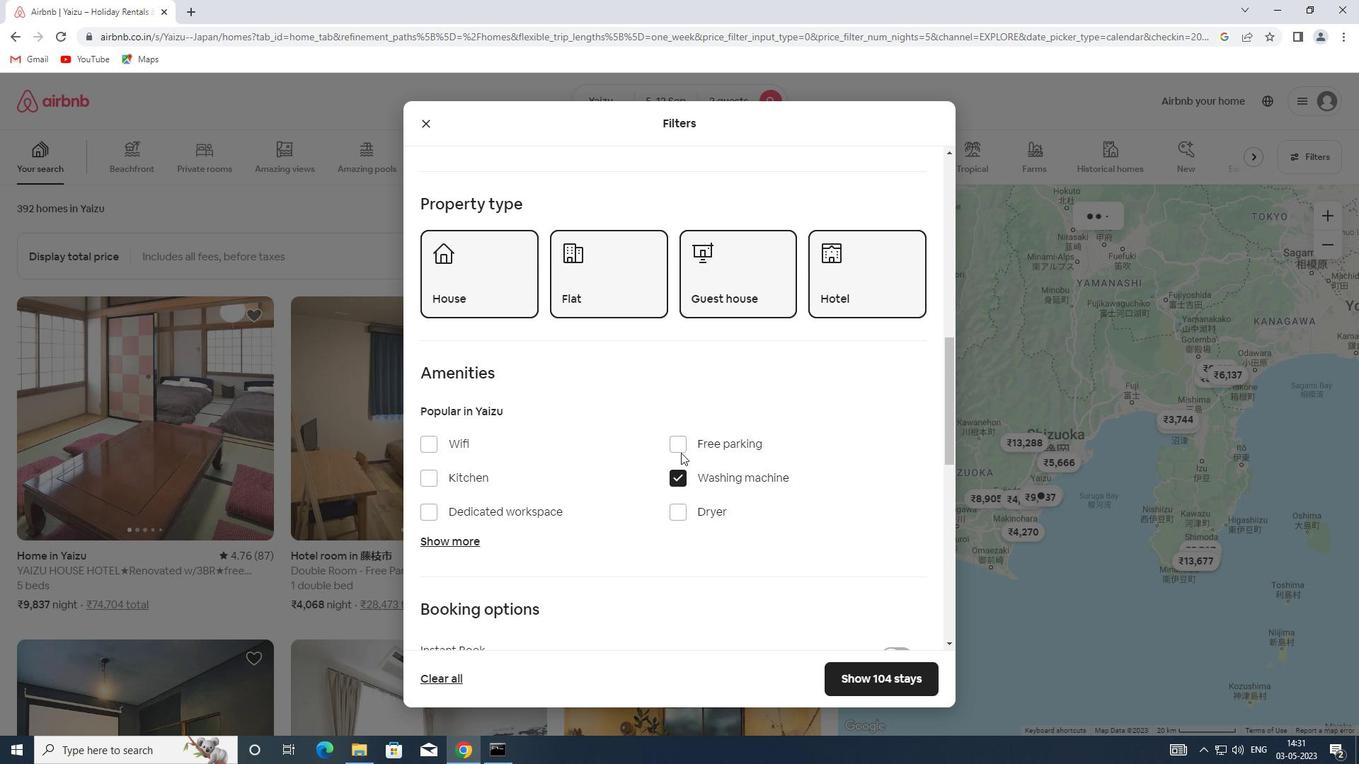 
Action: Mouse scrolled (666, 439) with delta (0, 0)
Screenshot: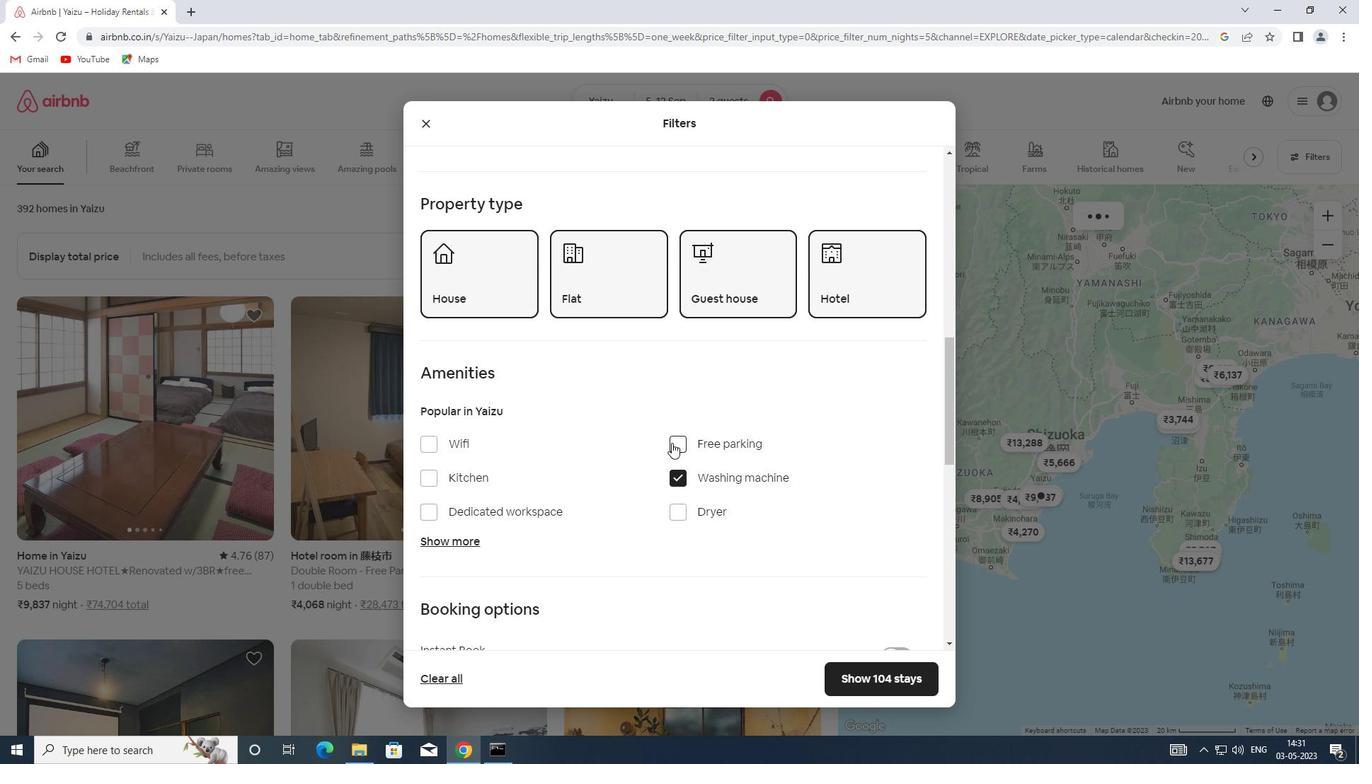 
Action: Mouse scrolled (666, 439) with delta (0, 0)
Screenshot: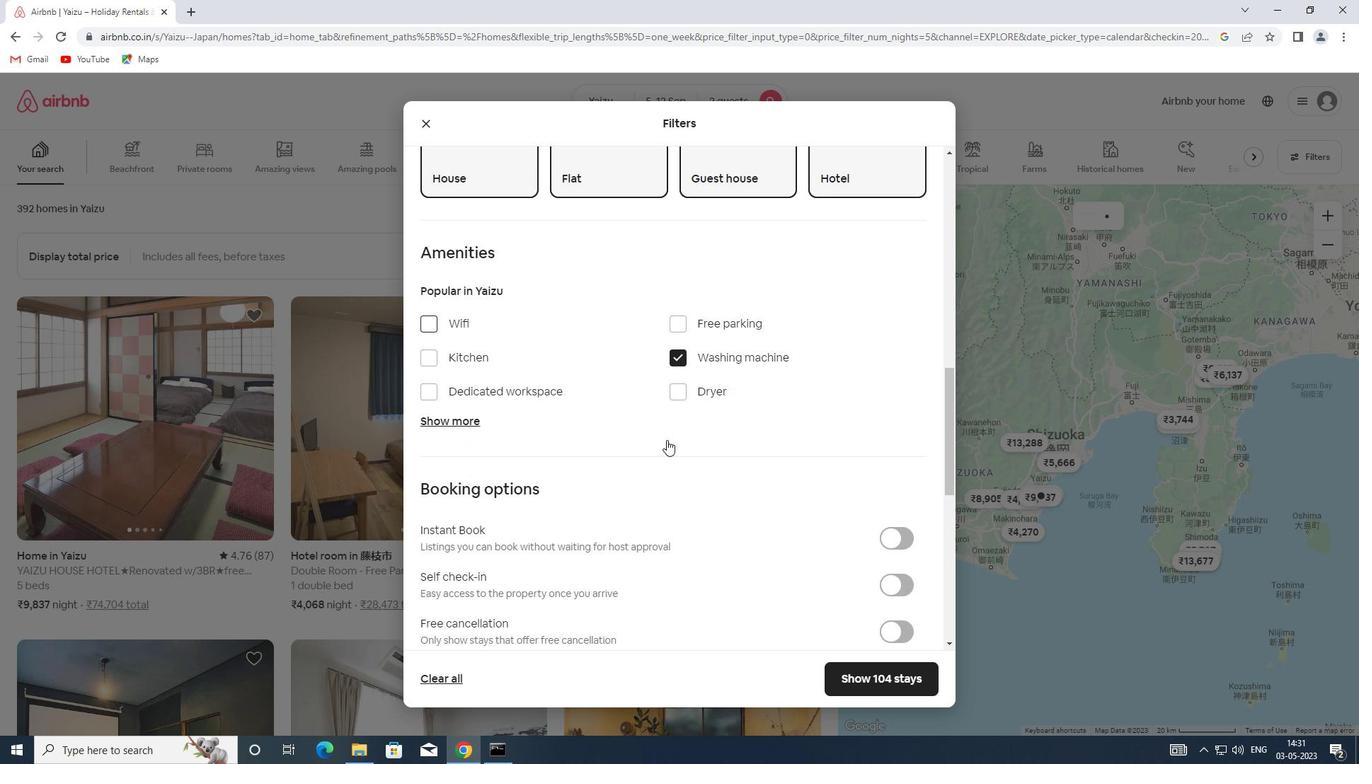 
Action: Mouse scrolled (666, 439) with delta (0, 0)
Screenshot: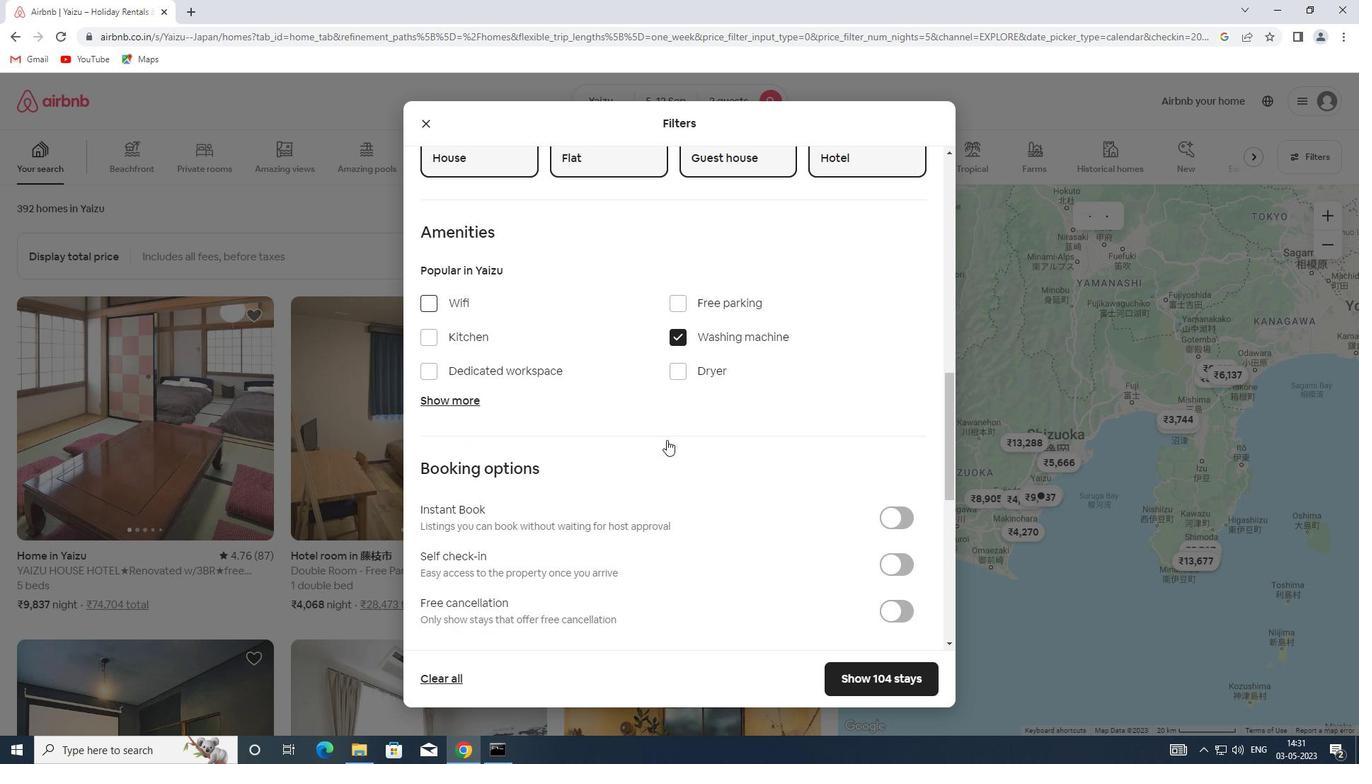 
Action: Mouse scrolled (666, 439) with delta (0, 0)
Screenshot: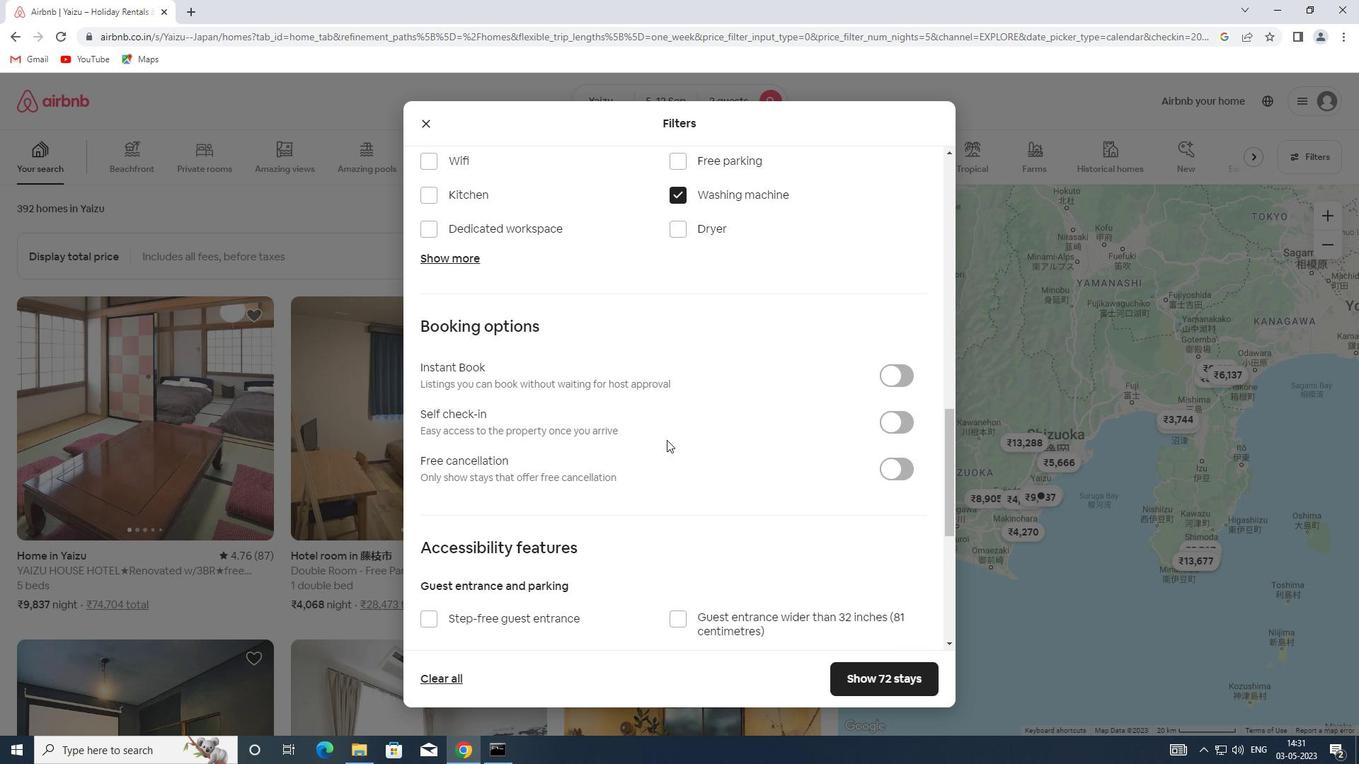 
Action: Mouse scrolled (666, 439) with delta (0, 0)
Screenshot: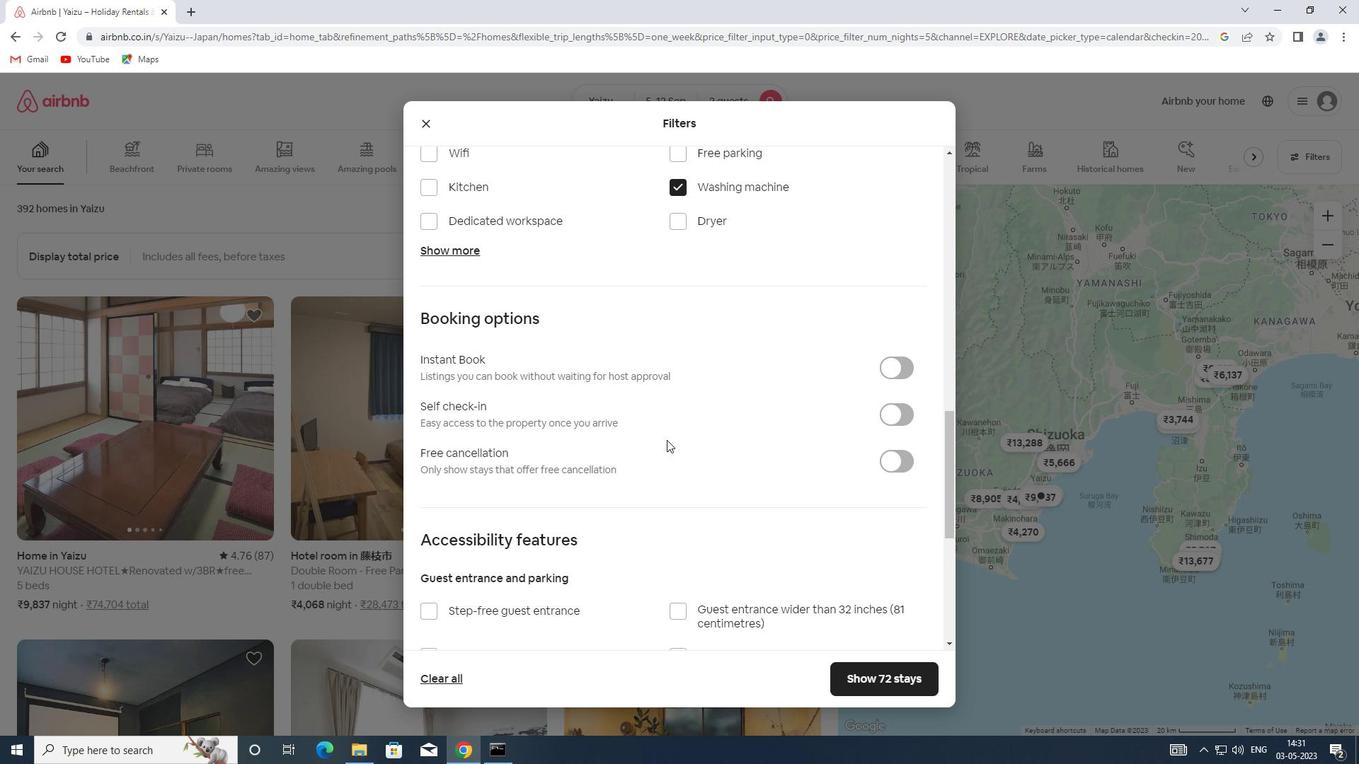
Action: Mouse scrolled (666, 439) with delta (0, 0)
Screenshot: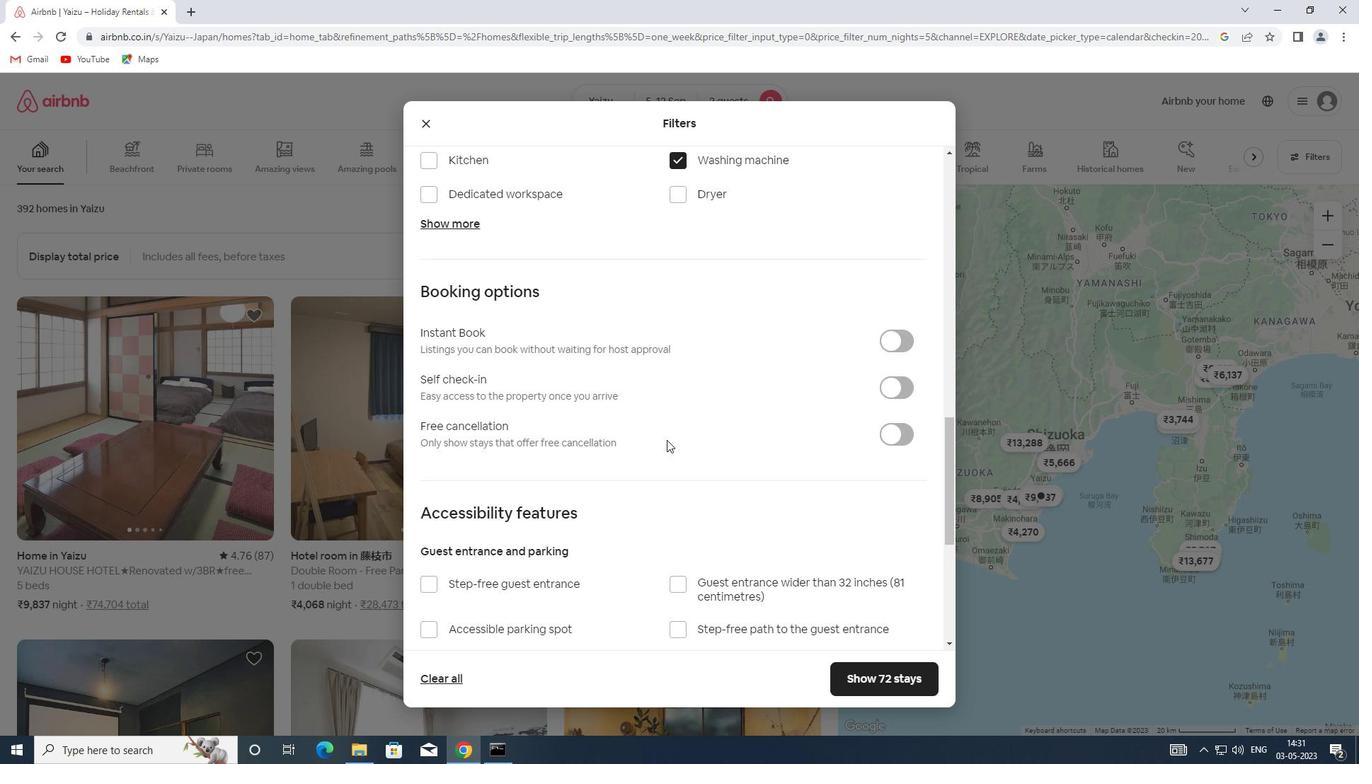 
Action: Mouse scrolled (666, 439) with delta (0, 0)
Screenshot: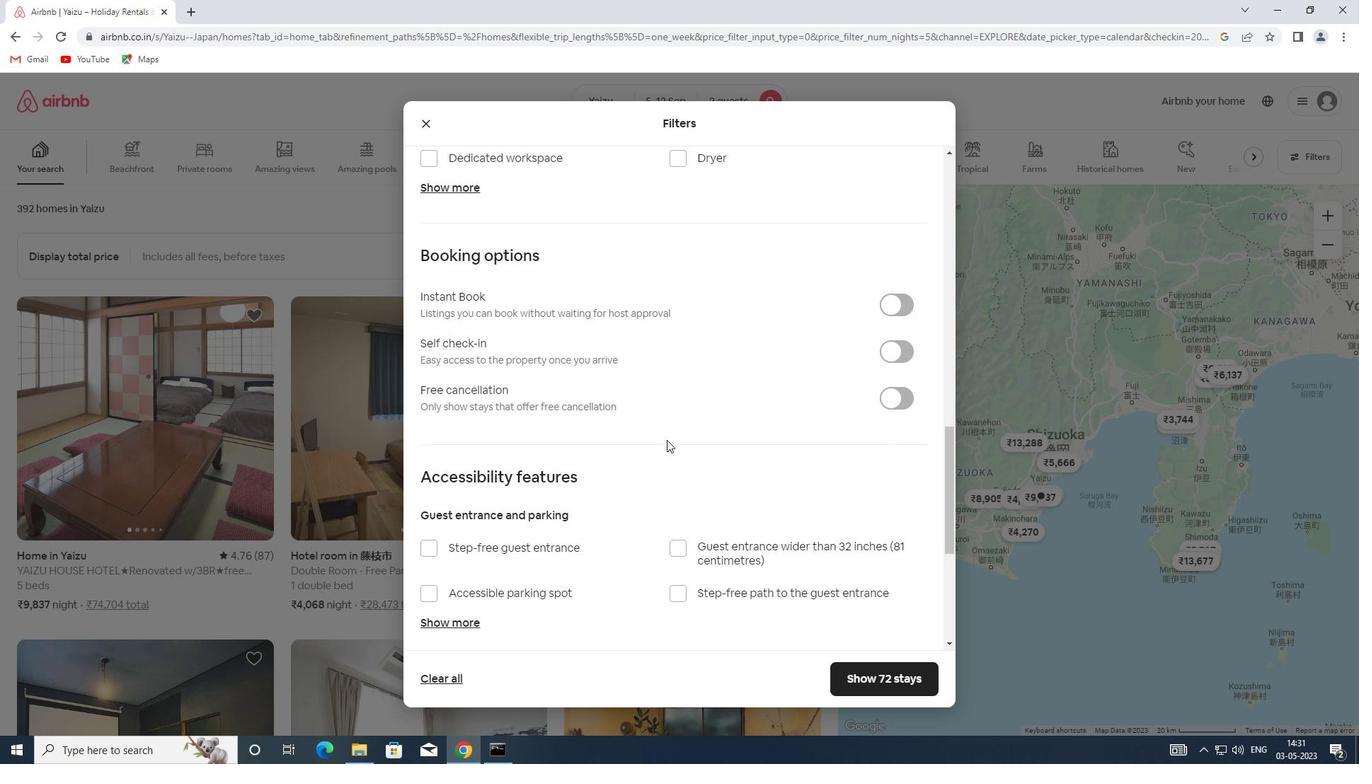 
Action: Mouse scrolled (666, 441) with delta (0, 0)
Screenshot: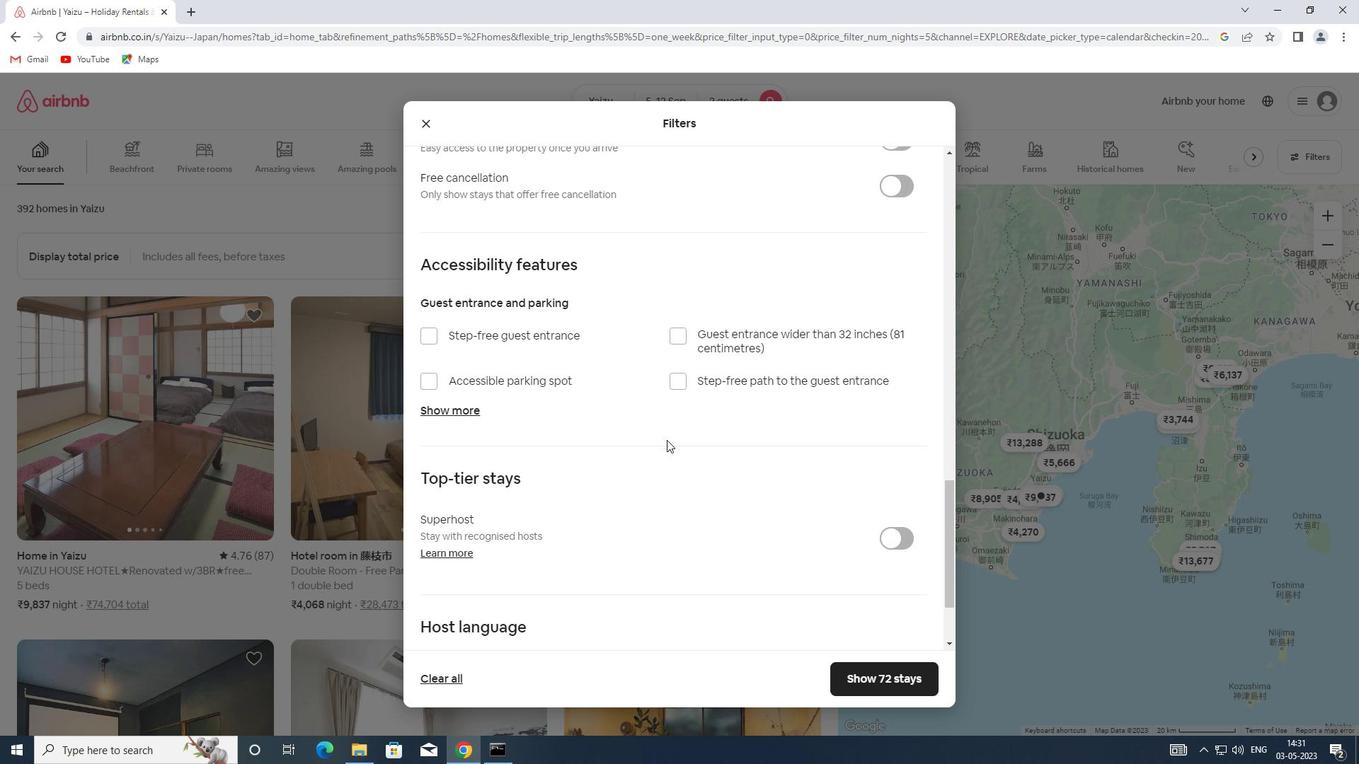 
Action: Mouse scrolled (666, 441) with delta (0, 0)
Screenshot: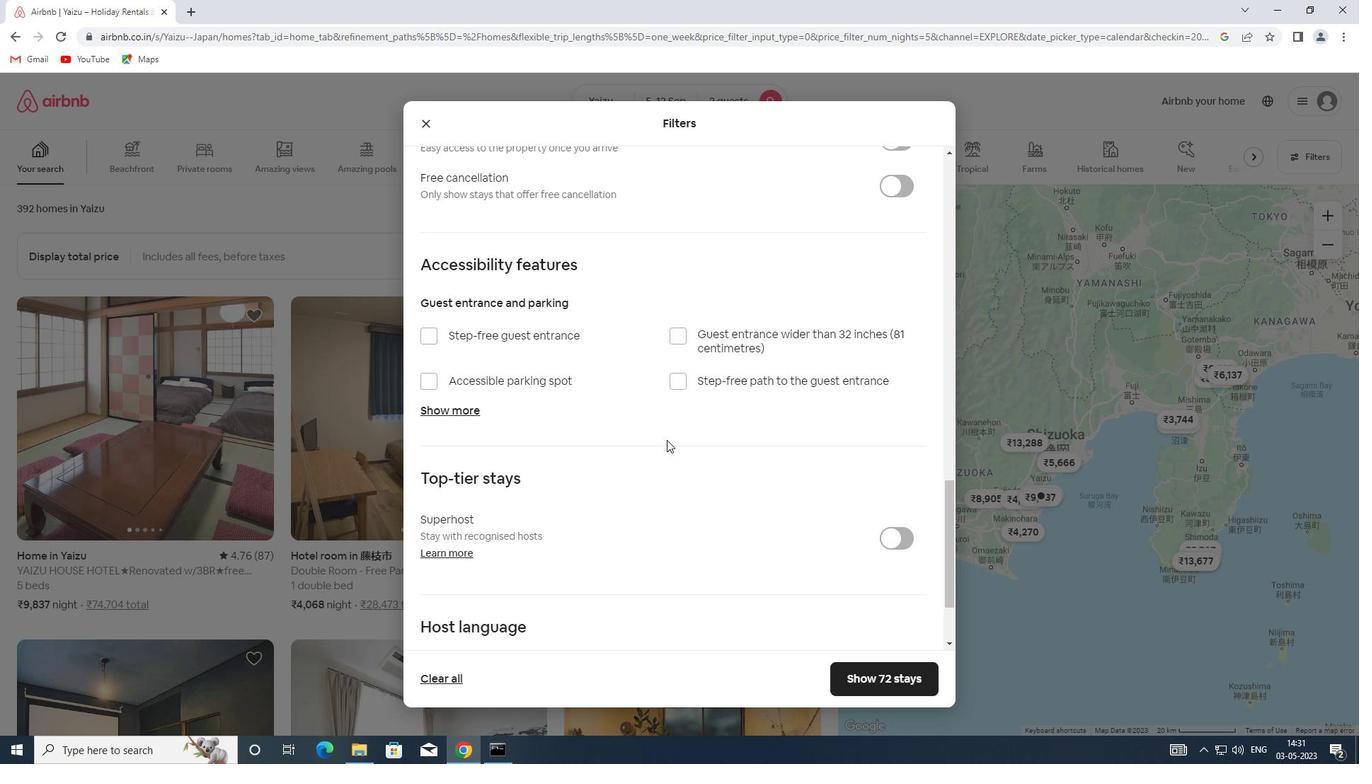 
Action: Mouse moved to (892, 283)
Screenshot: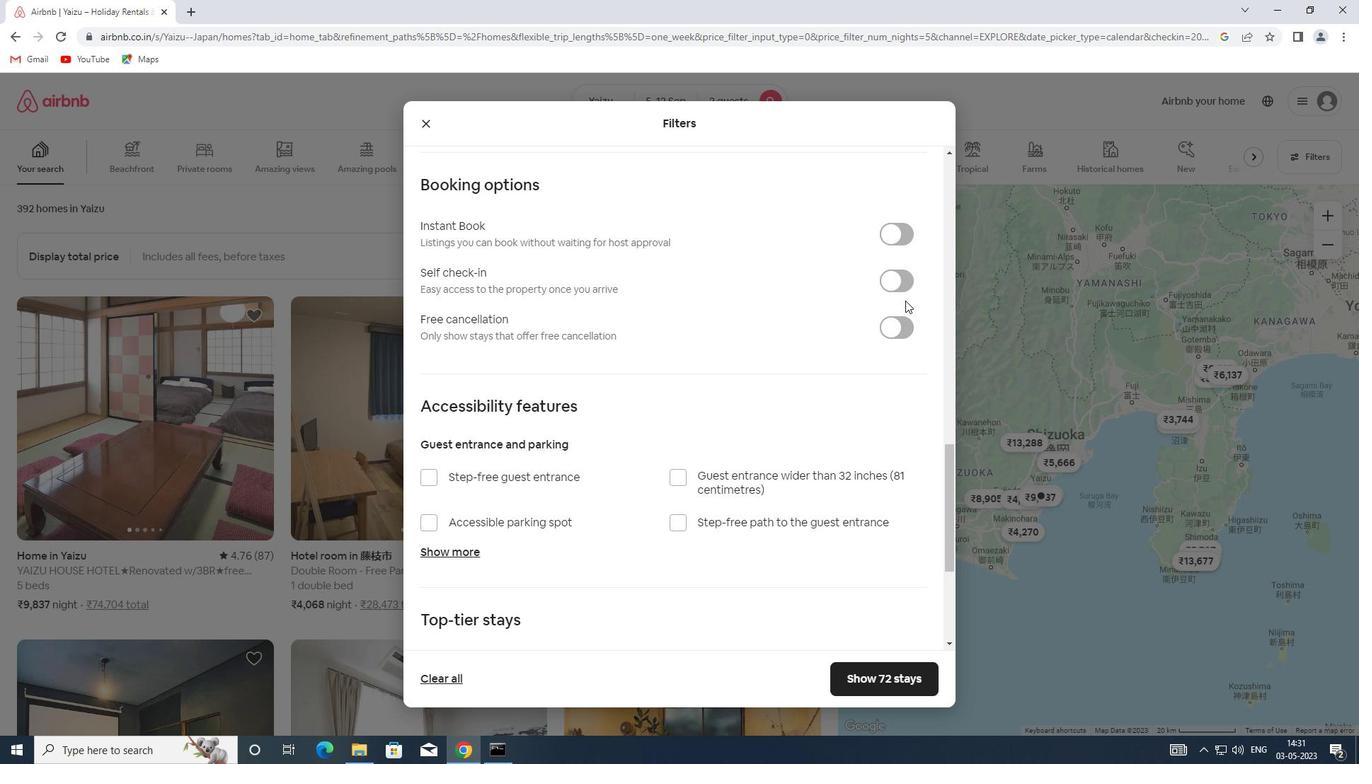 
Action: Mouse pressed left at (892, 283)
Screenshot: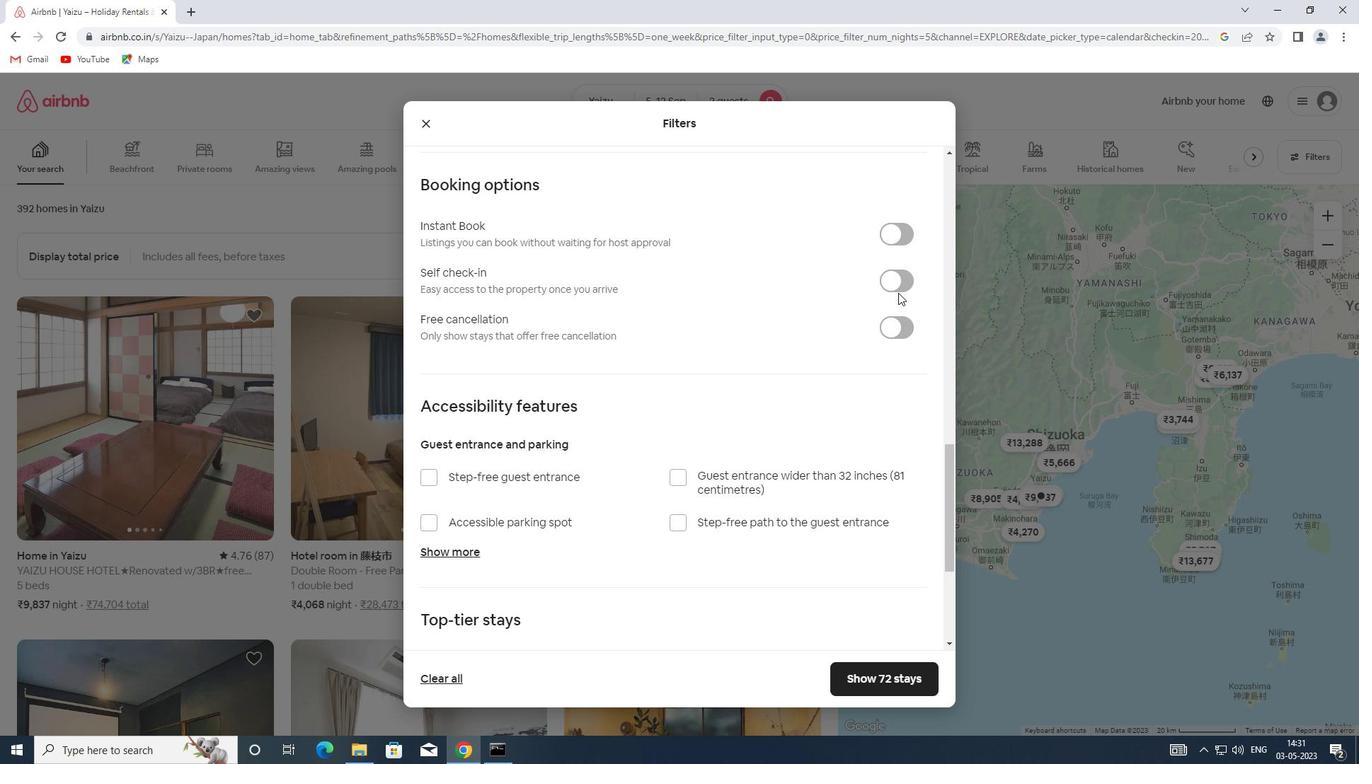 
Action: Mouse moved to (630, 519)
Screenshot: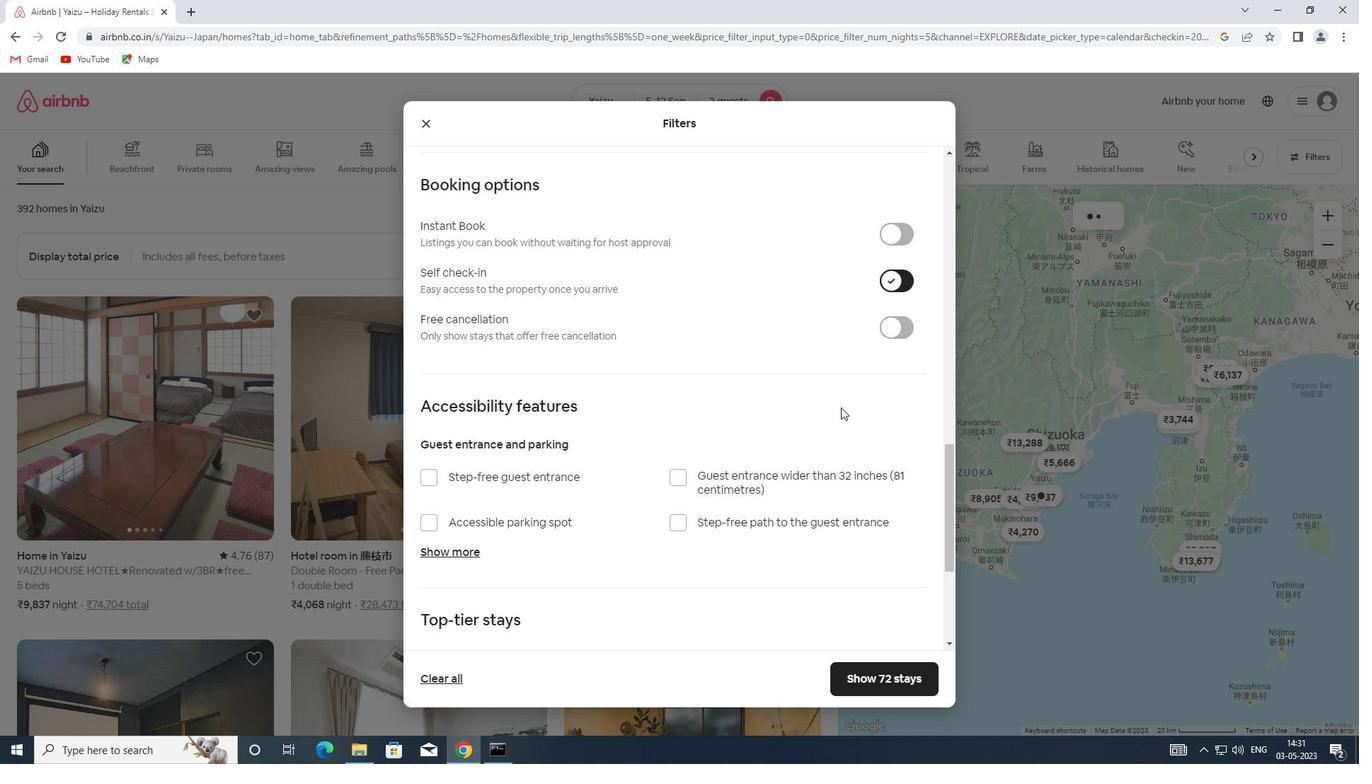 
Action: Mouse scrolled (630, 518) with delta (0, 0)
Screenshot: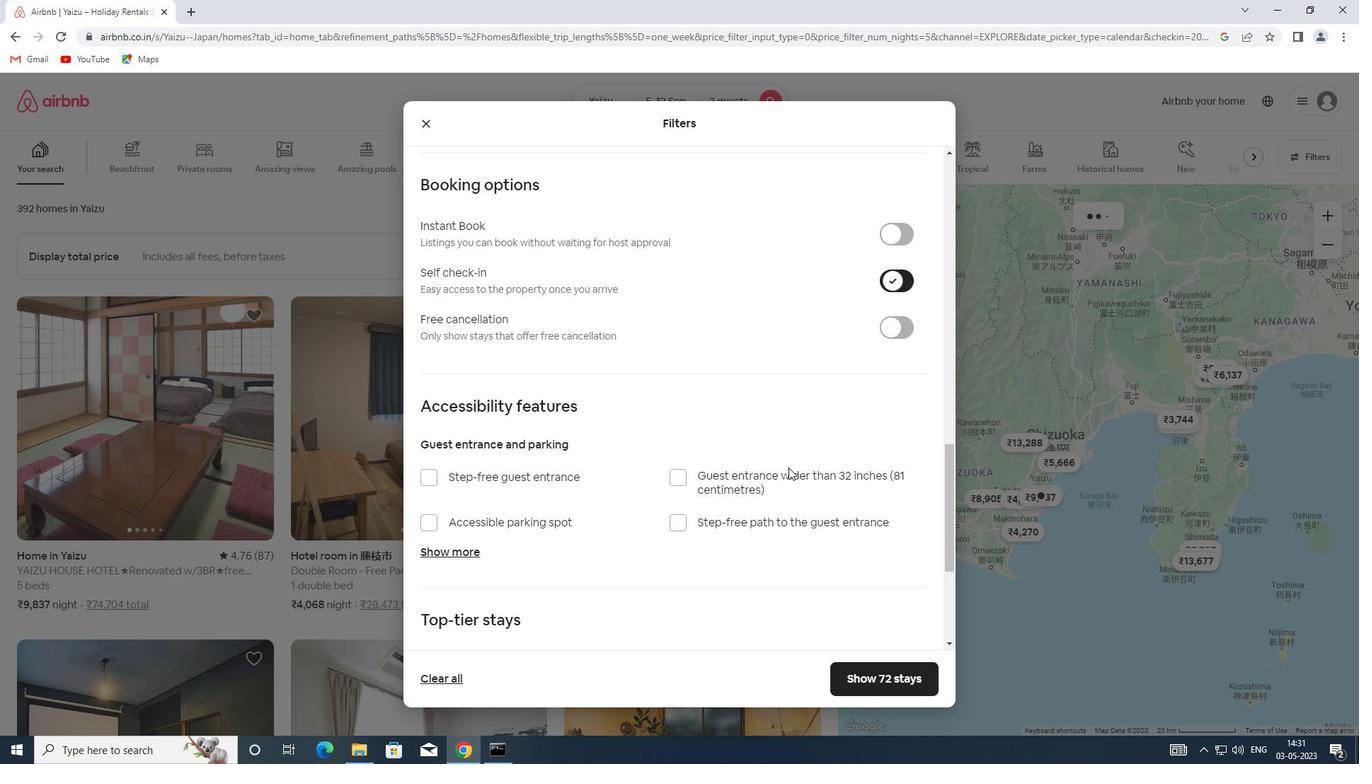 
Action: Mouse scrolled (630, 518) with delta (0, 0)
Screenshot: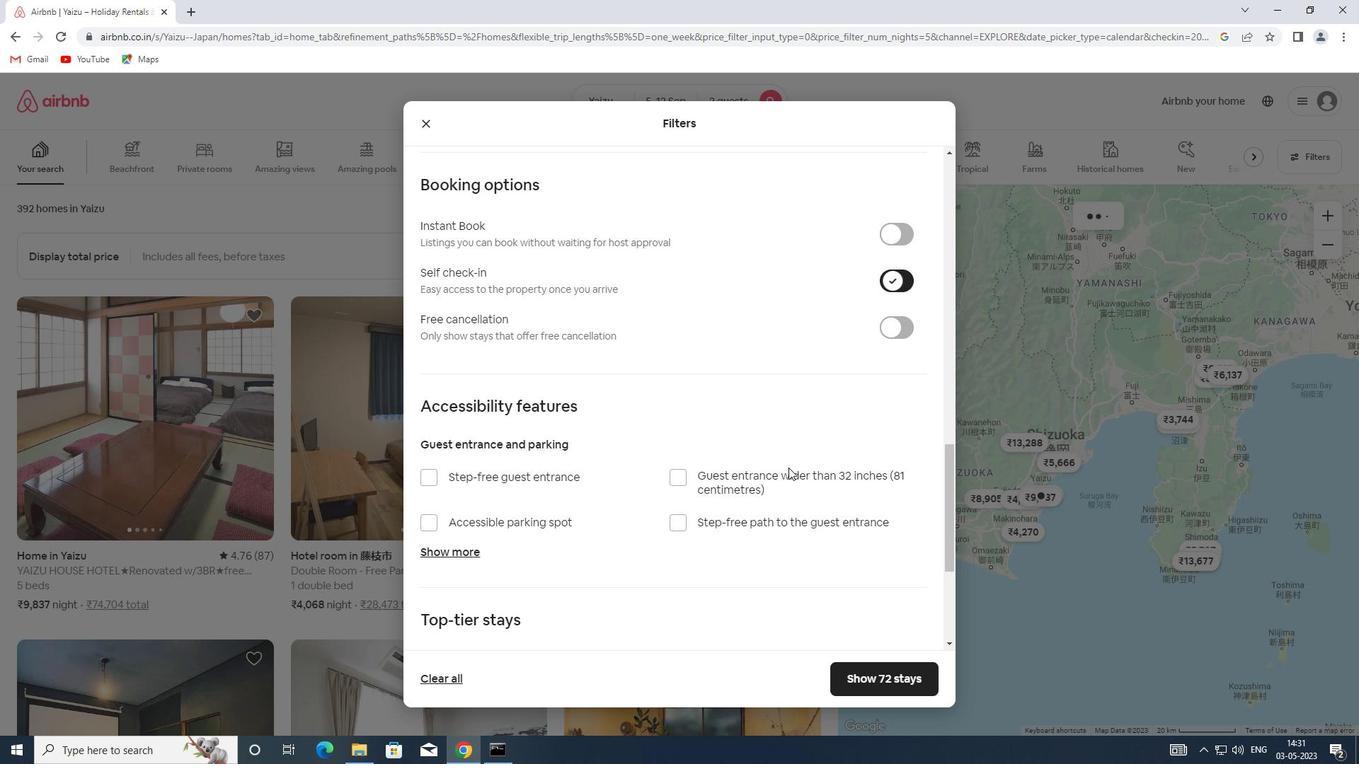 
Action: Mouse scrolled (630, 518) with delta (0, 0)
Screenshot: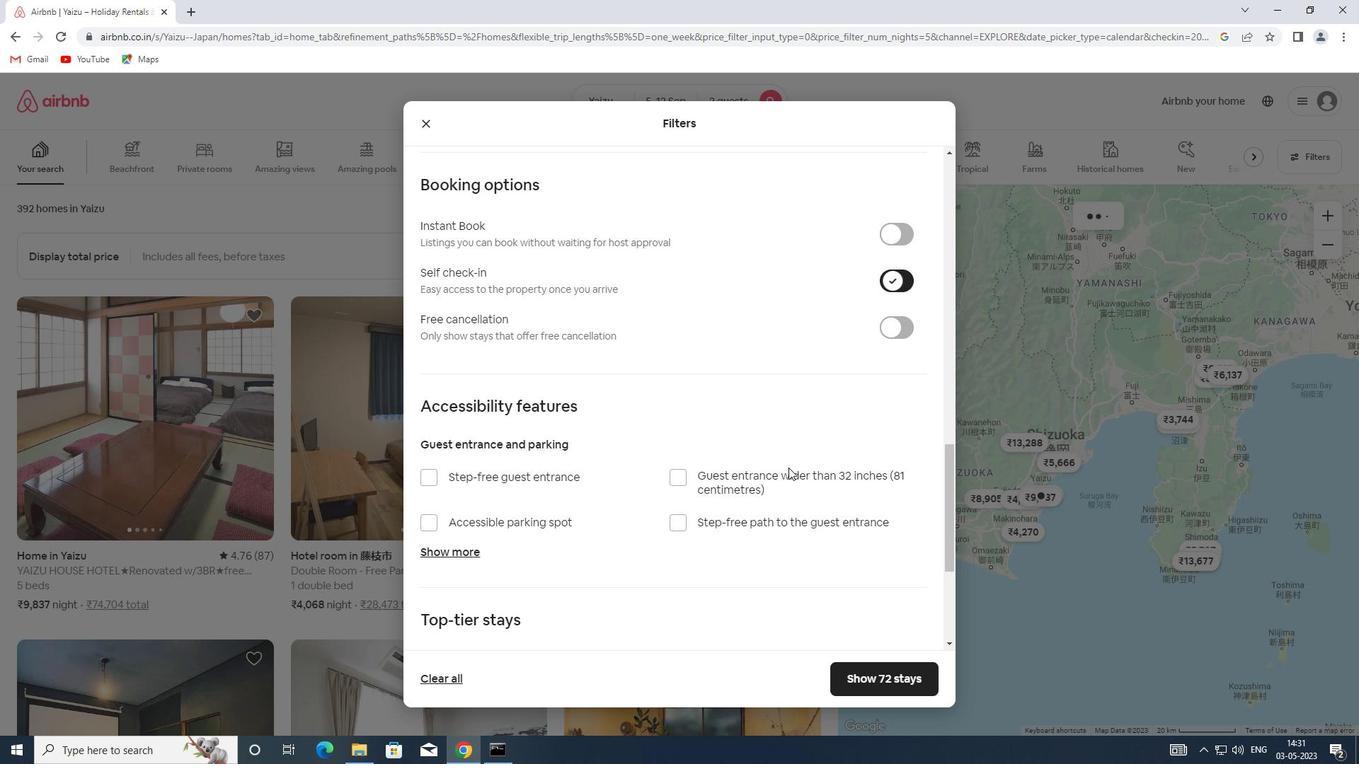 
Action: Mouse moved to (630, 519)
Screenshot: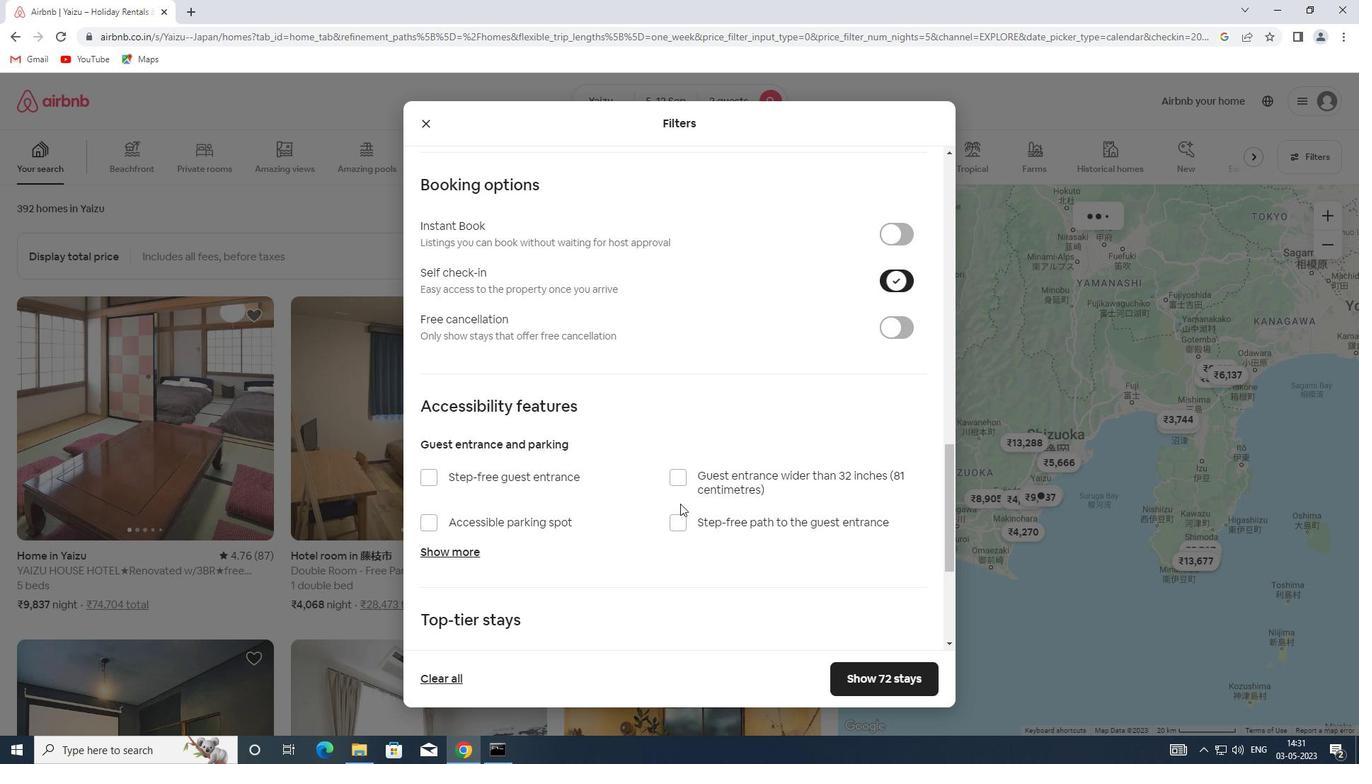 
Action: Mouse scrolled (630, 518) with delta (0, 0)
Screenshot: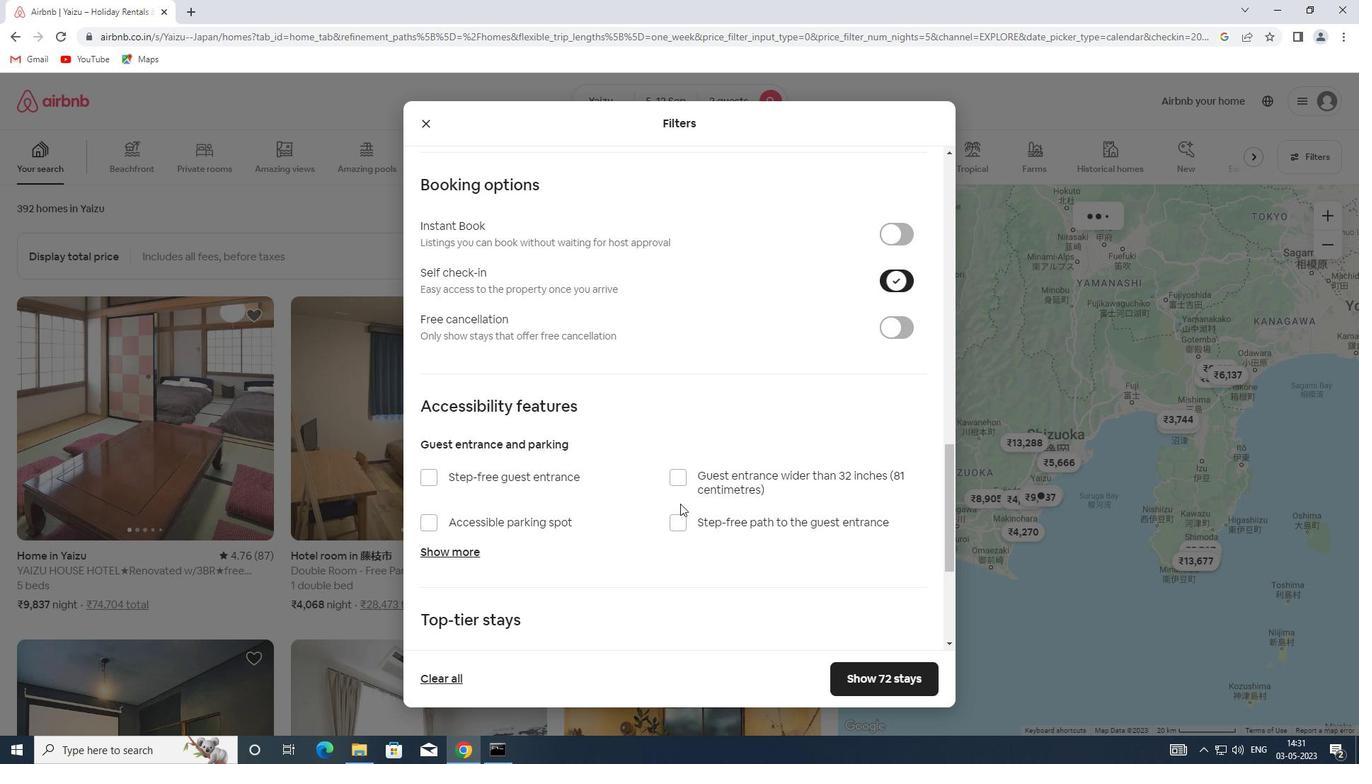 
Action: Mouse moved to (468, 548)
Screenshot: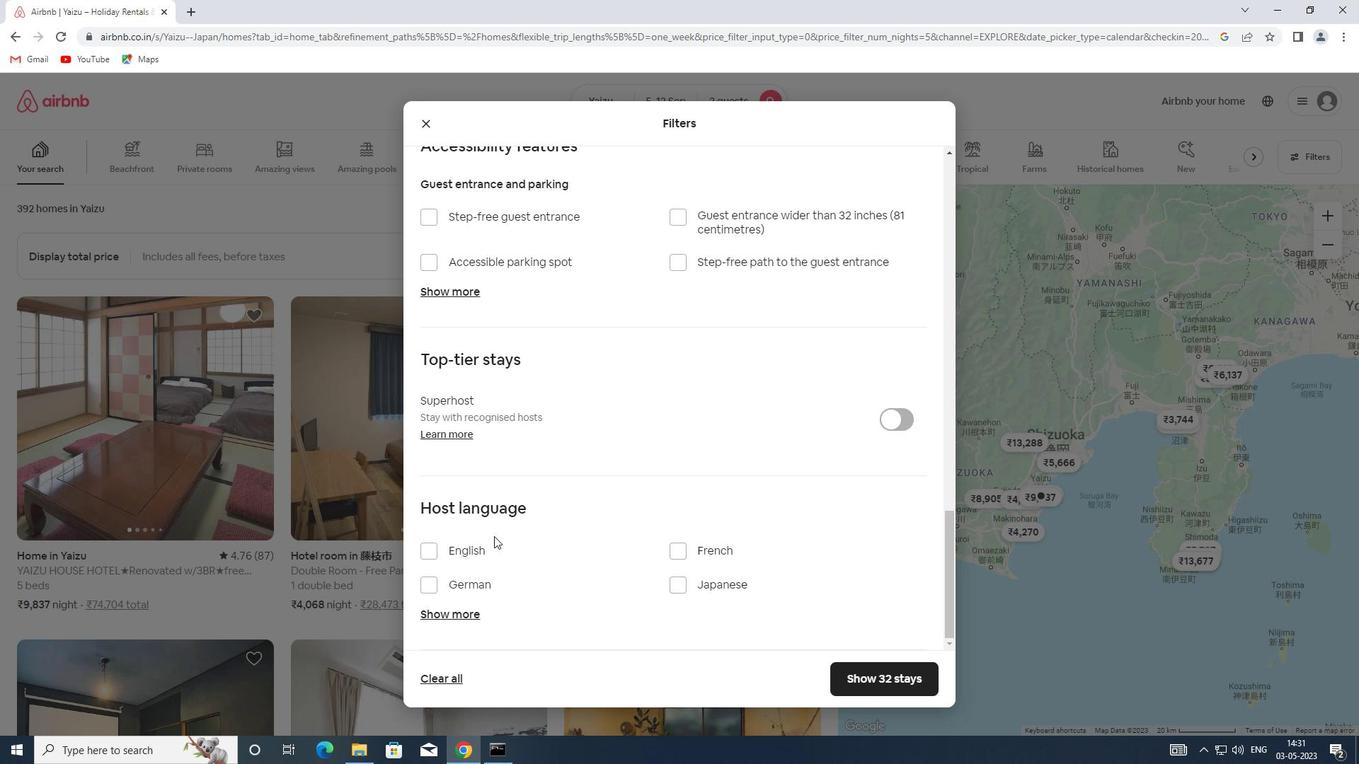 
Action: Mouse pressed left at (468, 548)
Screenshot: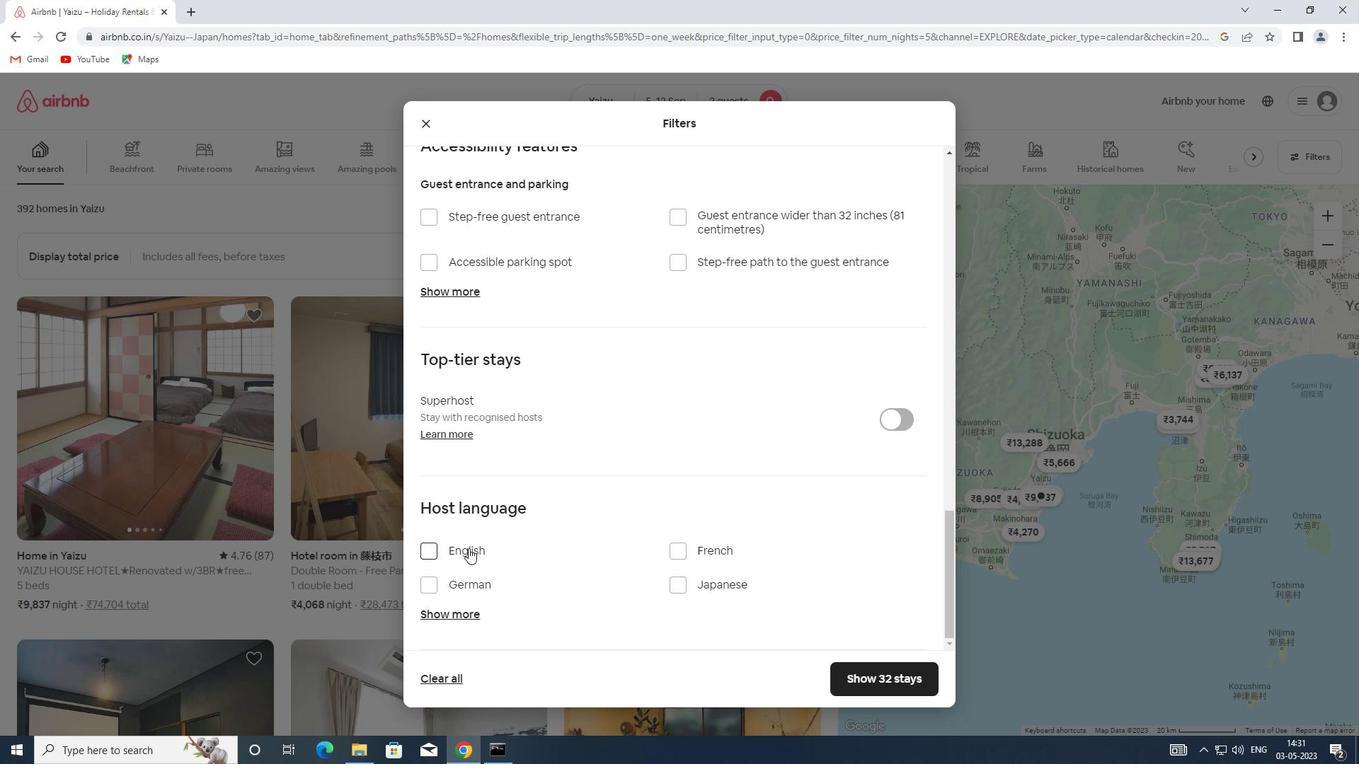 
Action: Mouse moved to (910, 676)
Screenshot: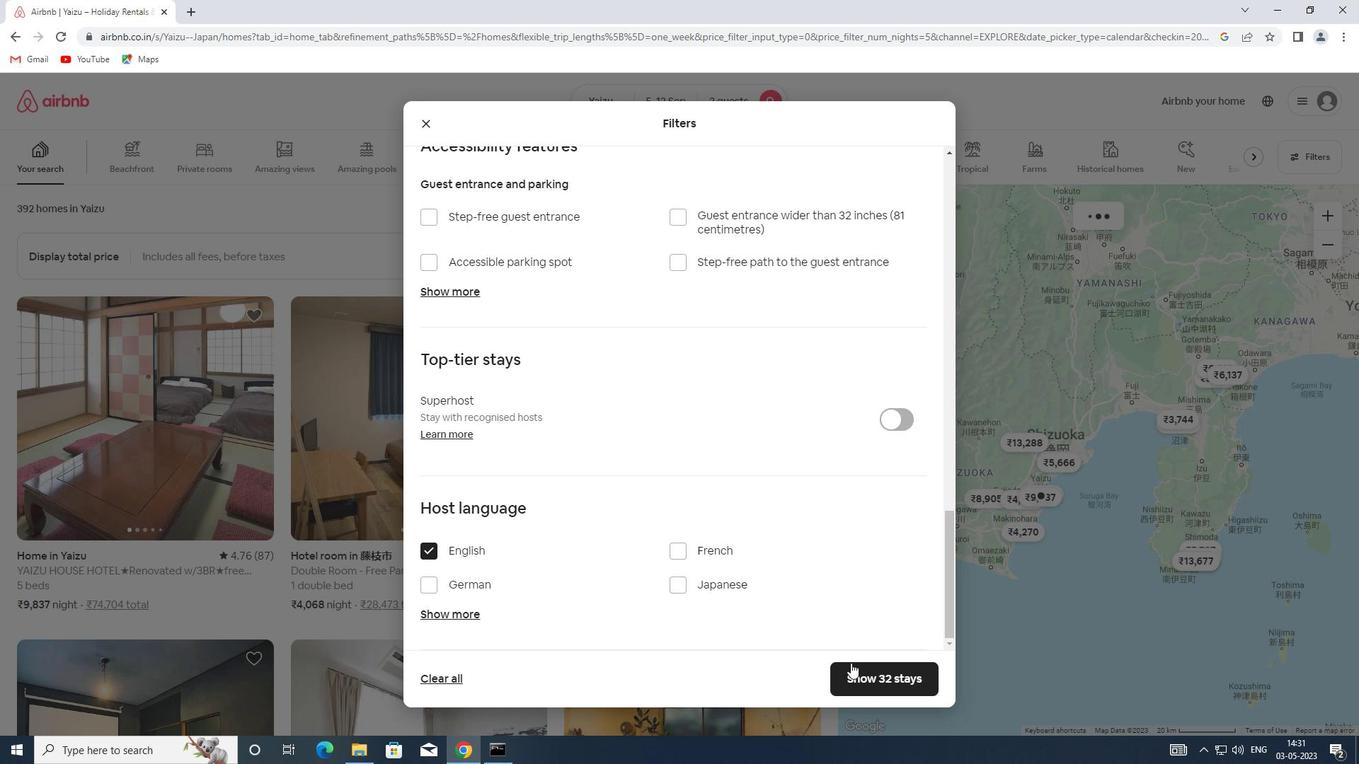 
Action: Mouse pressed left at (910, 676)
Screenshot: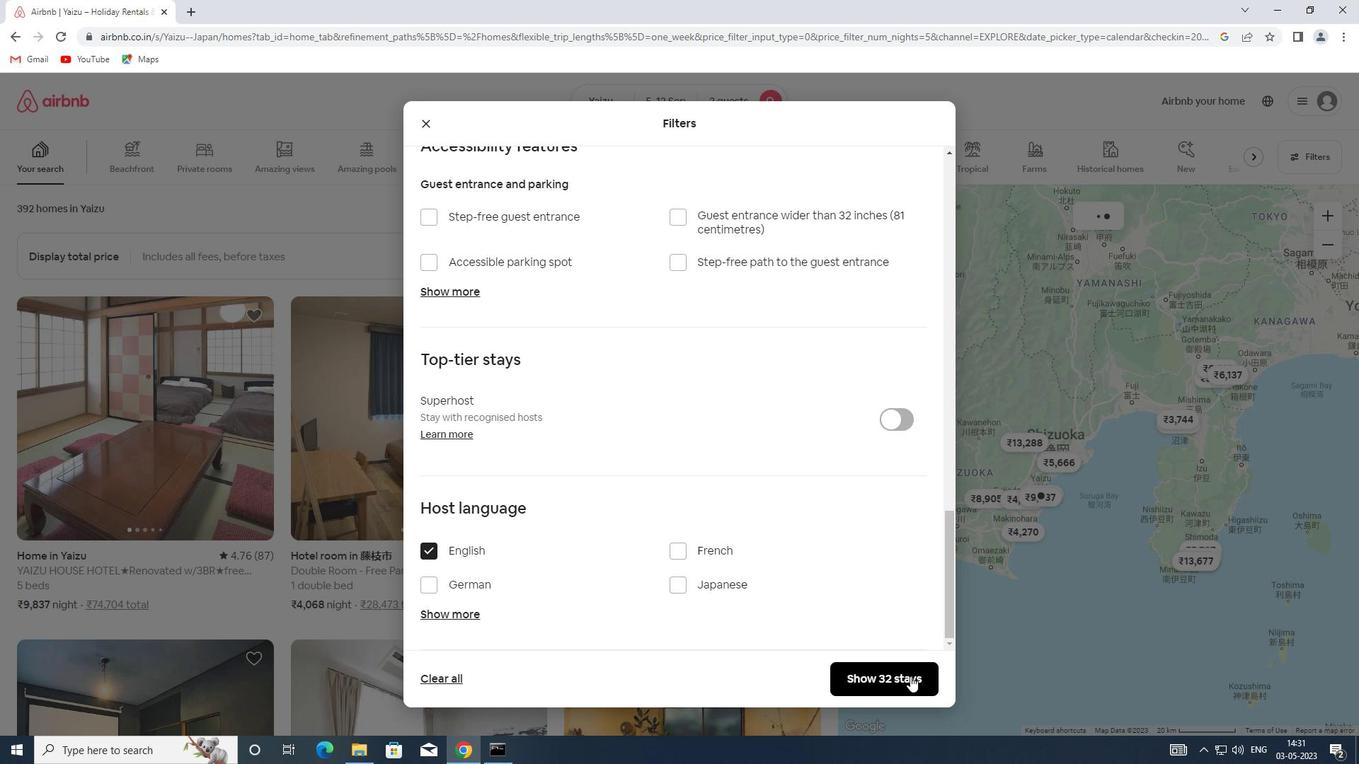 
